 Task: Find connections with filter location Neu Wulmstorf with filter topic #jobsearching with filter profile language English with filter current company CyberSecurity Jobs with filter school Oriental Institute of Science & Technology, Thakral Nagar, Opp Patel Nagar, Raisen Road, Bhopal-462021 with filter industry Computer Networking Products with filter service category Management with filter keywords title Customer Care Associate
Action: Mouse moved to (573, 72)
Screenshot: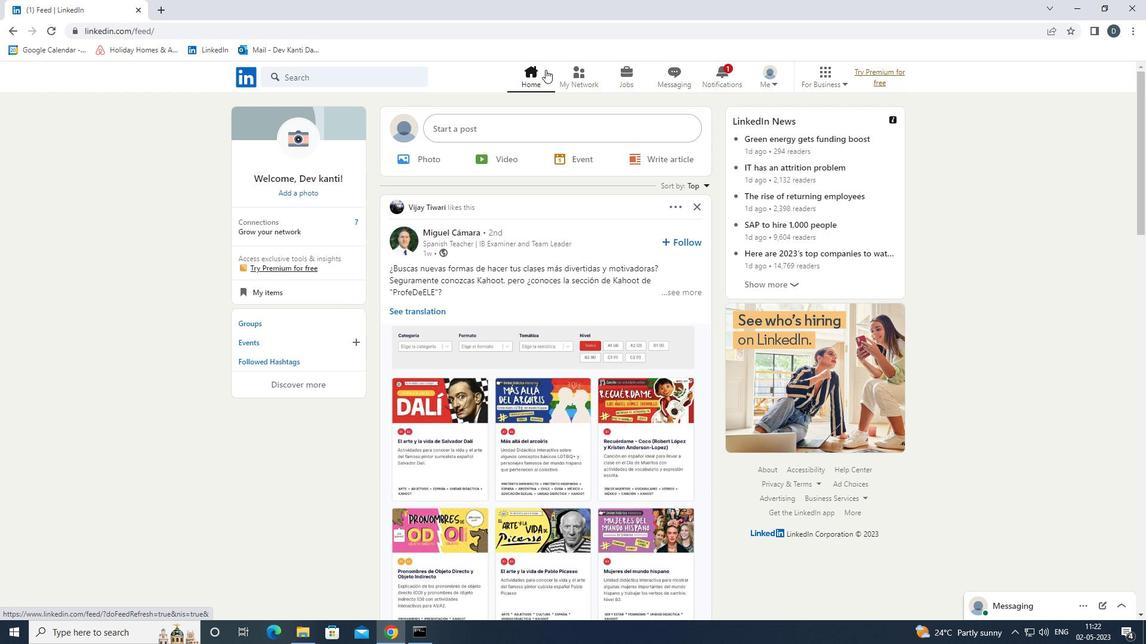 
Action: Mouse pressed left at (573, 72)
Screenshot: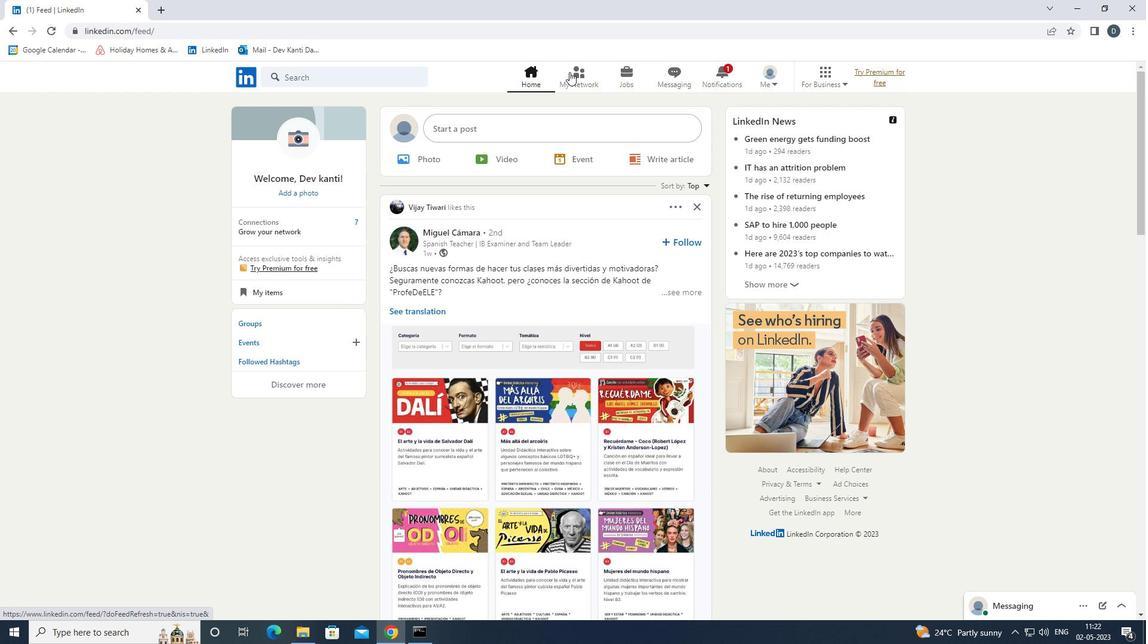 
Action: Mouse moved to (395, 143)
Screenshot: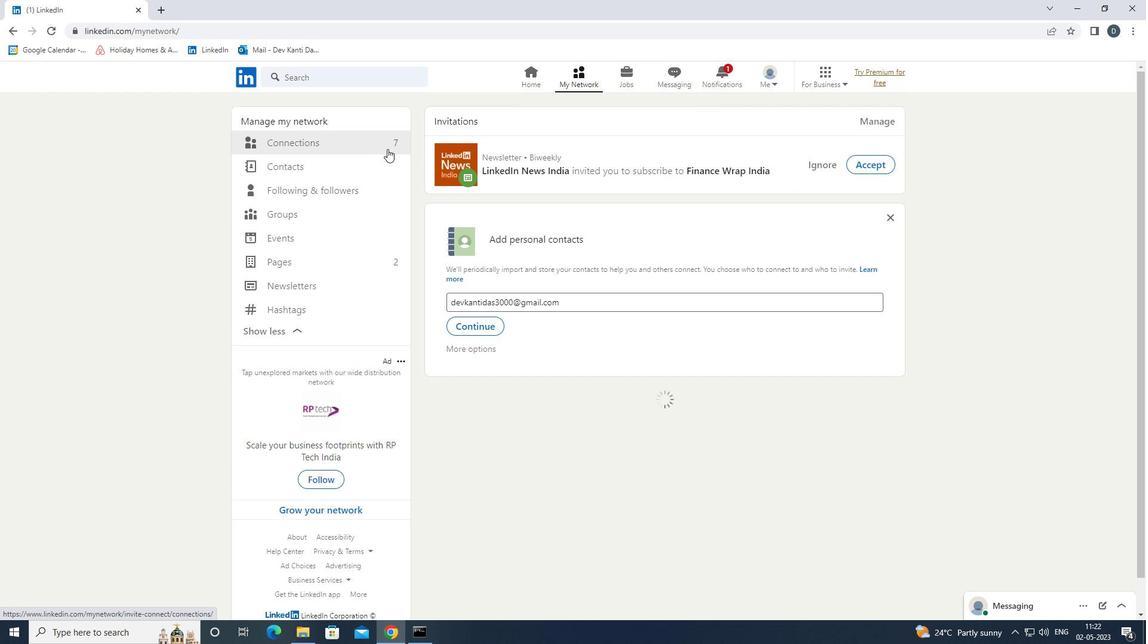 
Action: Mouse pressed left at (395, 143)
Screenshot: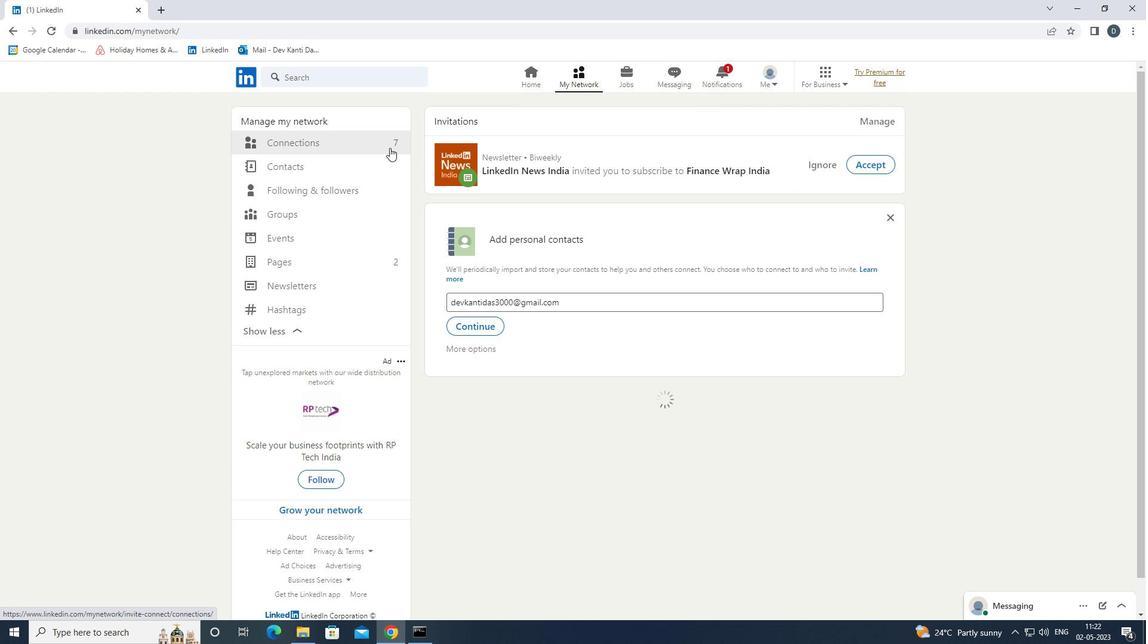
Action: Mouse moved to (668, 142)
Screenshot: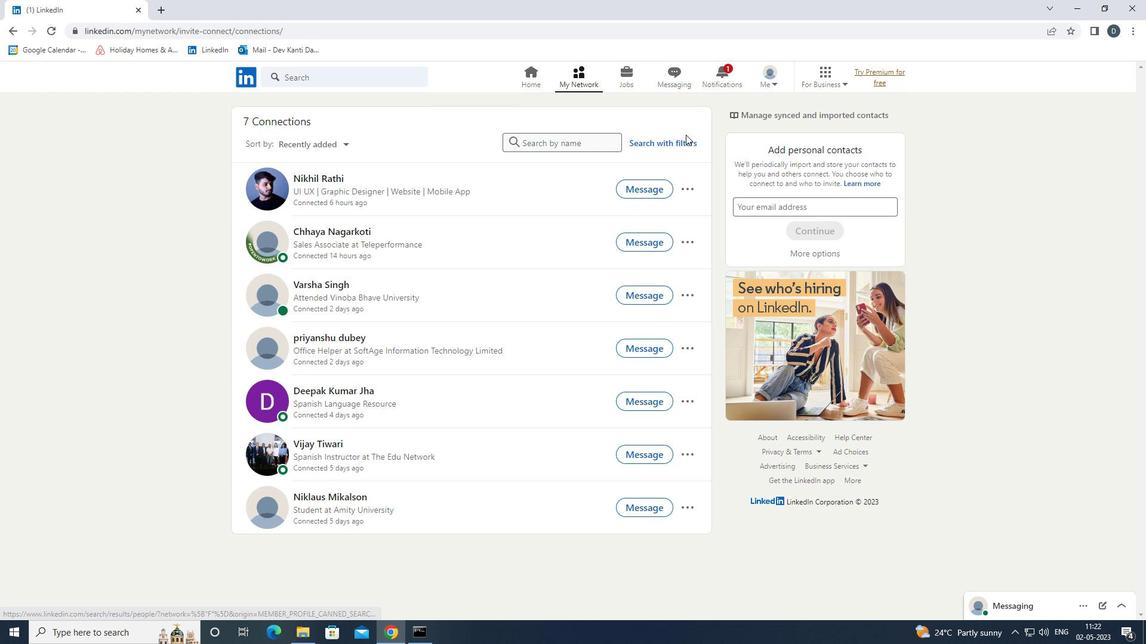 
Action: Mouse pressed left at (668, 142)
Screenshot: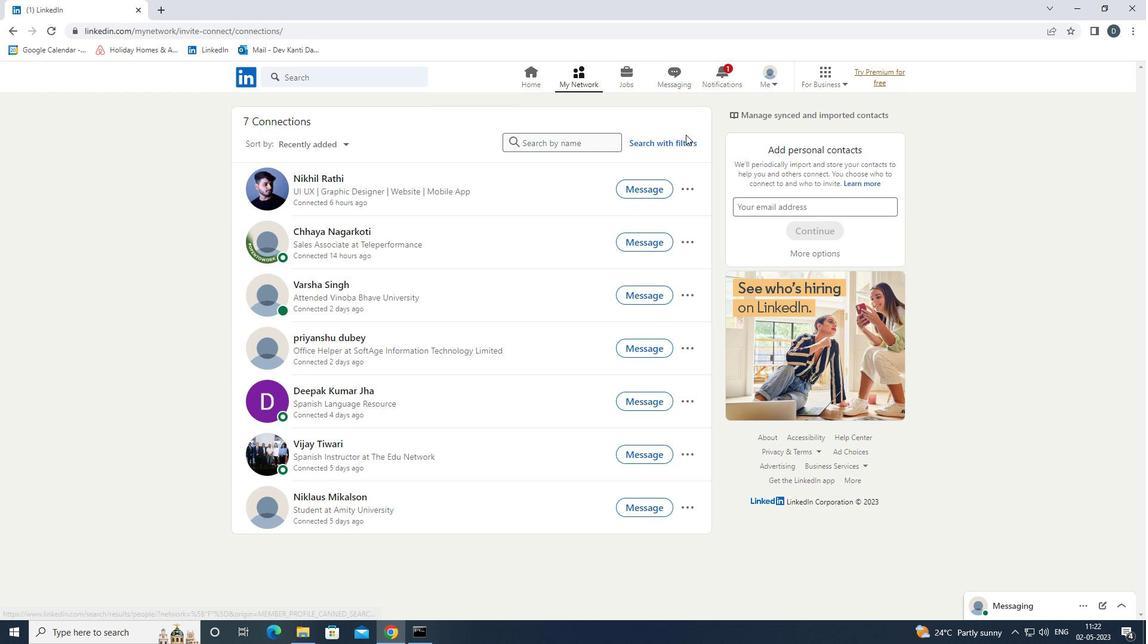 
Action: Mouse moved to (606, 105)
Screenshot: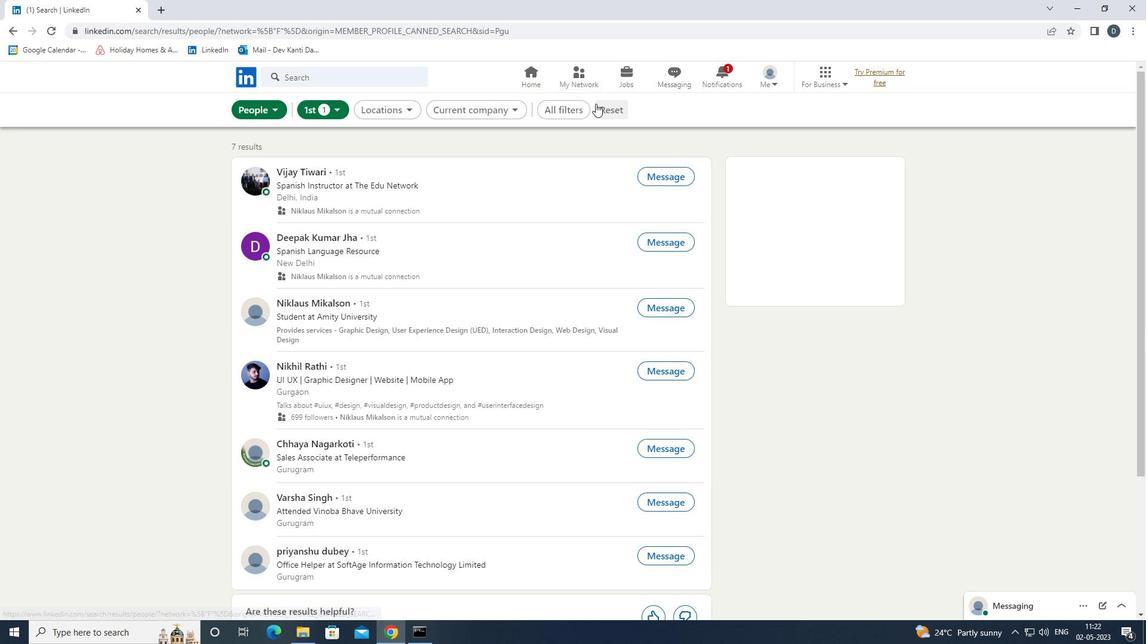 
Action: Mouse pressed left at (606, 105)
Screenshot: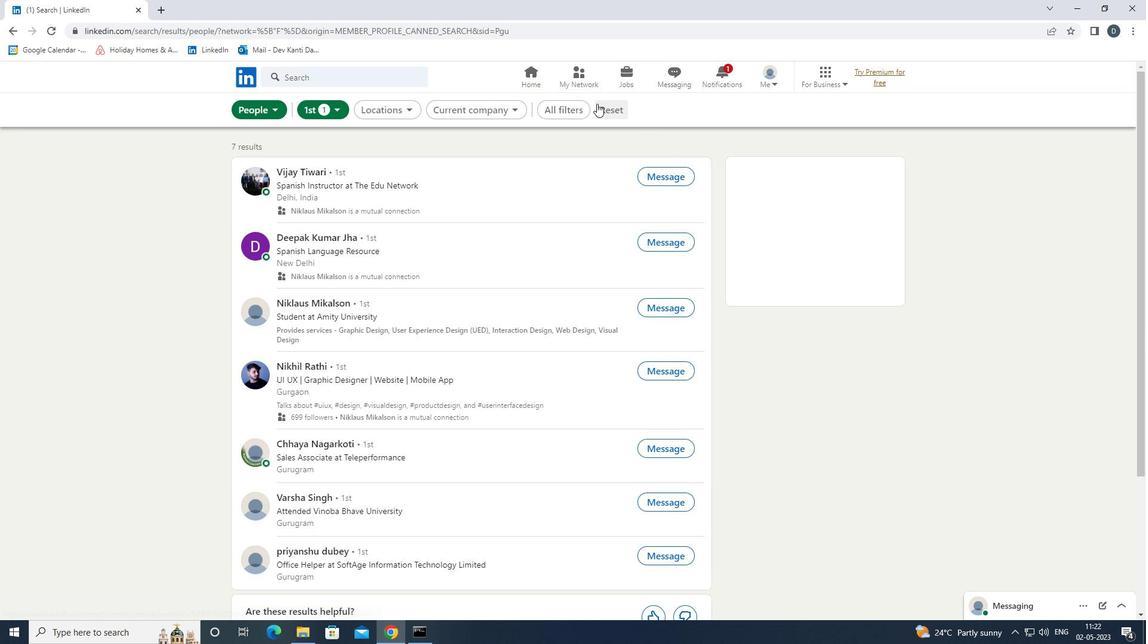 
Action: Mouse moved to (582, 108)
Screenshot: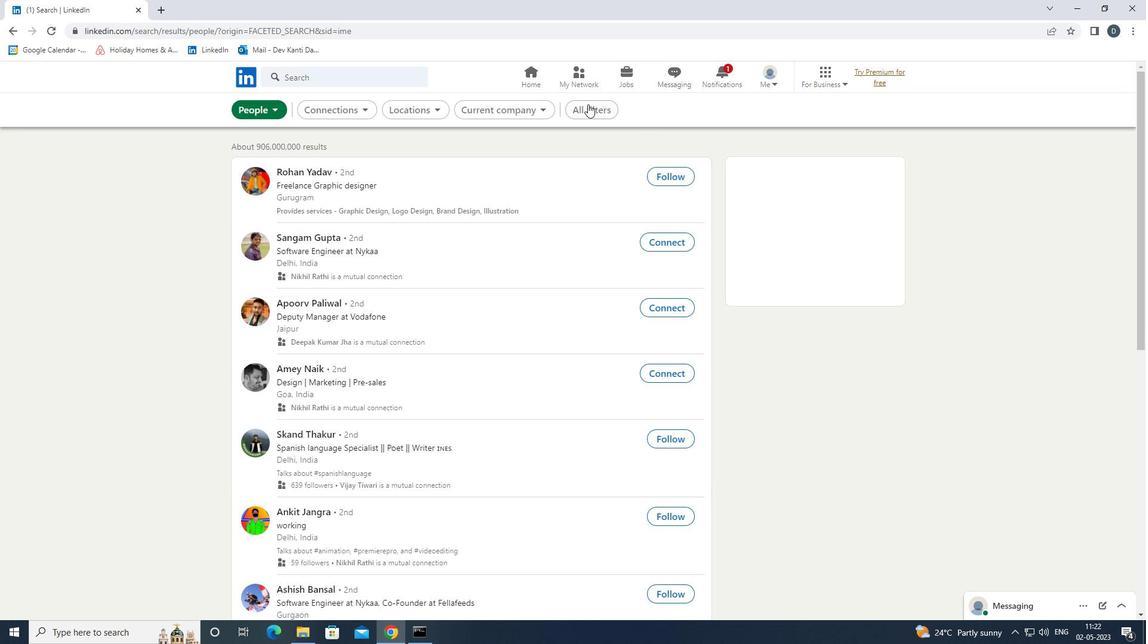 
Action: Mouse pressed left at (582, 108)
Screenshot: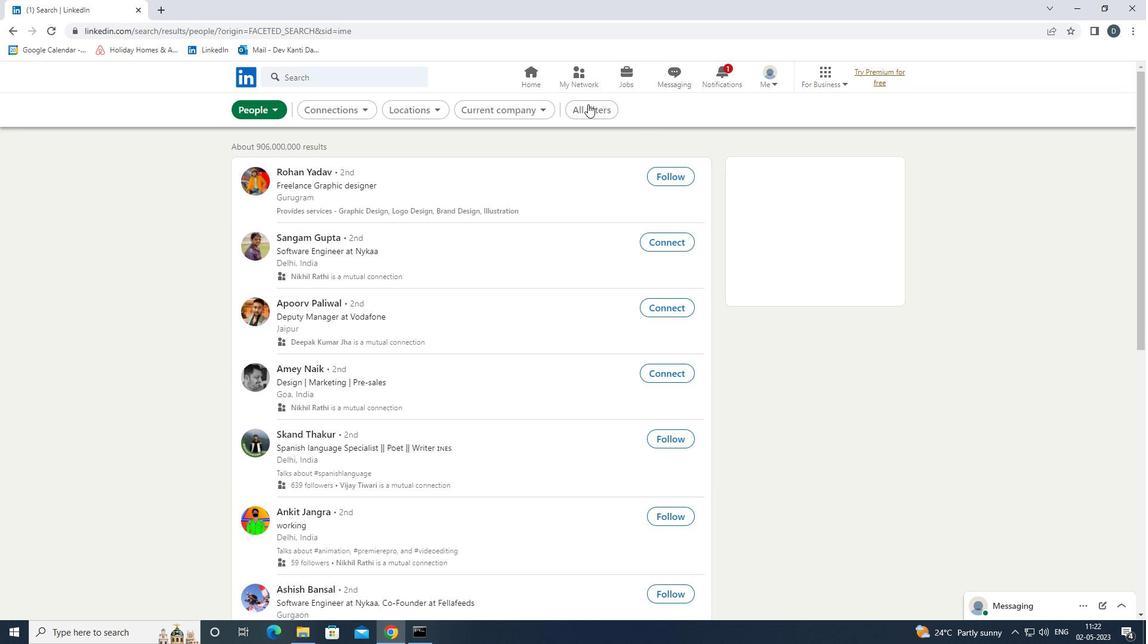 
Action: Mouse moved to (947, 317)
Screenshot: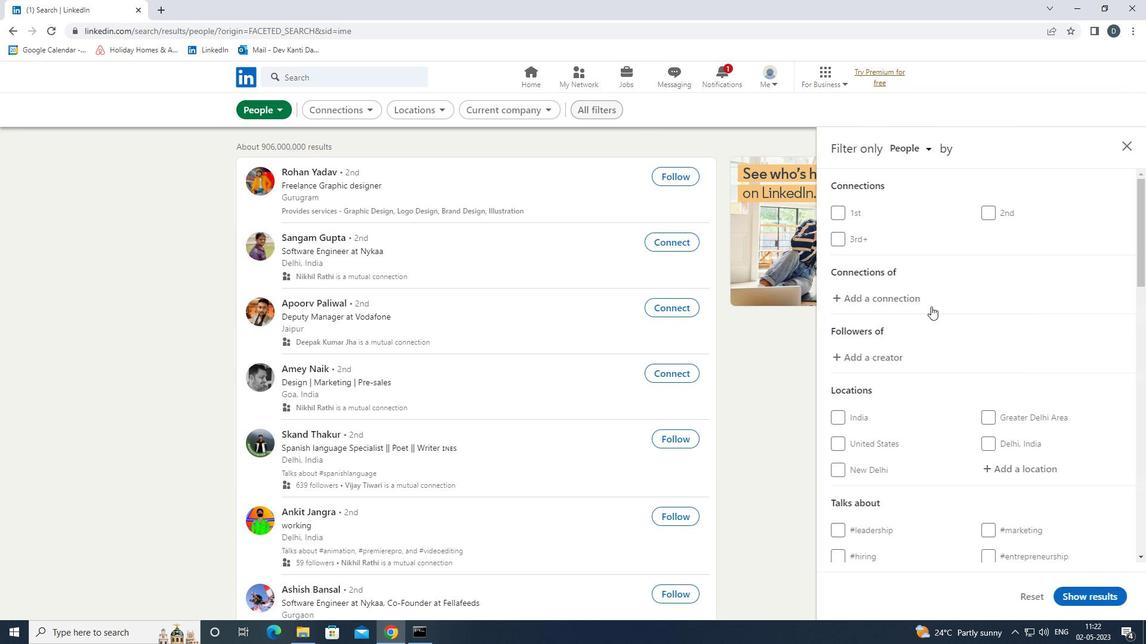 
Action: Mouse scrolled (947, 316) with delta (0, 0)
Screenshot: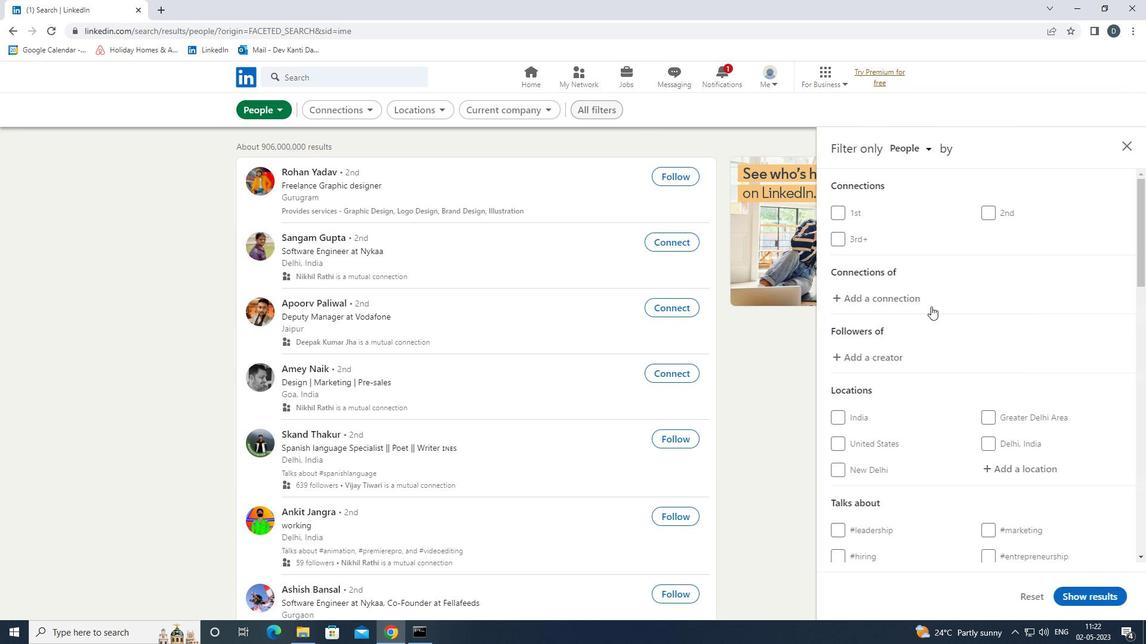 
Action: Mouse moved to (947, 317)
Screenshot: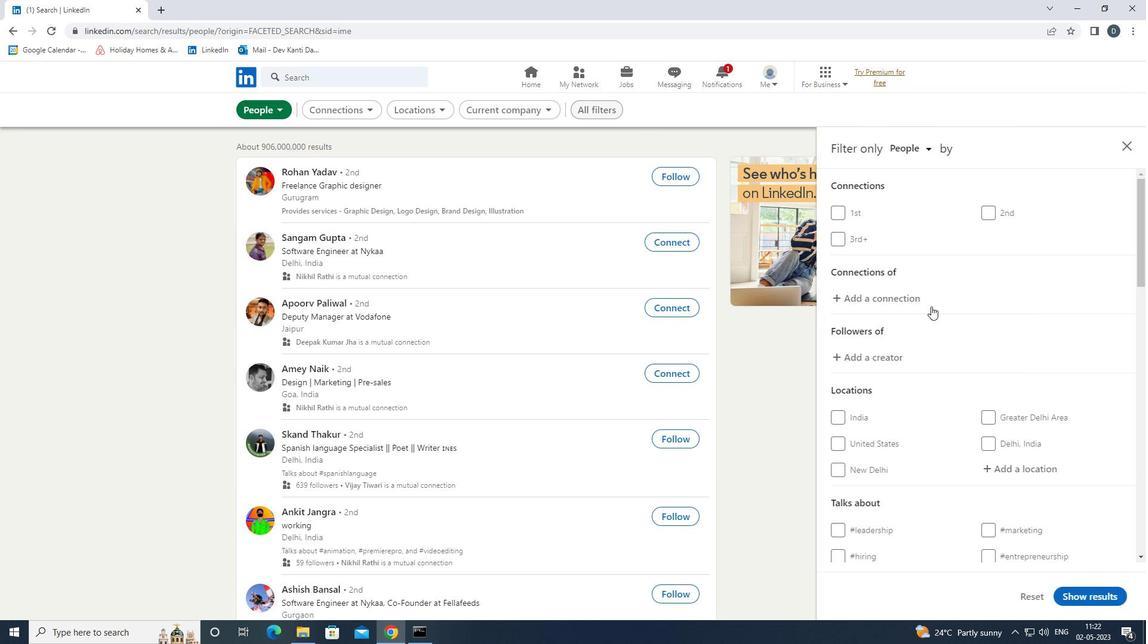 
Action: Mouse scrolled (947, 317) with delta (0, 0)
Screenshot: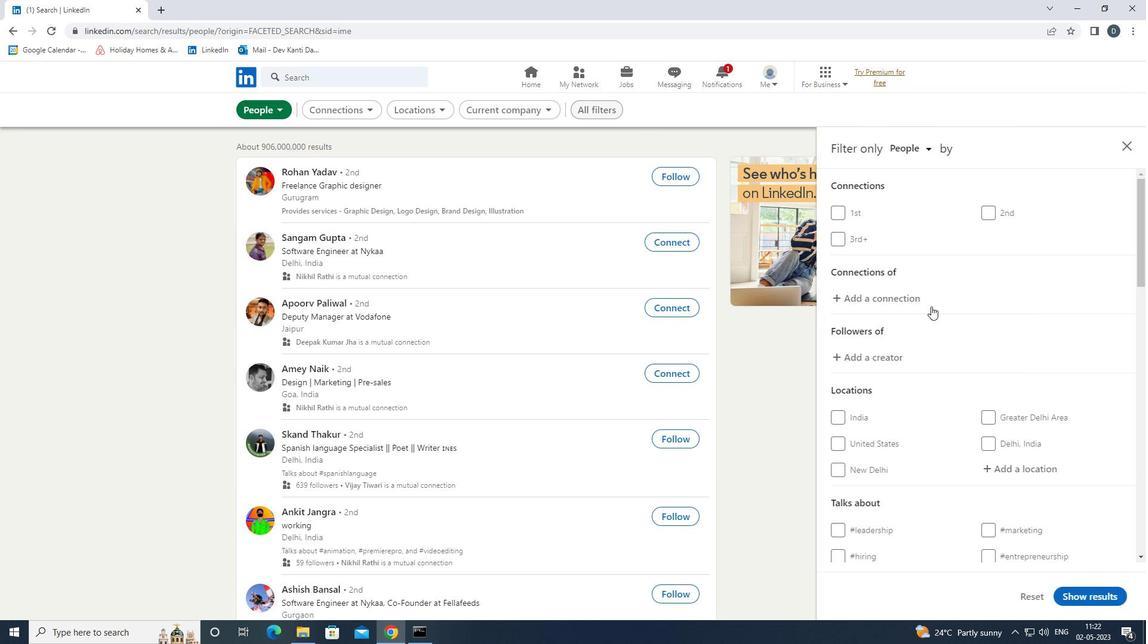 
Action: Mouse moved to (947, 318)
Screenshot: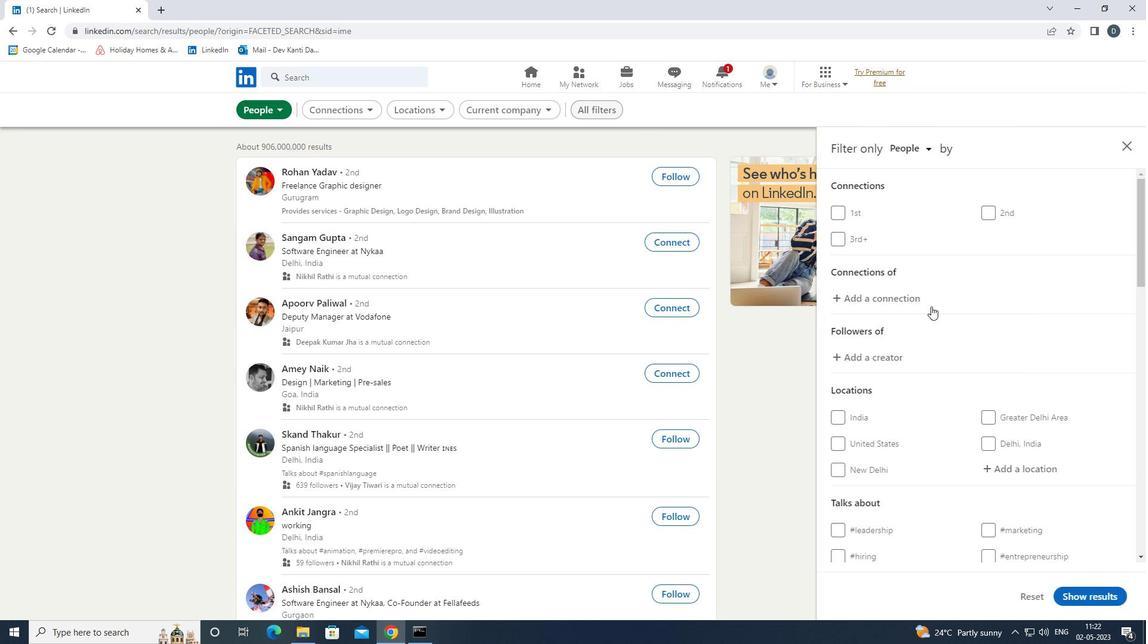 
Action: Mouse scrolled (947, 317) with delta (0, 0)
Screenshot: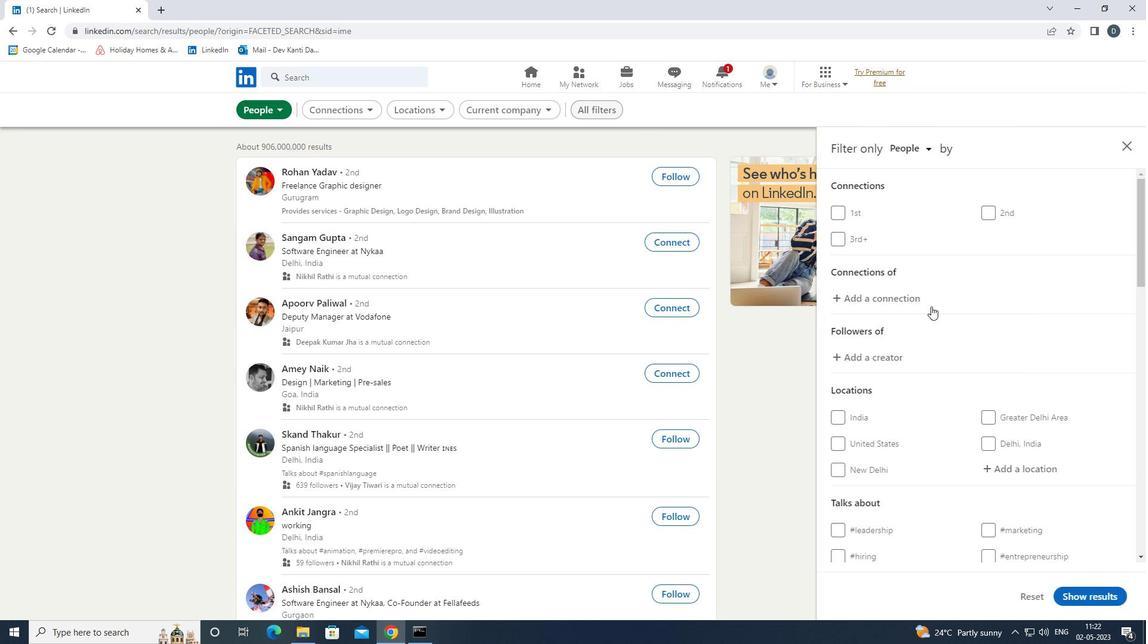
Action: Mouse moved to (1026, 280)
Screenshot: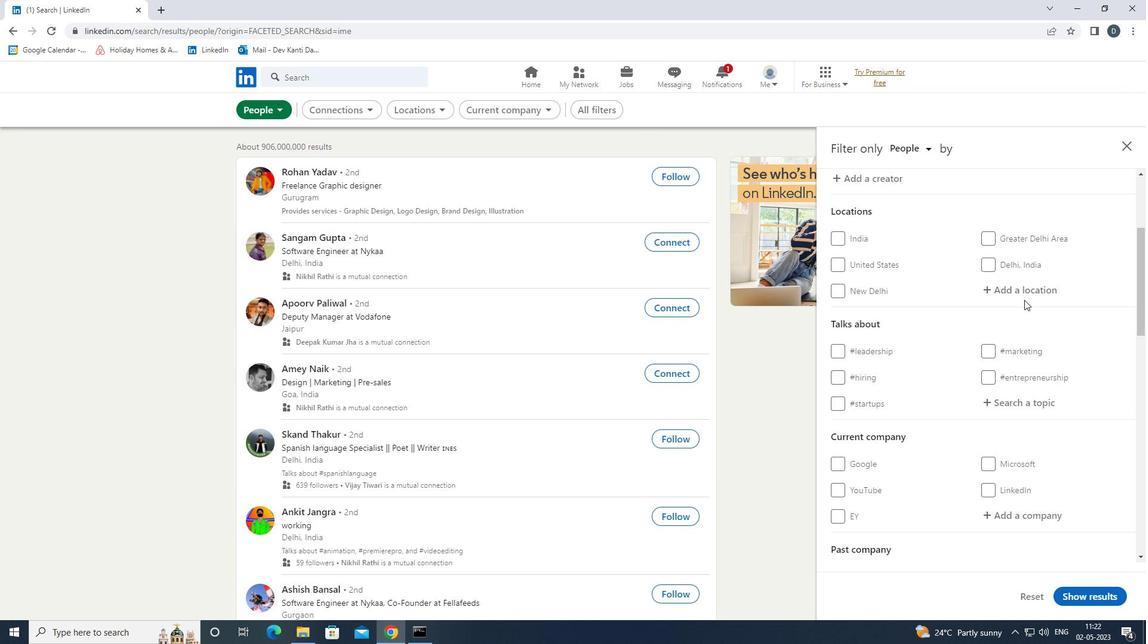 
Action: Mouse pressed left at (1026, 280)
Screenshot: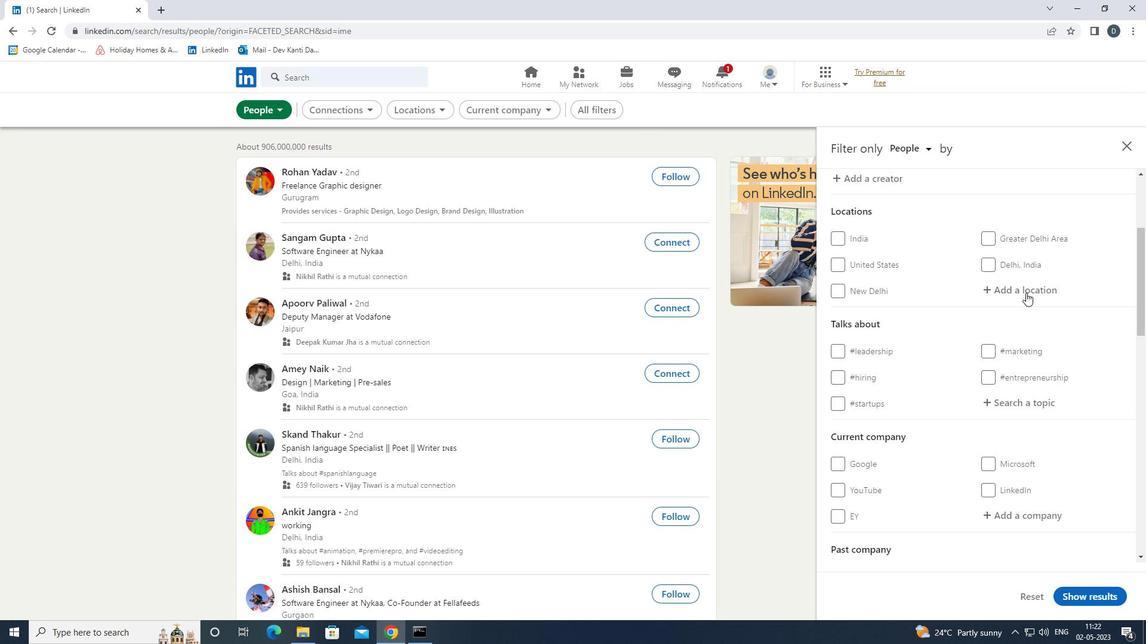 
Action: Mouse moved to (1023, 290)
Screenshot: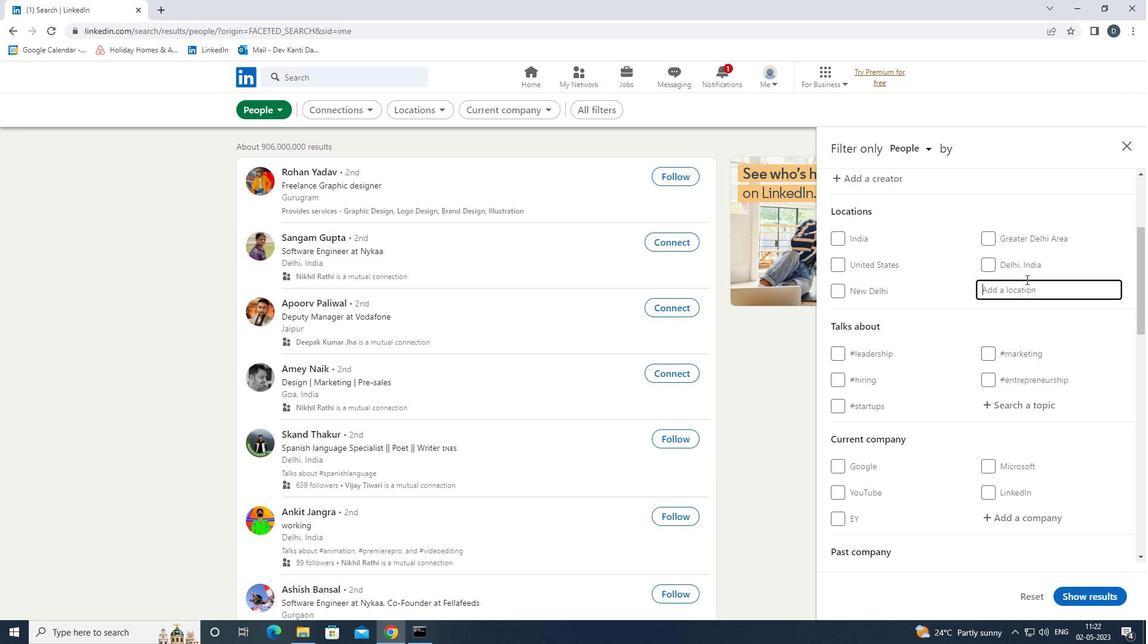 
Action: Key pressed <Key.shift>NEU<Key.space><Key.shift>WUL<Key.down><Key.enter>
Screenshot: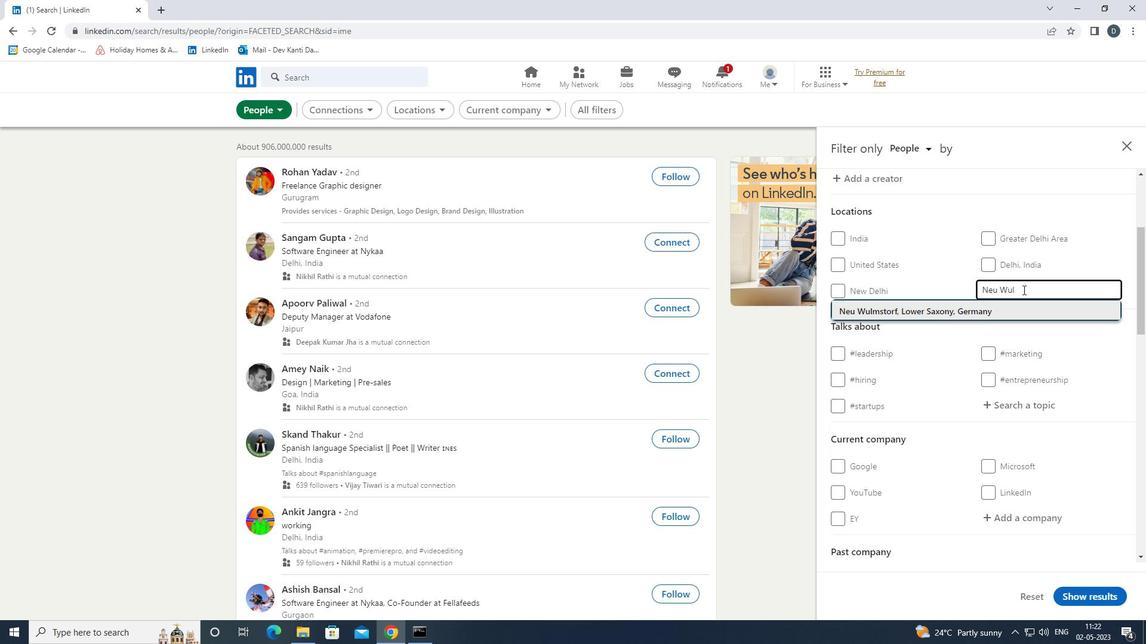 
Action: Mouse moved to (1020, 292)
Screenshot: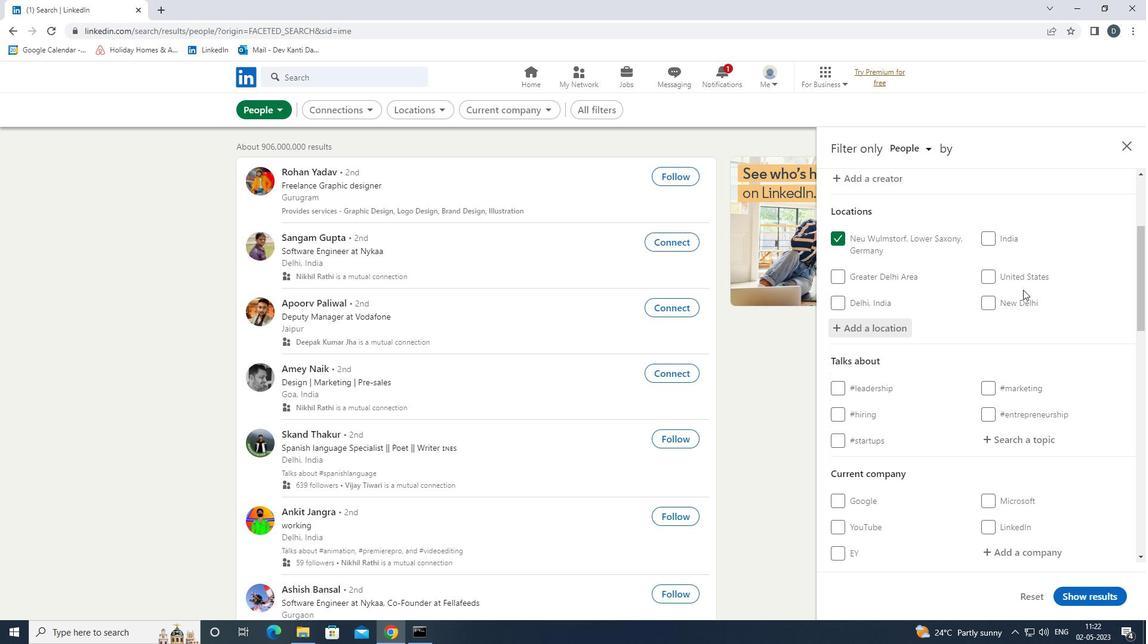 
Action: Mouse scrolled (1020, 291) with delta (0, 0)
Screenshot: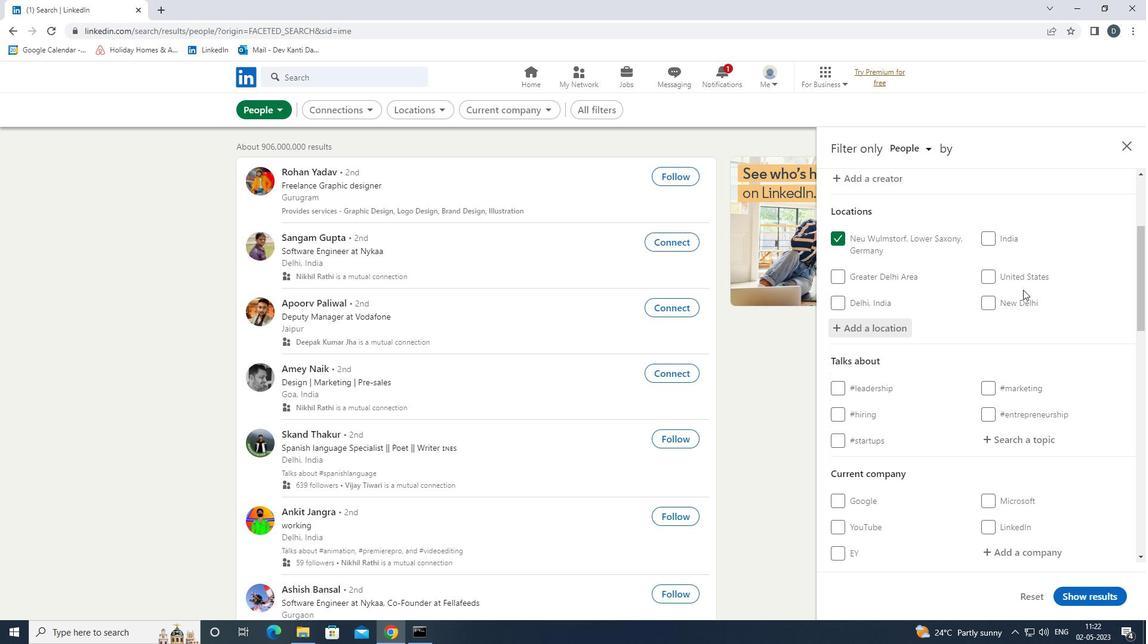 
Action: Mouse moved to (1020, 295)
Screenshot: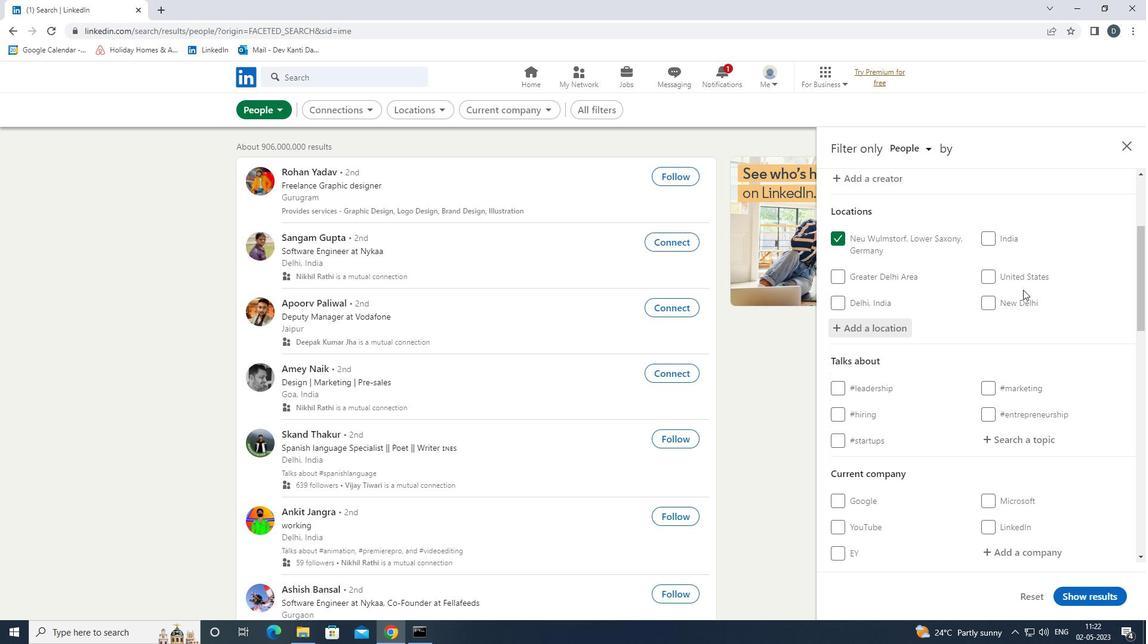 
Action: Mouse scrolled (1020, 294) with delta (0, 0)
Screenshot: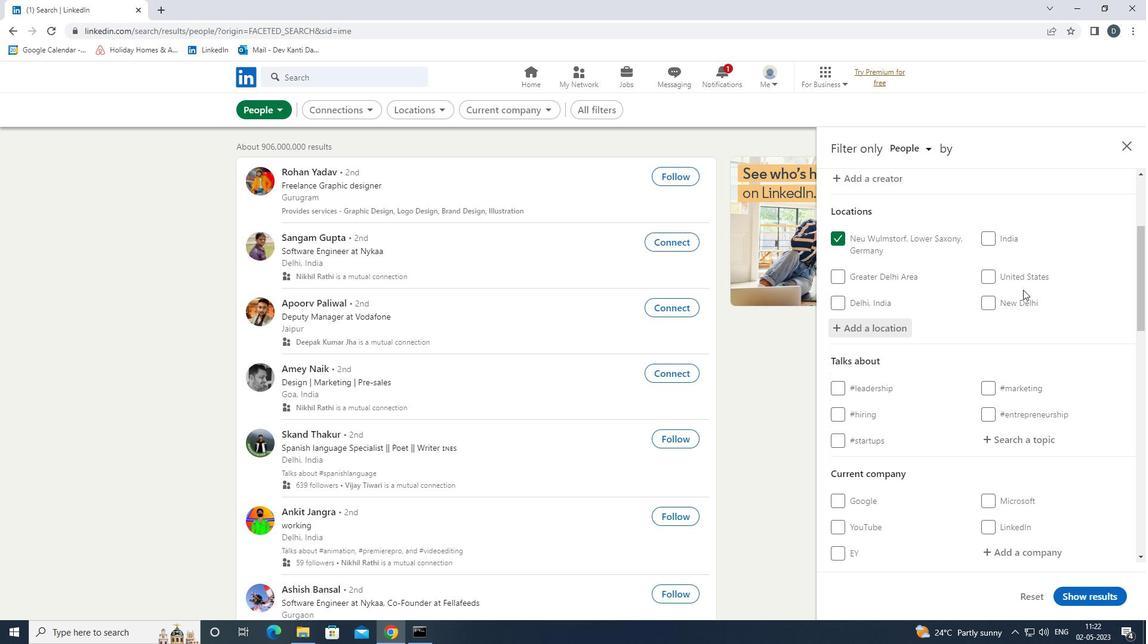 
Action: Mouse moved to (1020, 295)
Screenshot: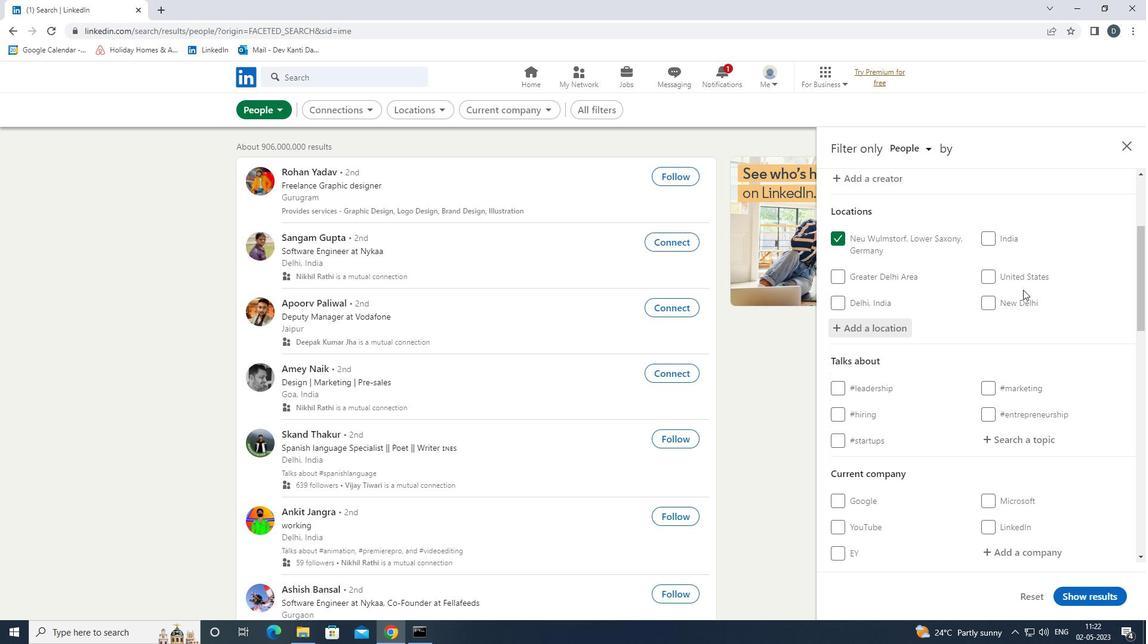 
Action: Mouse scrolled (1020, 295) with delta (0, 0)
Screenshot: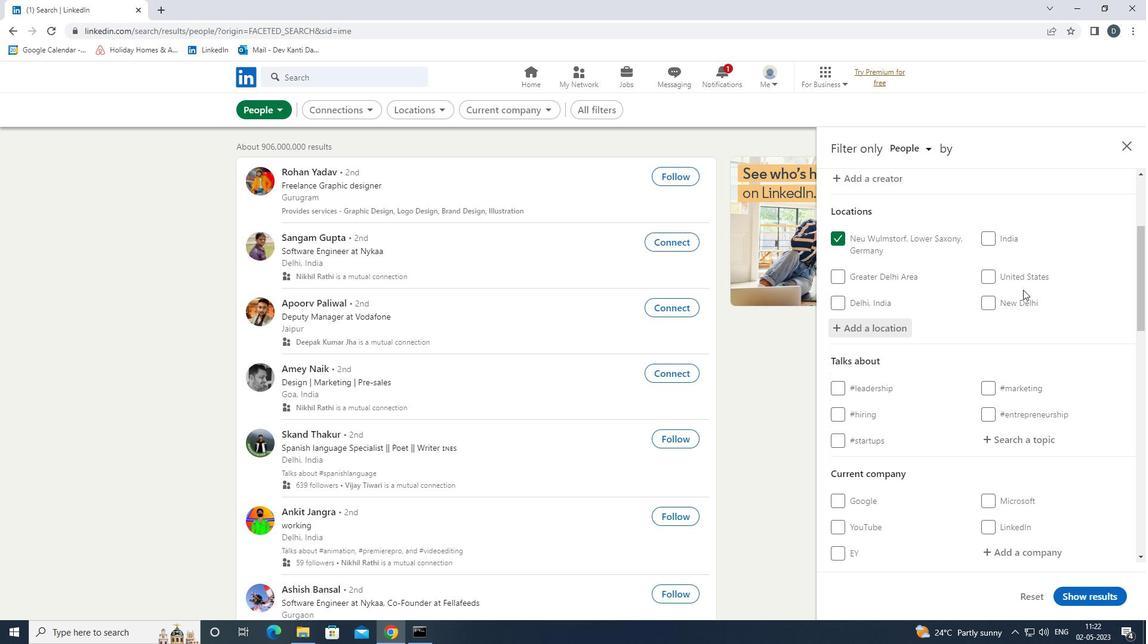 
Action: Mouse moved to (1027, 260)
Screenshot: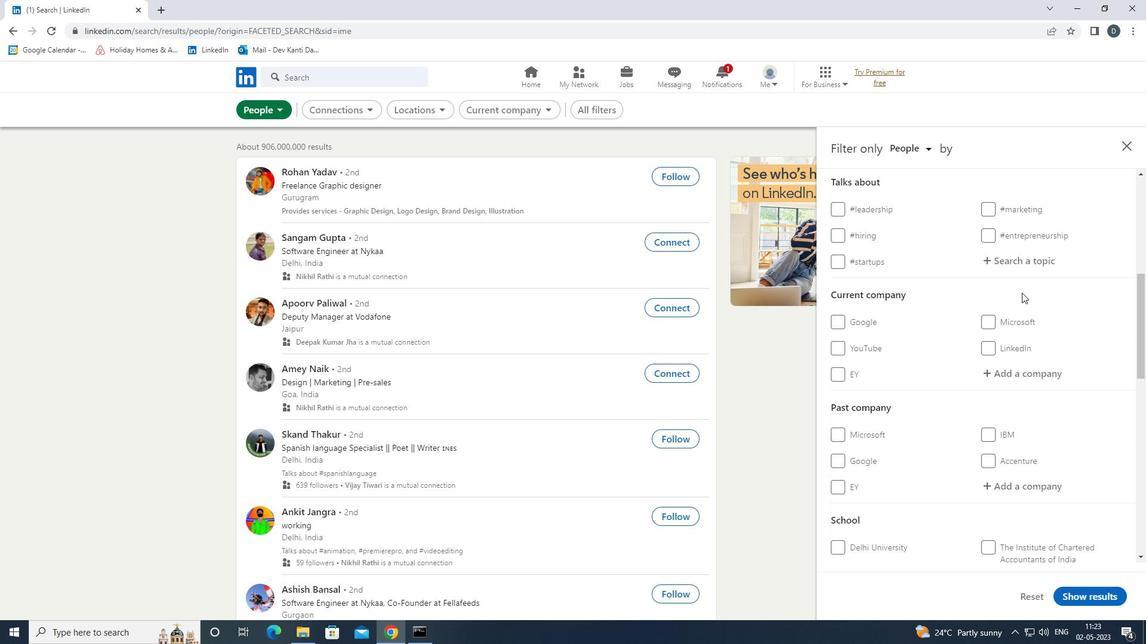 
Action: Mouse pressed left at (1027, 260)
Screenshot: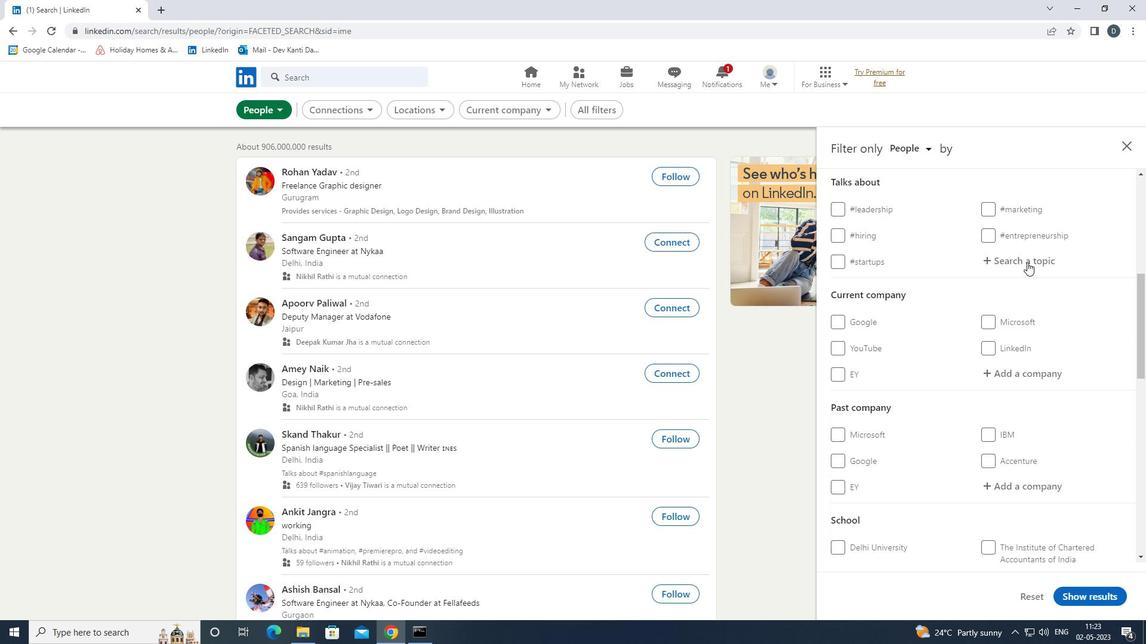 
Action: Key pressed JOBSER<Key.backspace>ARCHING<Key.down><Key.enter>
Screenshot: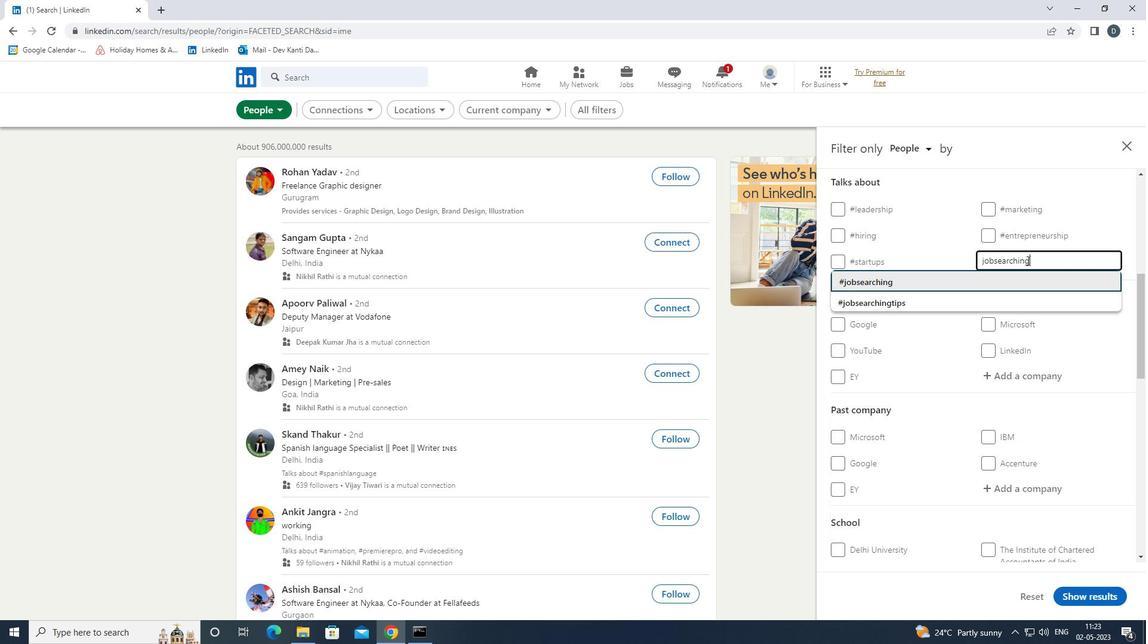 
Action: Mouse moved to (1049, 287)
Screenshot: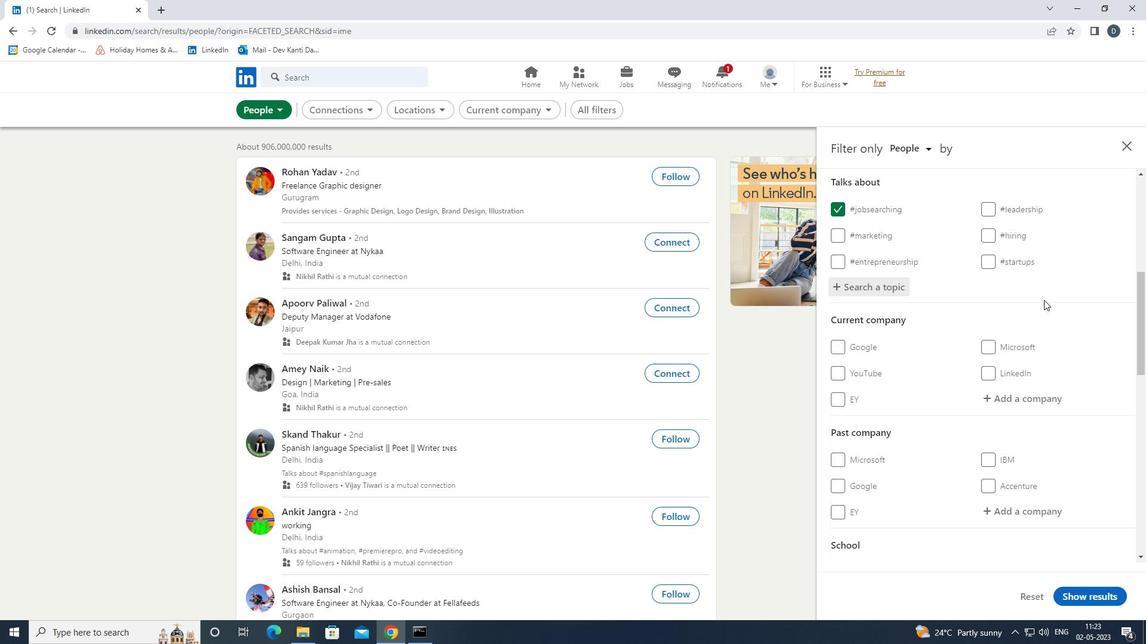 
Action: Mouse scrolled (1049, 286) with delta (0, 0)
Screenshot: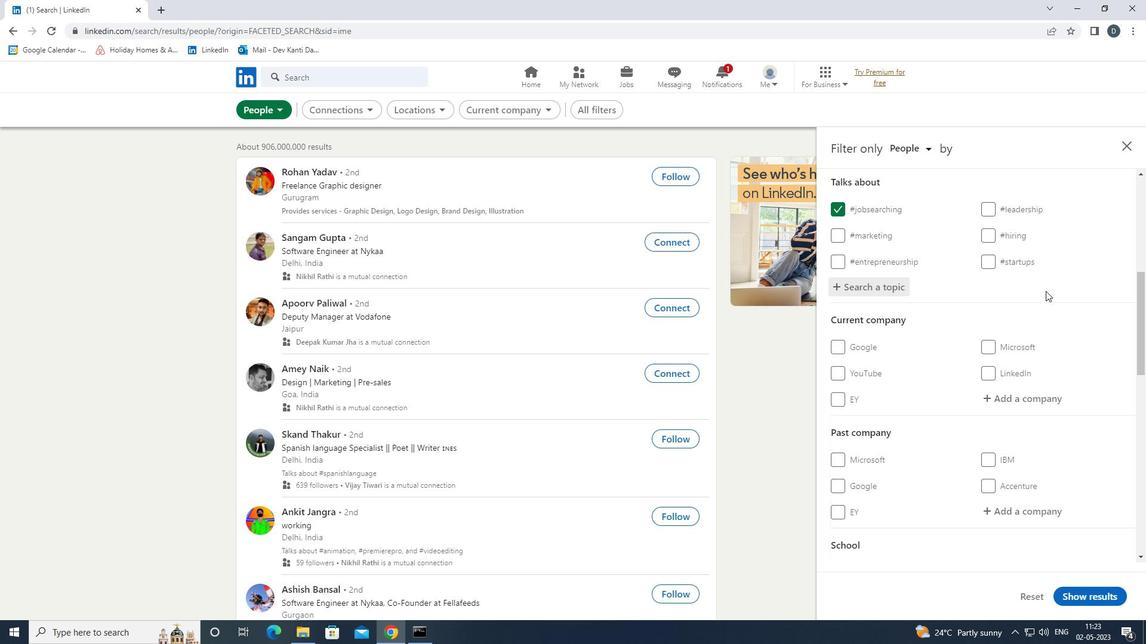 
Action: Mouse scrolled (1049, 286) with delta (0, 0)
Screenshot: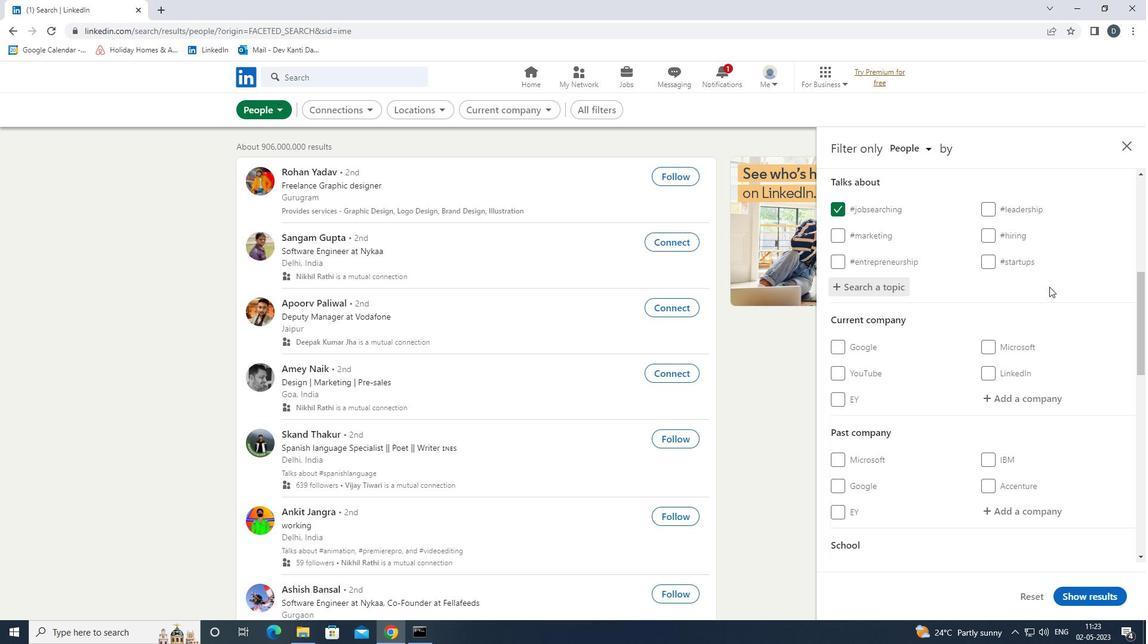 
Action: Mouse scrolled (1049, 286) with delta (0, 0)
Screenshot: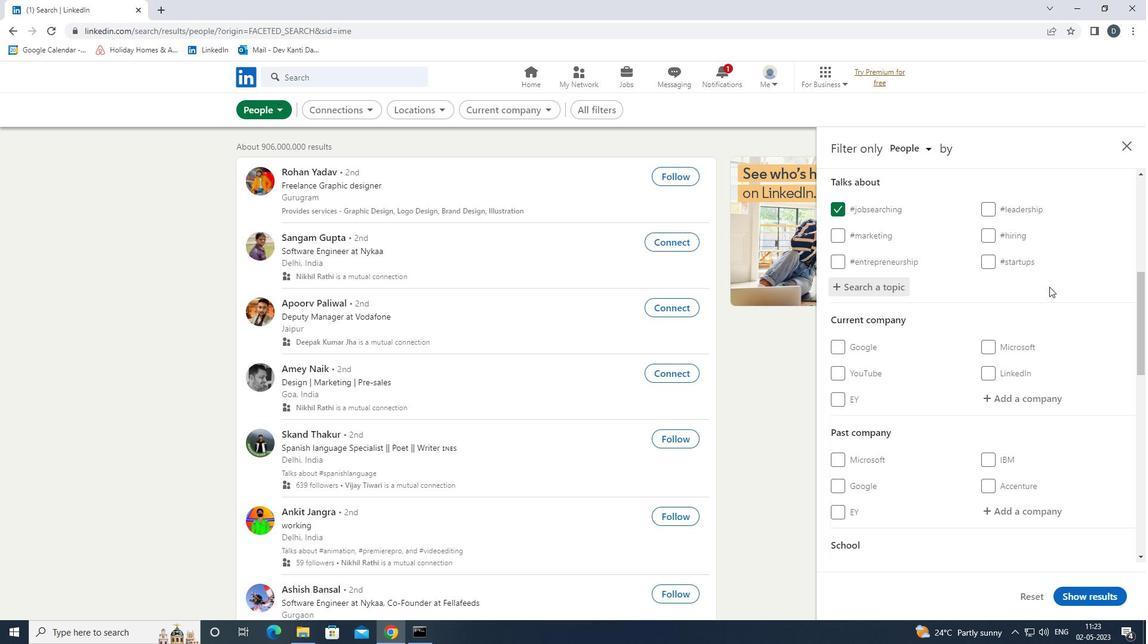 
Action: Mouse moved to (1046, 287)
Screenshot: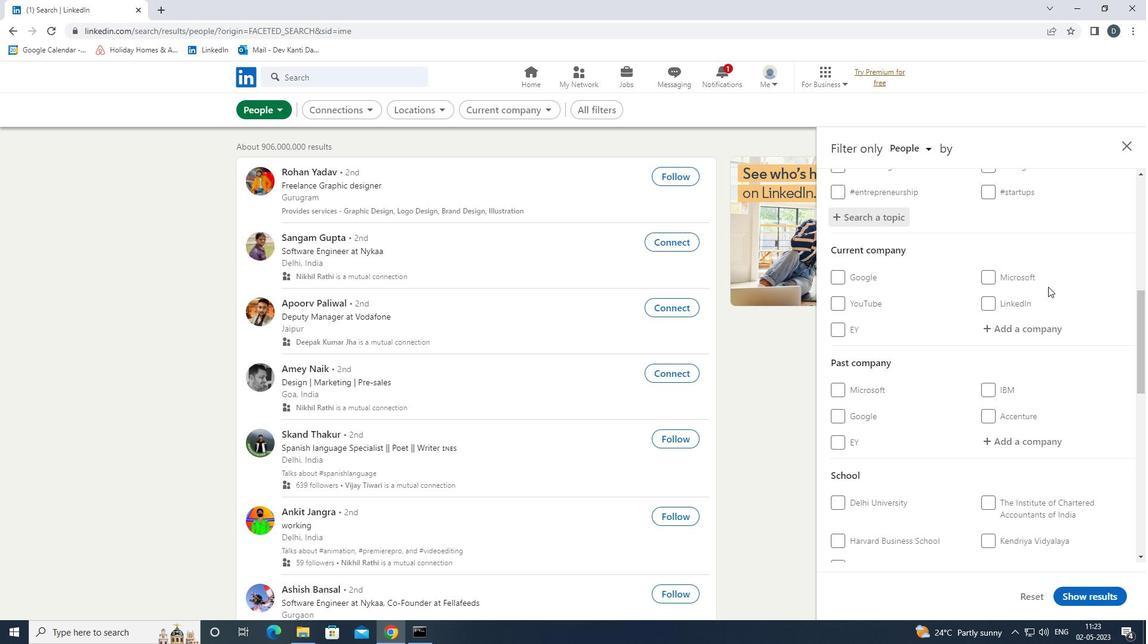 
Action: Mouse scrolled (1046, 287) with delta (0, 0)
Screenshot: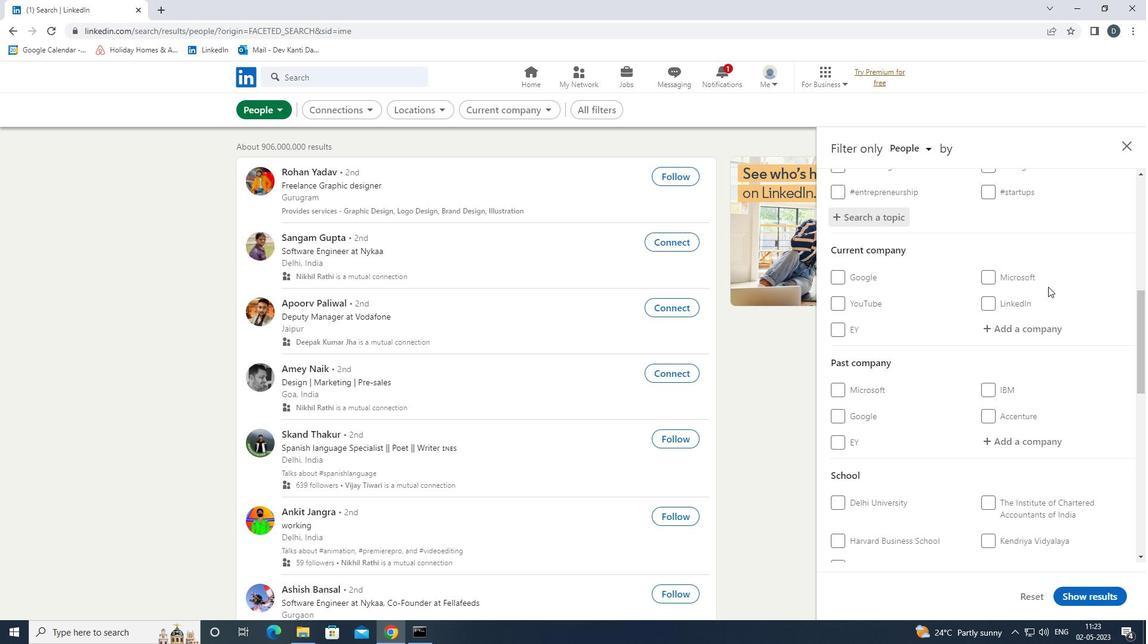 
Action: Mouse scrolled (1046, 287) with delta (0, 0)
Screenshot: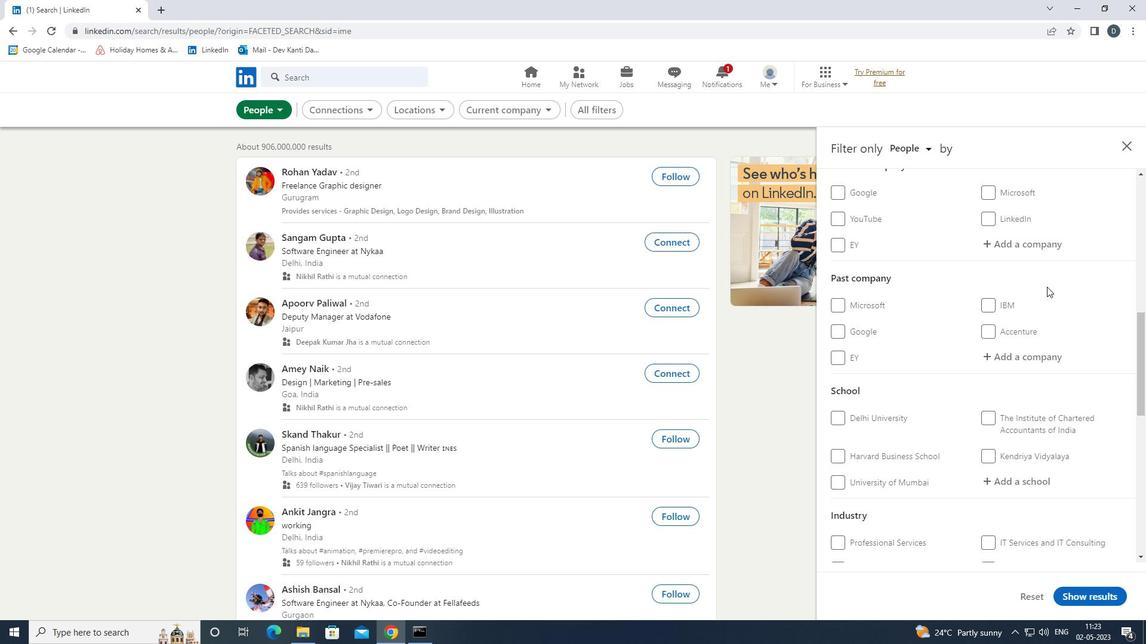 
Action: Mouse moved to (1037, 293)
Screenshot: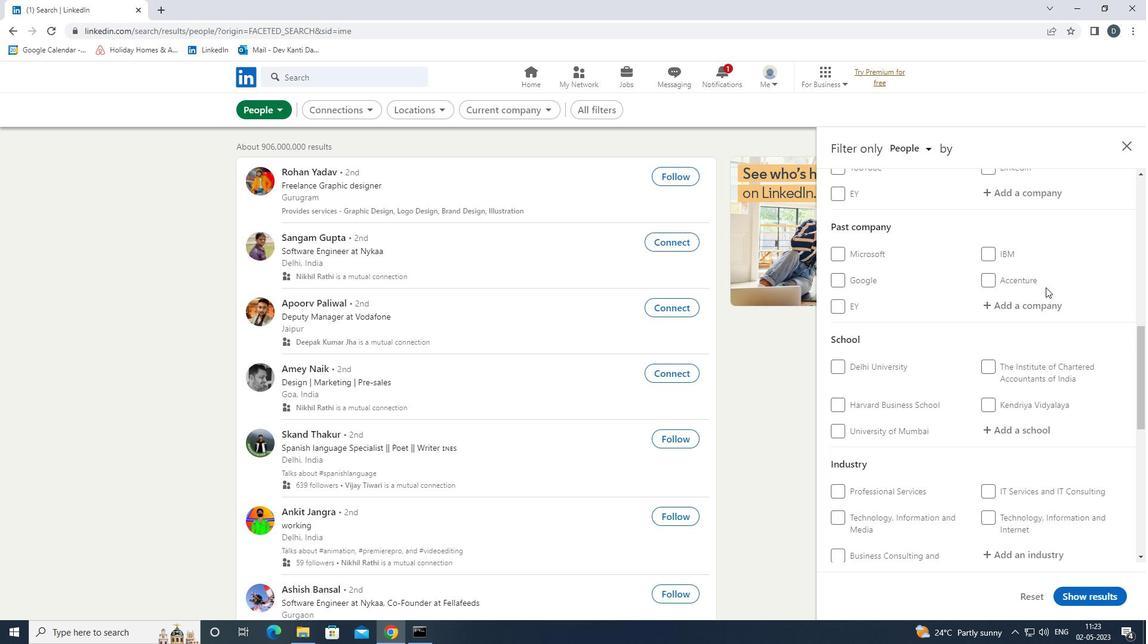 
Action: Mouse scrolled (1037, 293) with delta (0, 0)
Screenshot: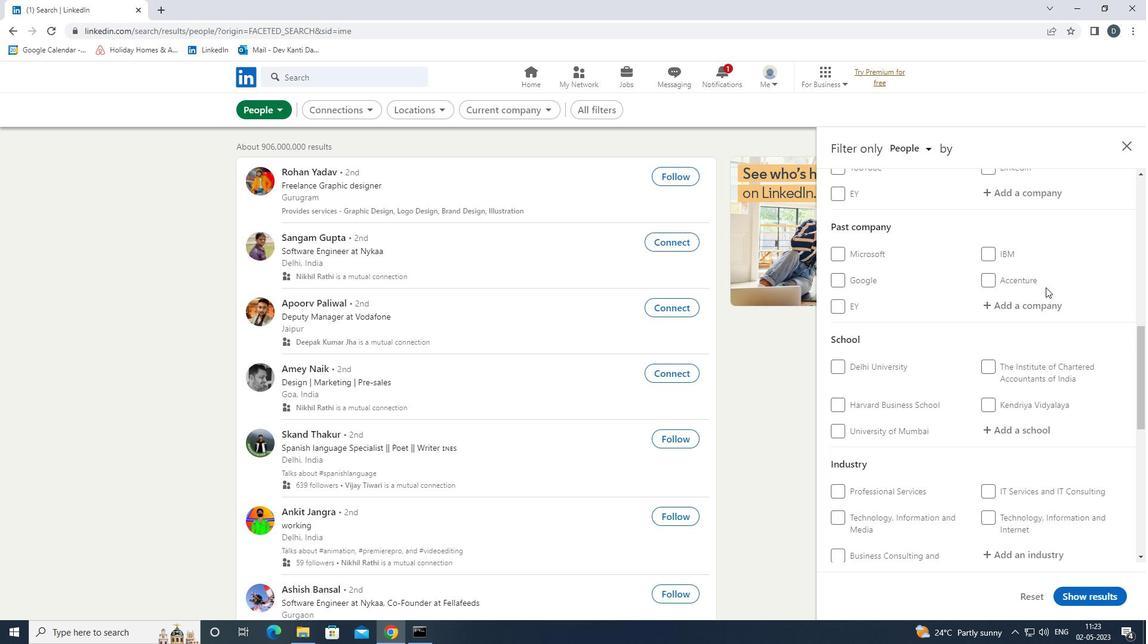 
Action: Mouse moved to (1034, 296)
Screenshot: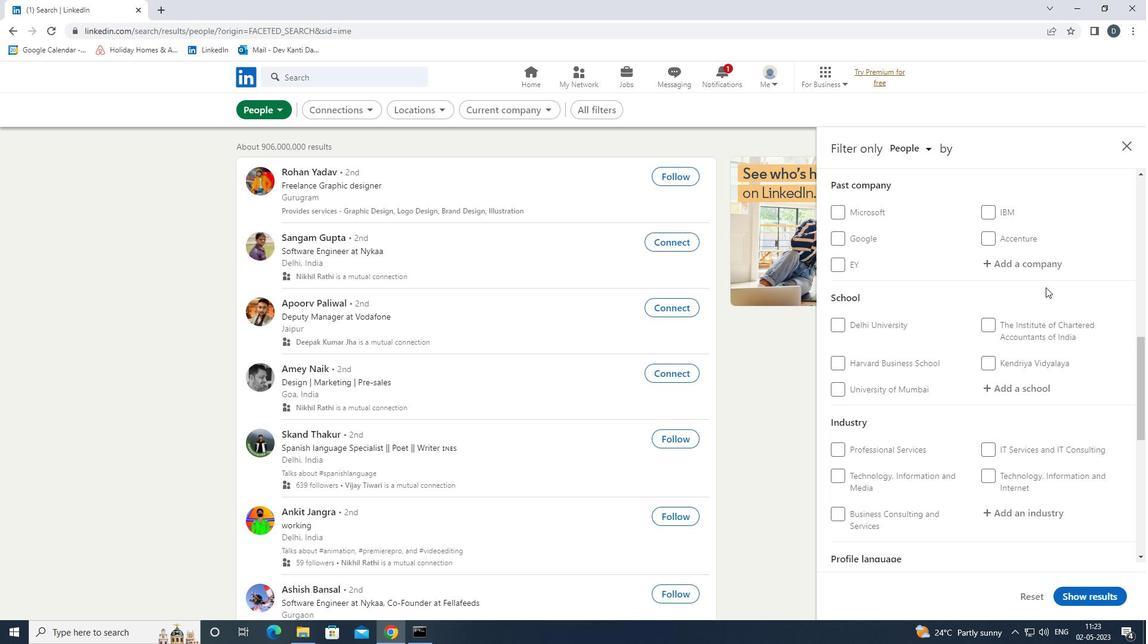 
Action: Mouse scrolled (1034, 295) with delta (0, 0)
Screenshot: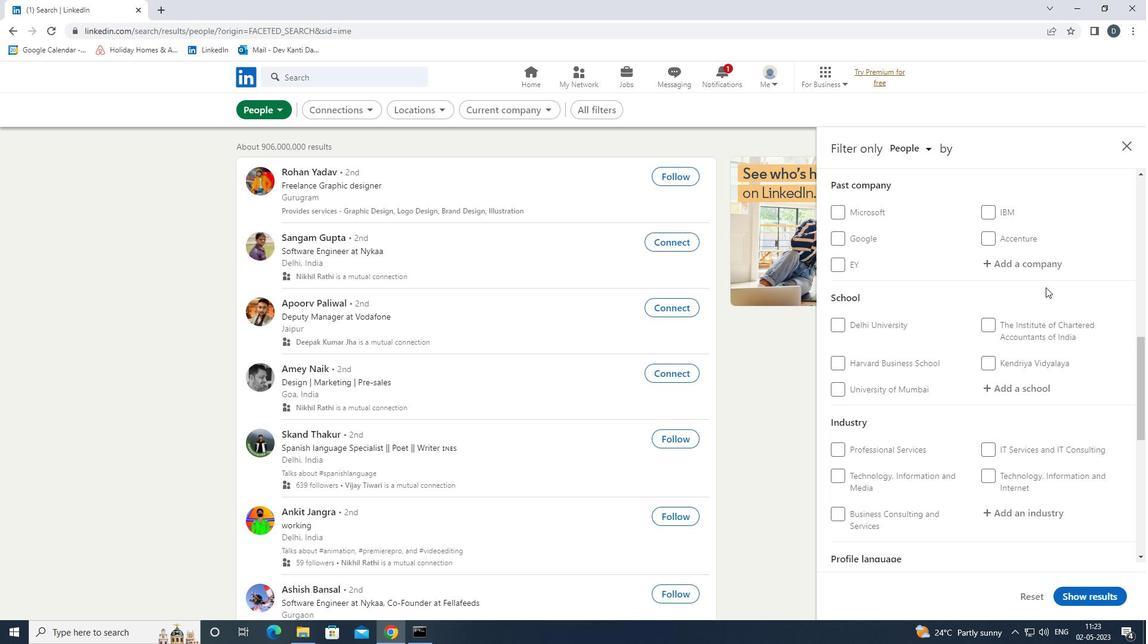 
Action: Mouse moved to (1034, 297)
Screenshot: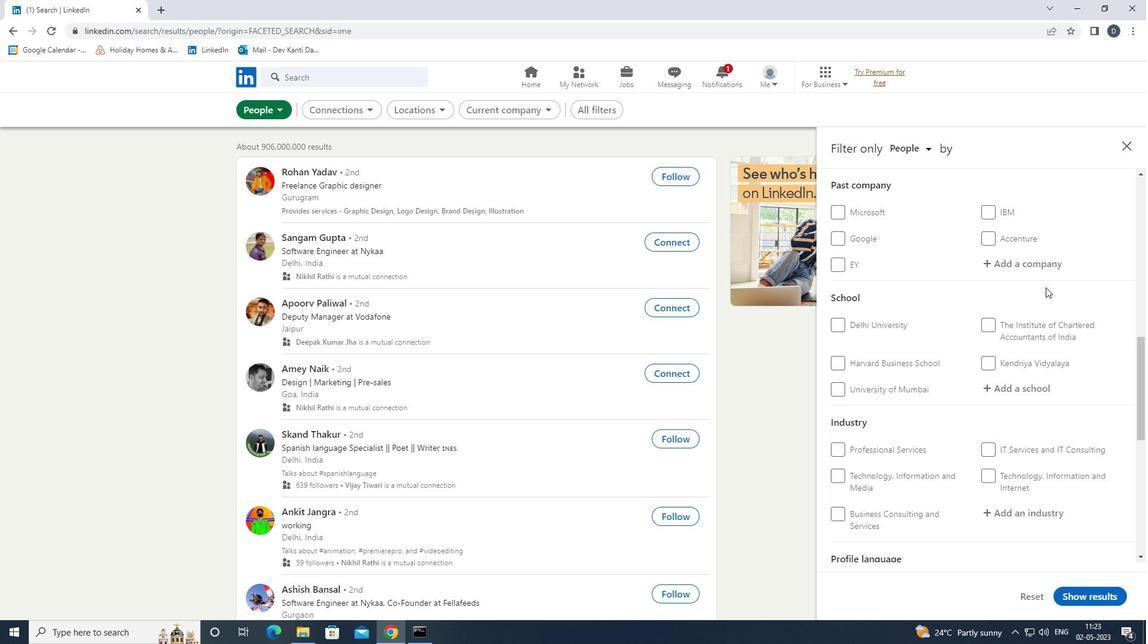
Action: Mouse scrolled (1034, 296) with delta (0, 0)
Screenshot: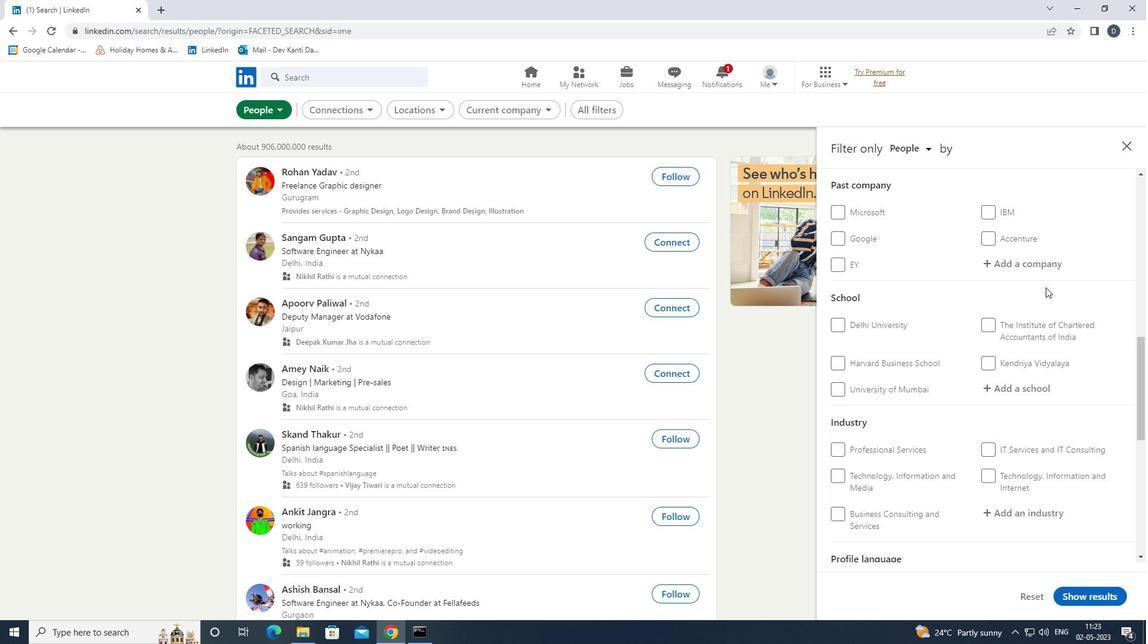 
Action: Mouse moved to (865, 360)
Screenshot: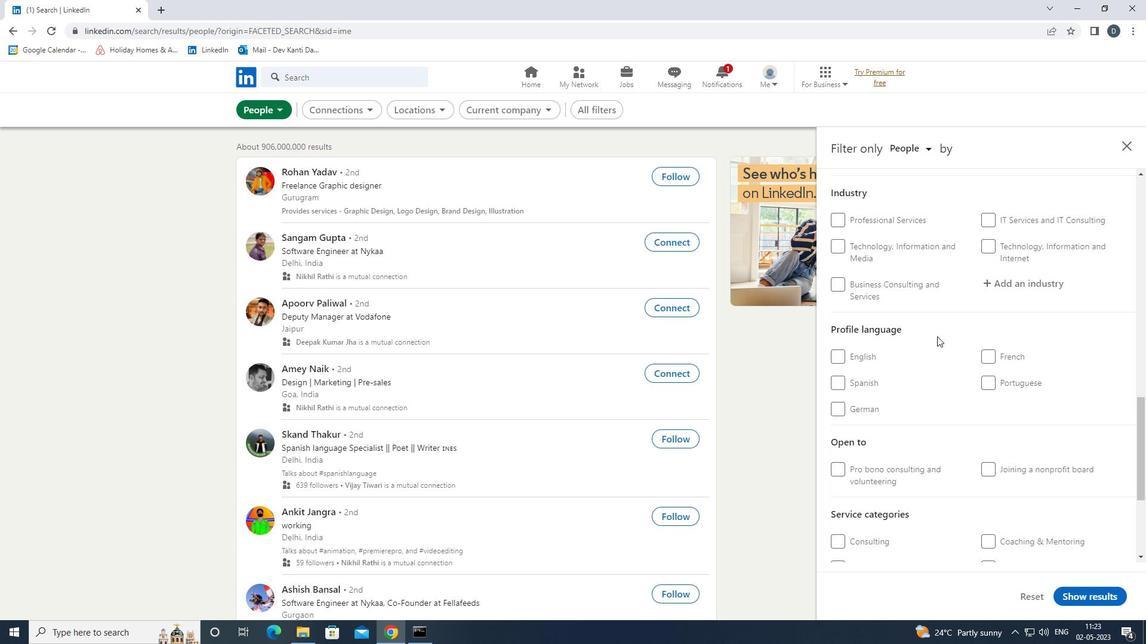 
Action: Mouse pressed left at (865, 360)
Screenshot: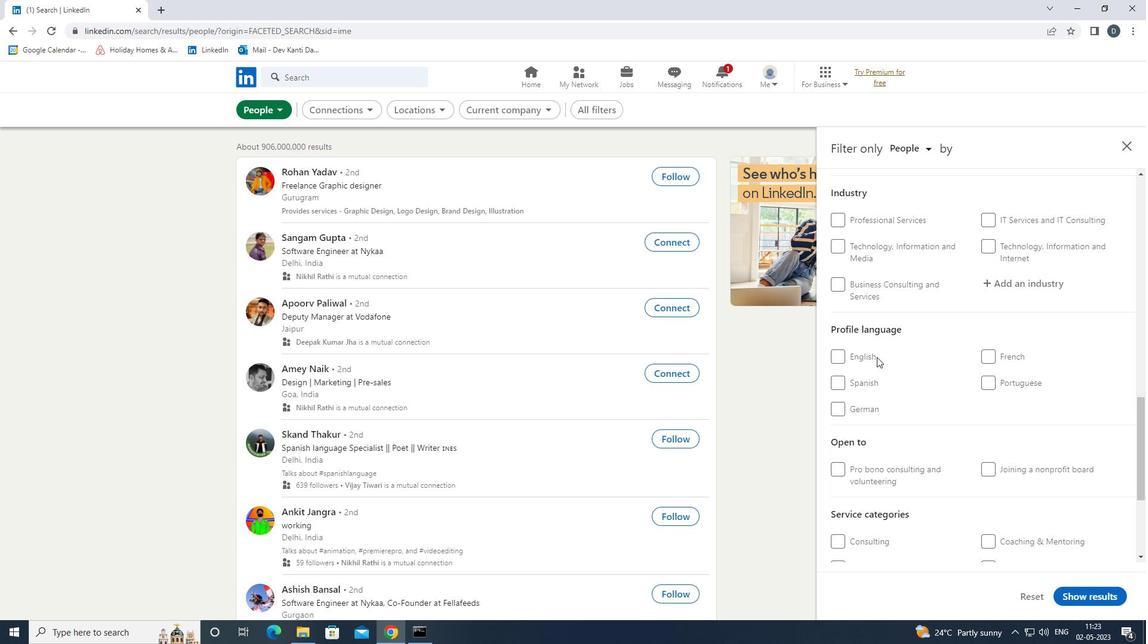 
Action: Mouse moved to (982, 381)
Screenshot: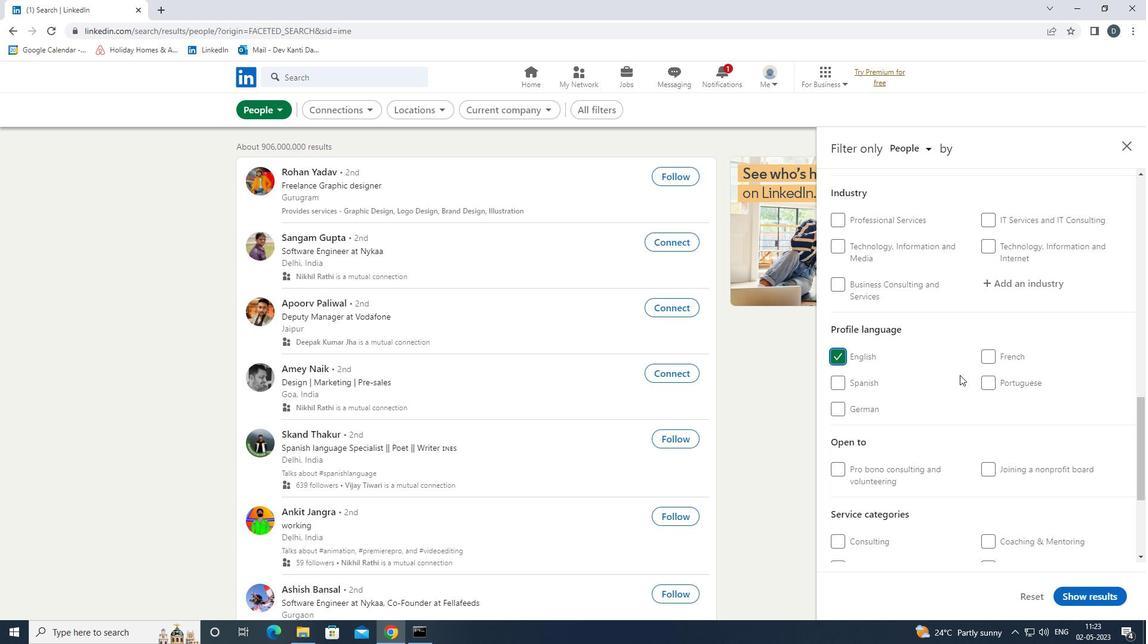 
Action: Mouse scrolled (982, 381) with delta (0, 0)
Screenshot: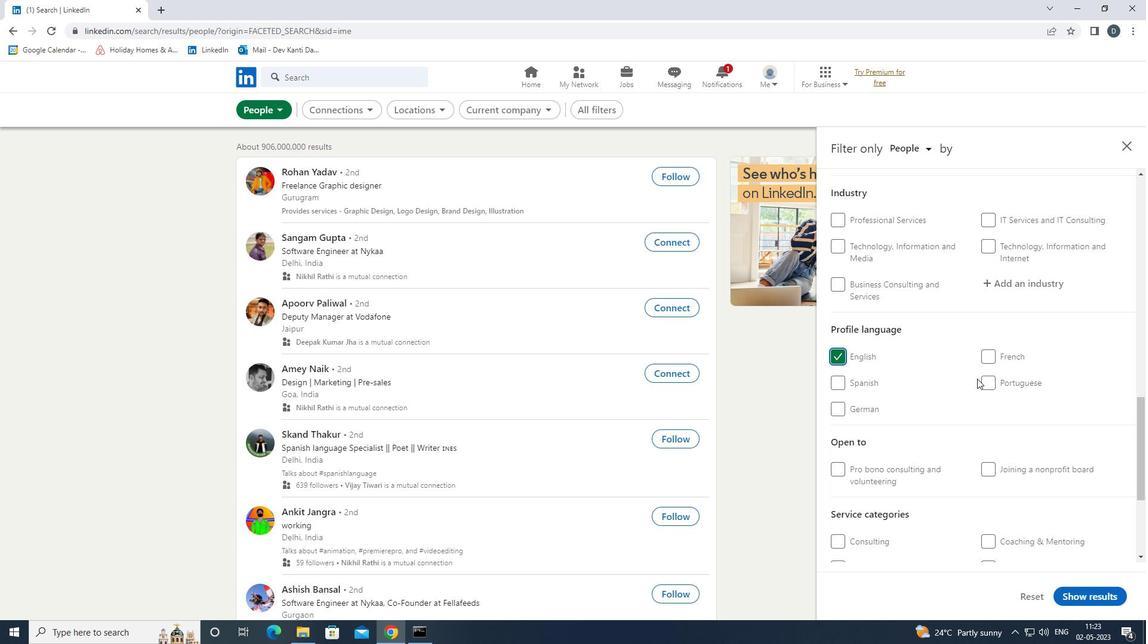 
Action: Mouse scrolled (982, 381) with delta (0, 0)
Screenshot: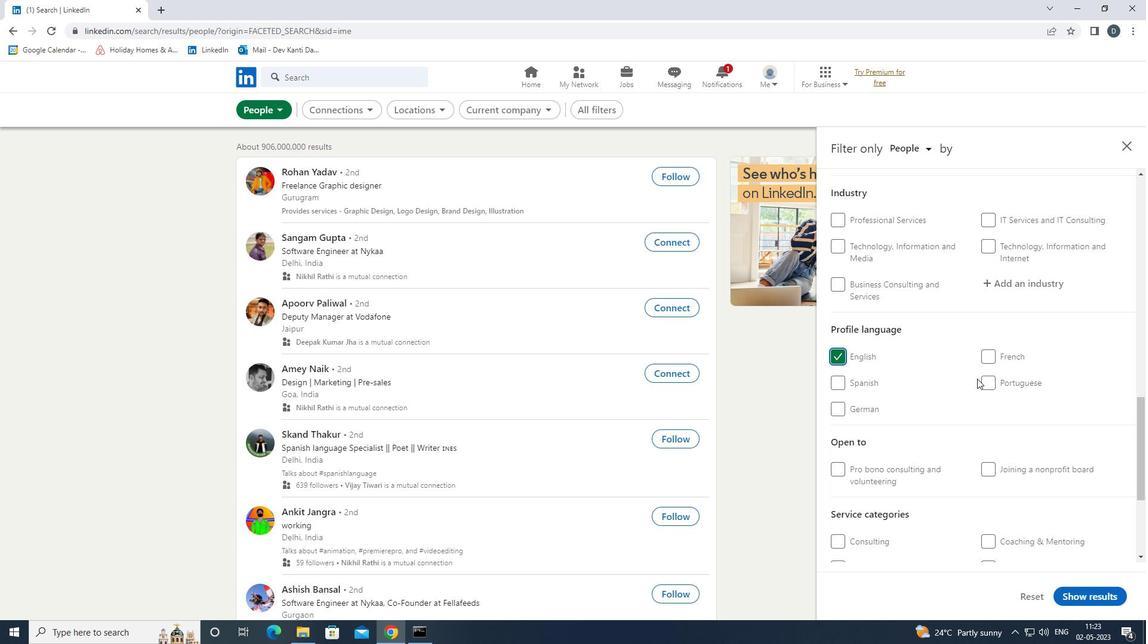 
Action: Mouse scrolled (982, 381) with delta (0, 0)
Screenshot: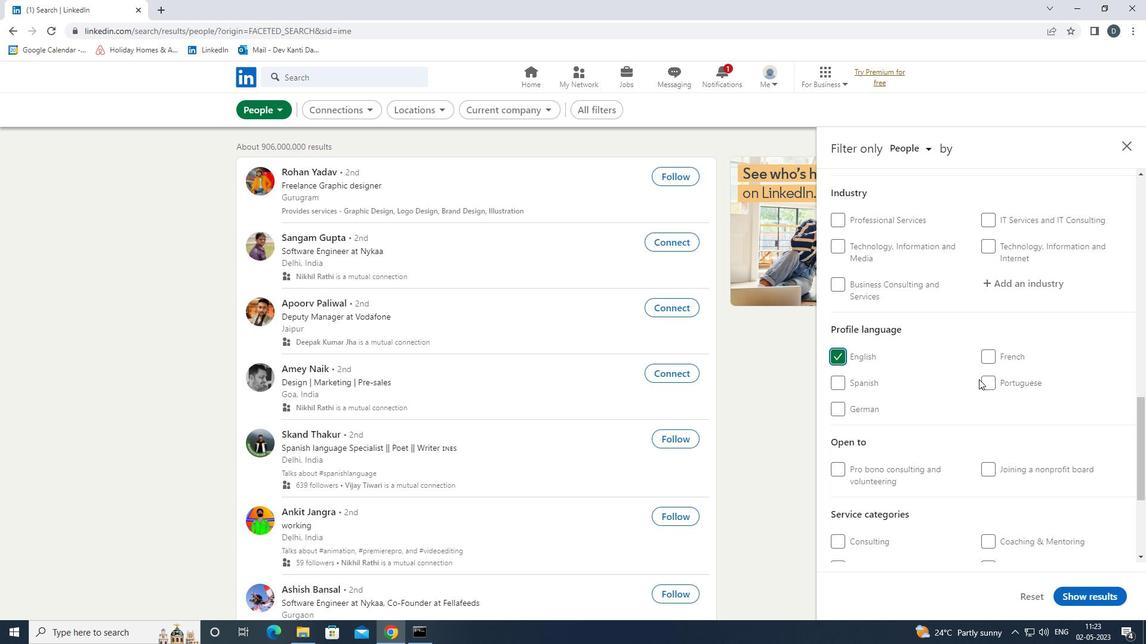
Action: Mouse scrolled (982, 381) with delta (0, 0)
Screenshot: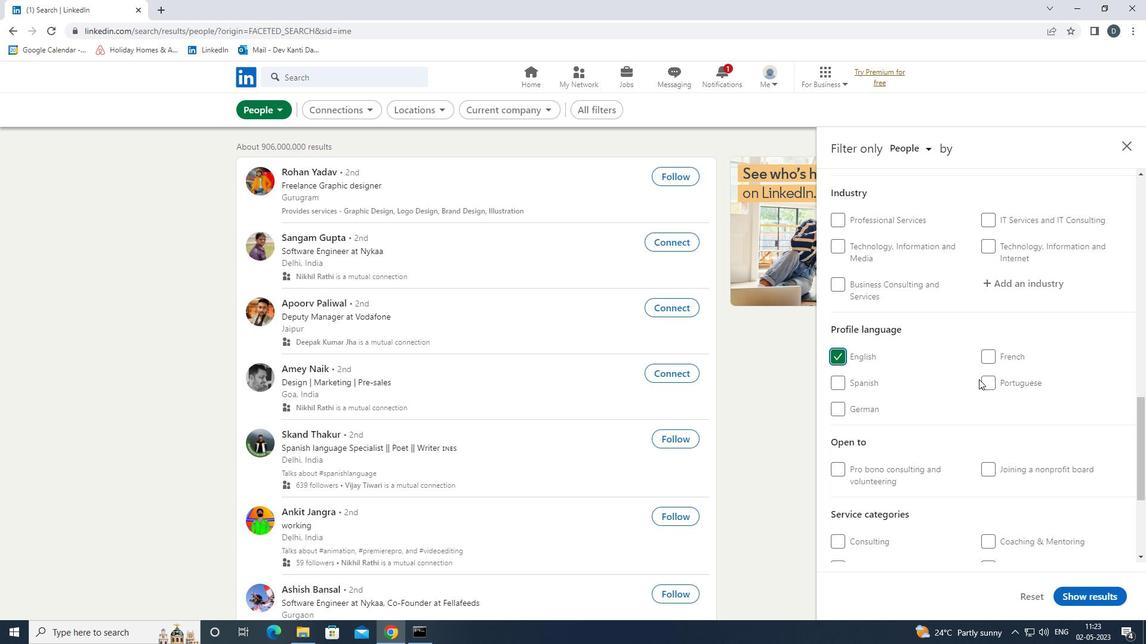 
Action: Mouse scrolled (982, 381) with delta (0, 0)
Screenshot: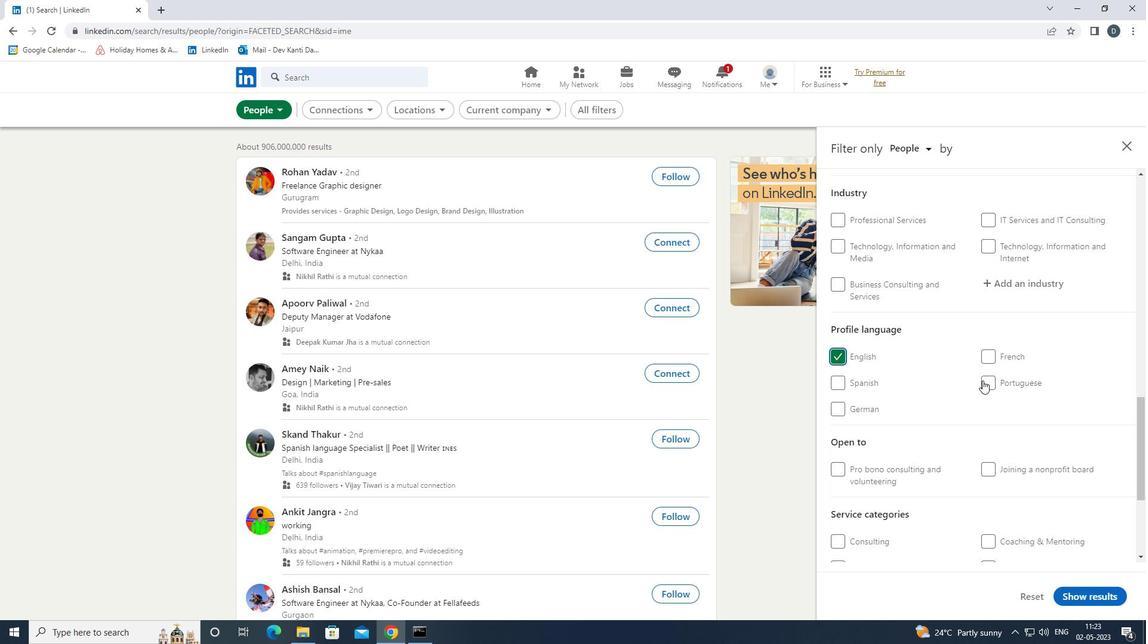 
Action: Mouse moved to (985, 381)
Screenshot: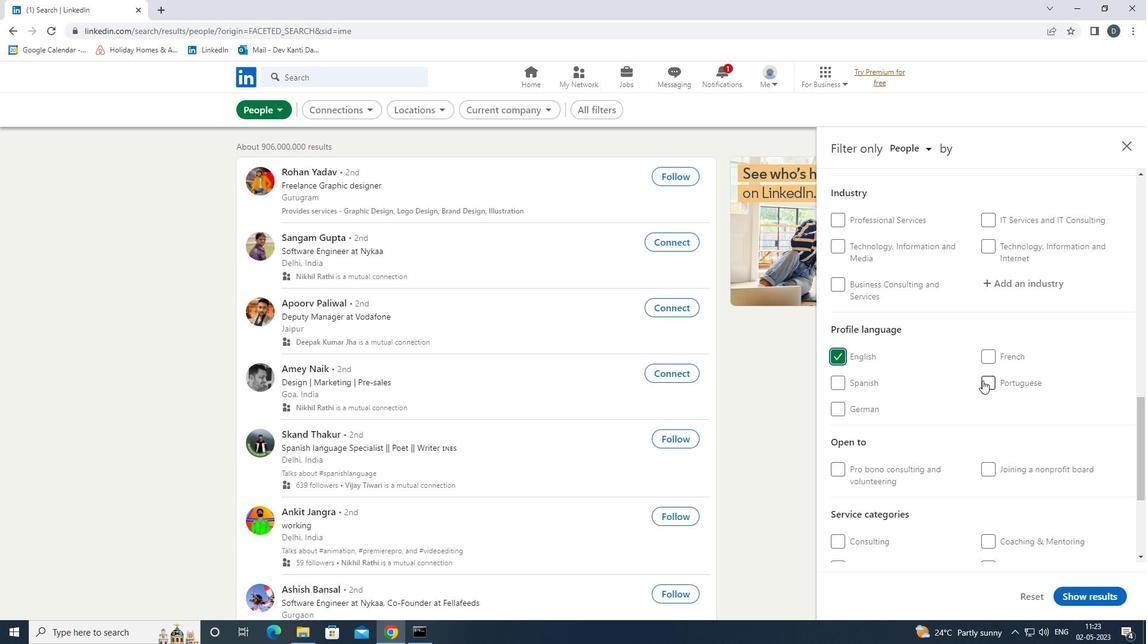 
Action: Mouse scrolled (985, 381) with delta (0, 0)
Screenshot: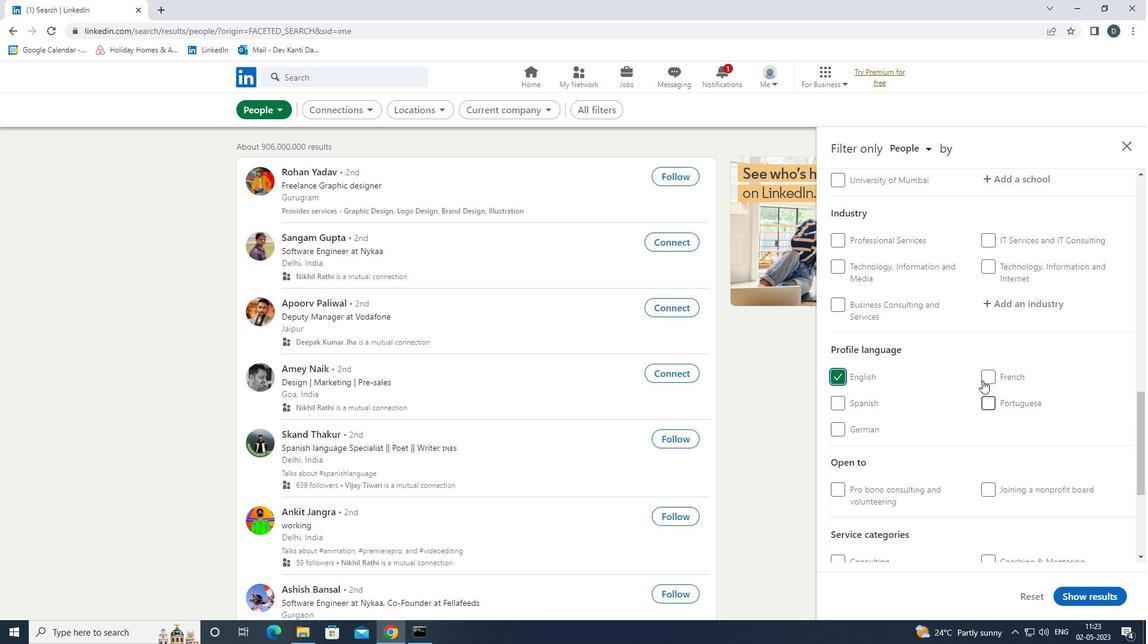 
Action: Mouse scrolled (985, 381) with delta (0, 0)
Screenshot: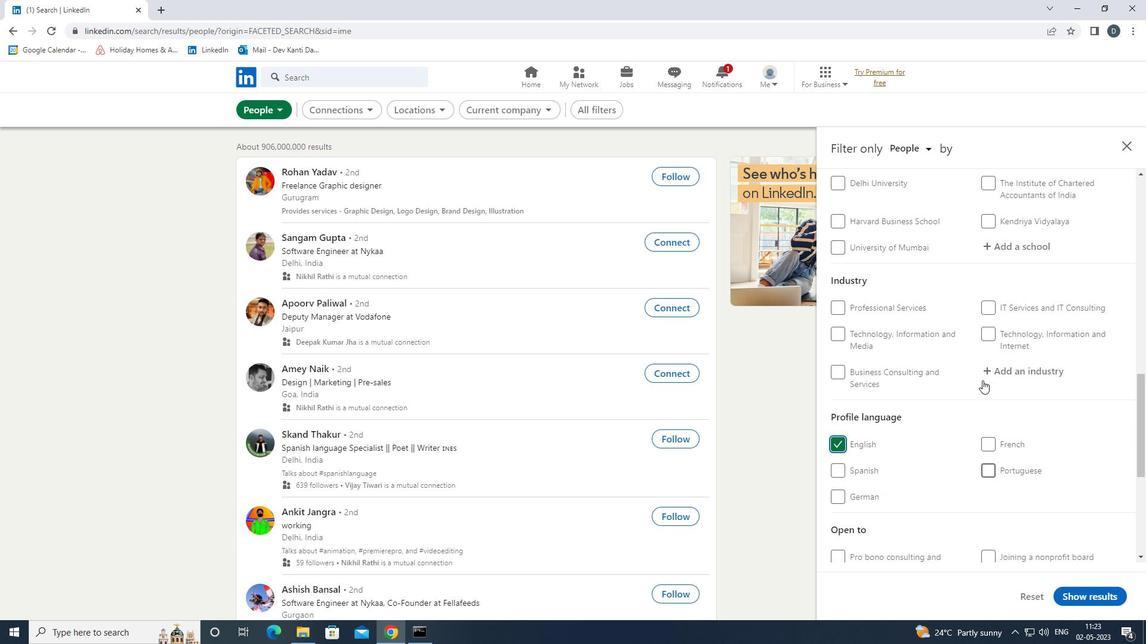 
Action: Mouse scrolled (985, 381) with delta (0, 0)
Screenshot: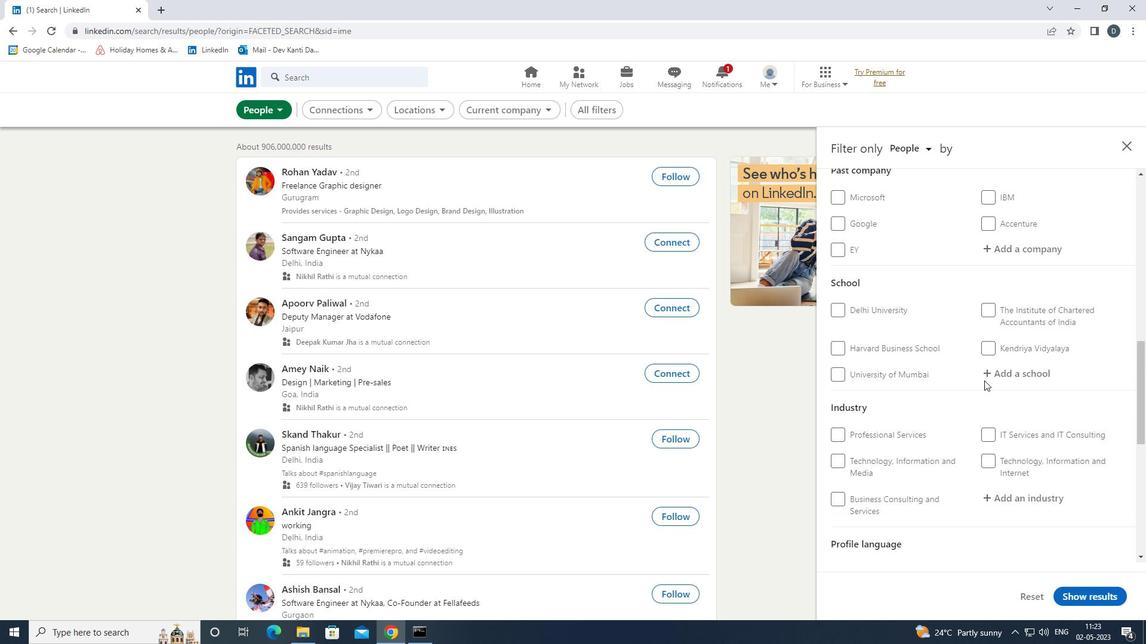 
Action: Mouse moved to (1008, 395)
Screenshot: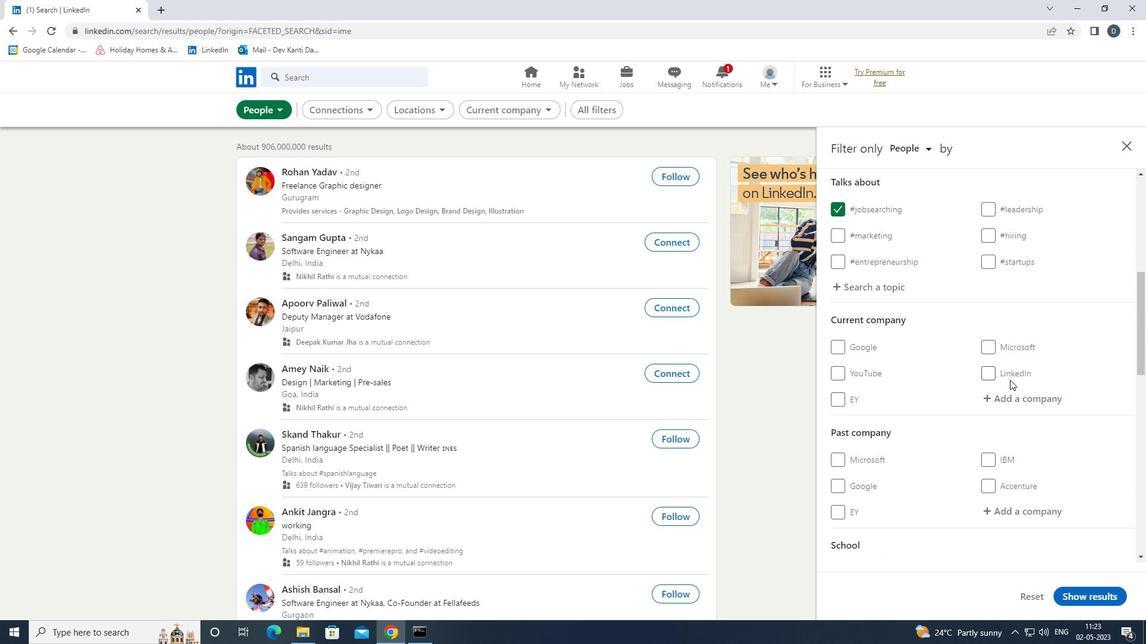 
Action: Mouse pressed left at (1008, 395)
Screenshot: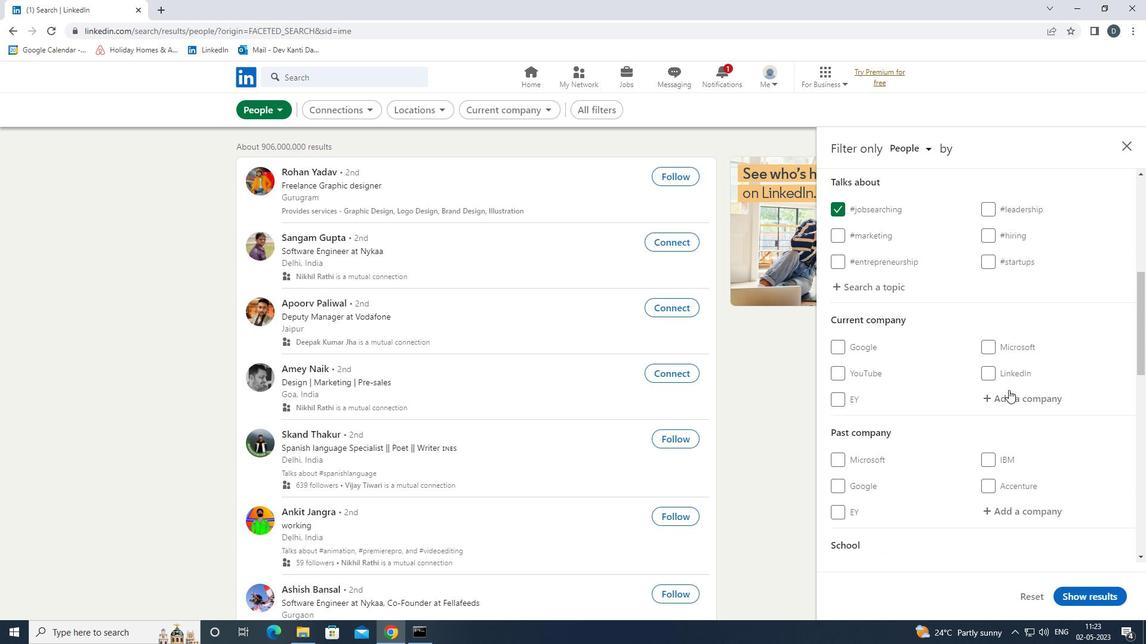 
Action: Key pressed <Key.shift>CYBER<Key.space><Key.shift><Key.shift>SECURITY<Key.space><Key.shift>JOBS<Key.down><Key.down><Key.enter>
Screenshot: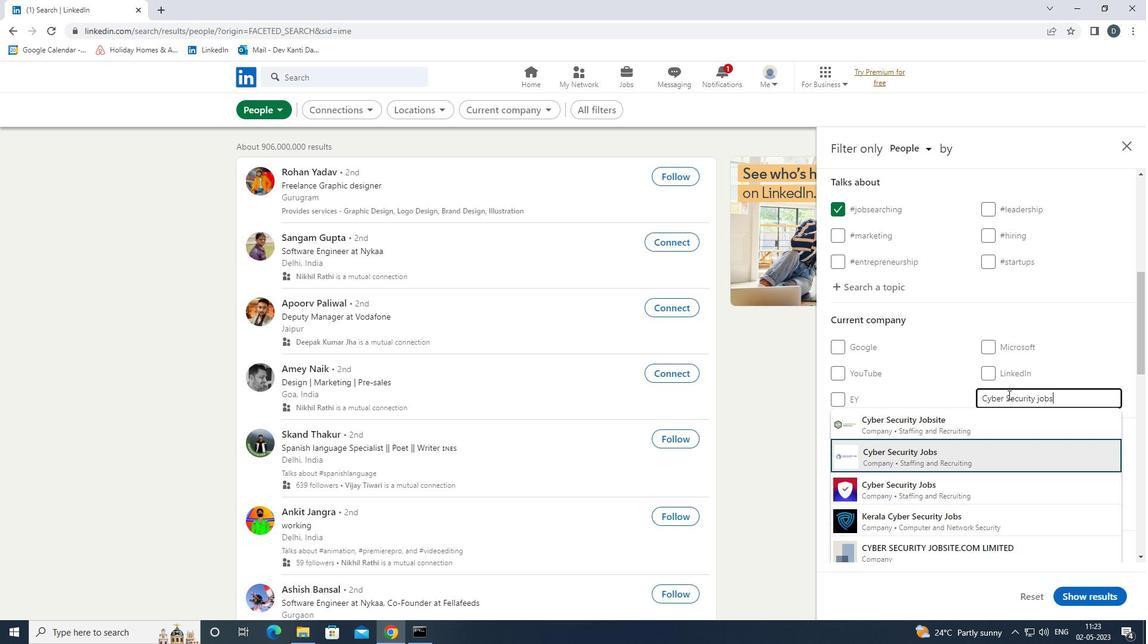 
Action: Mouse moved to (1003, 405)
Screenshot: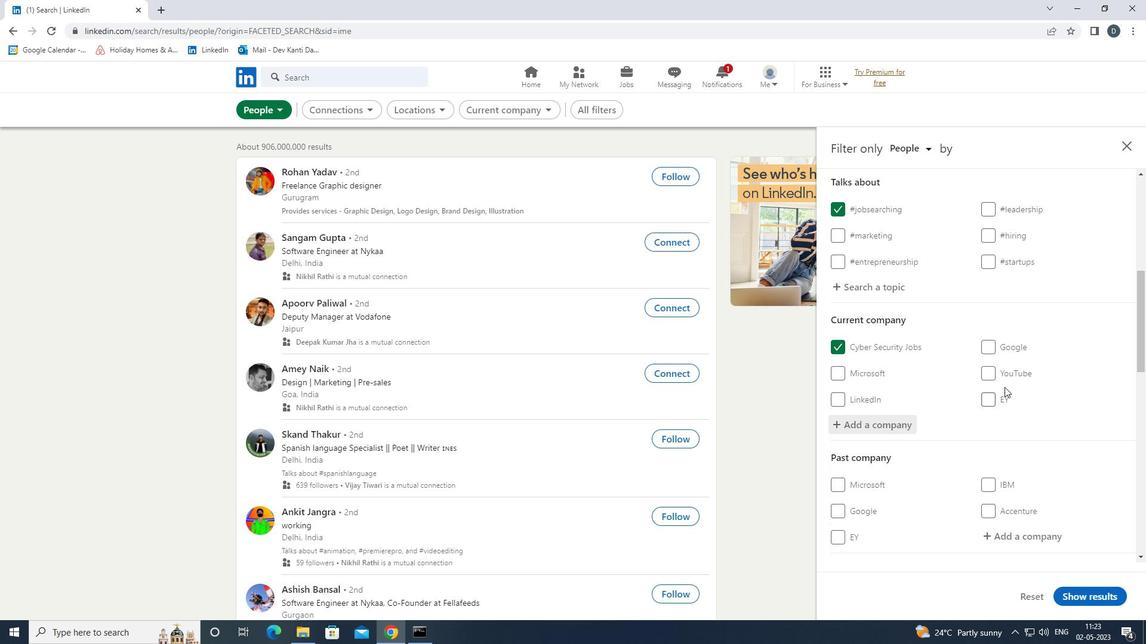 
Action: Mouse scrolled (1003, 404) with delta (0, 0)
Screenshot: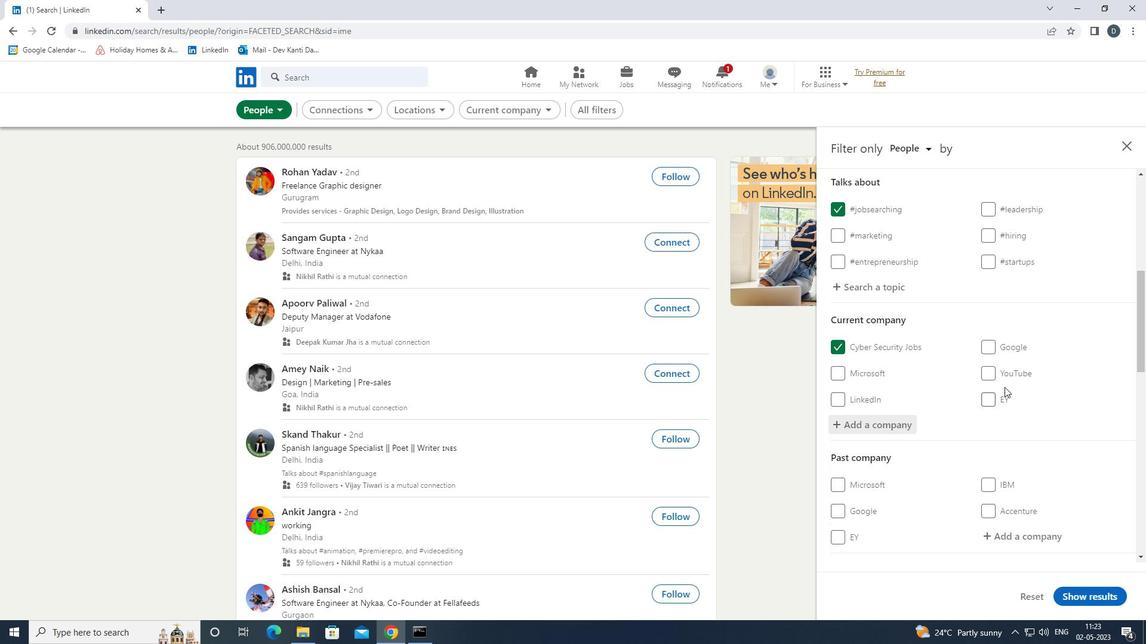 
Action: Mouse moved to (1003, 407)
Screenshot: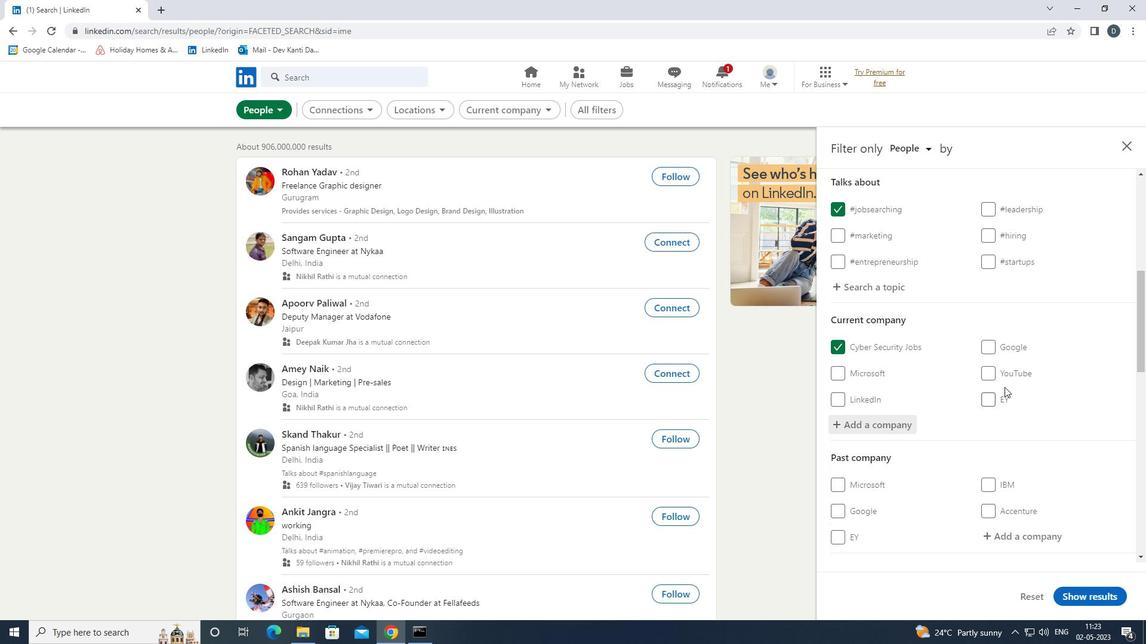 
Action: Mouse scrolled (1003, 406) with delta (0, 0)
Screenshot: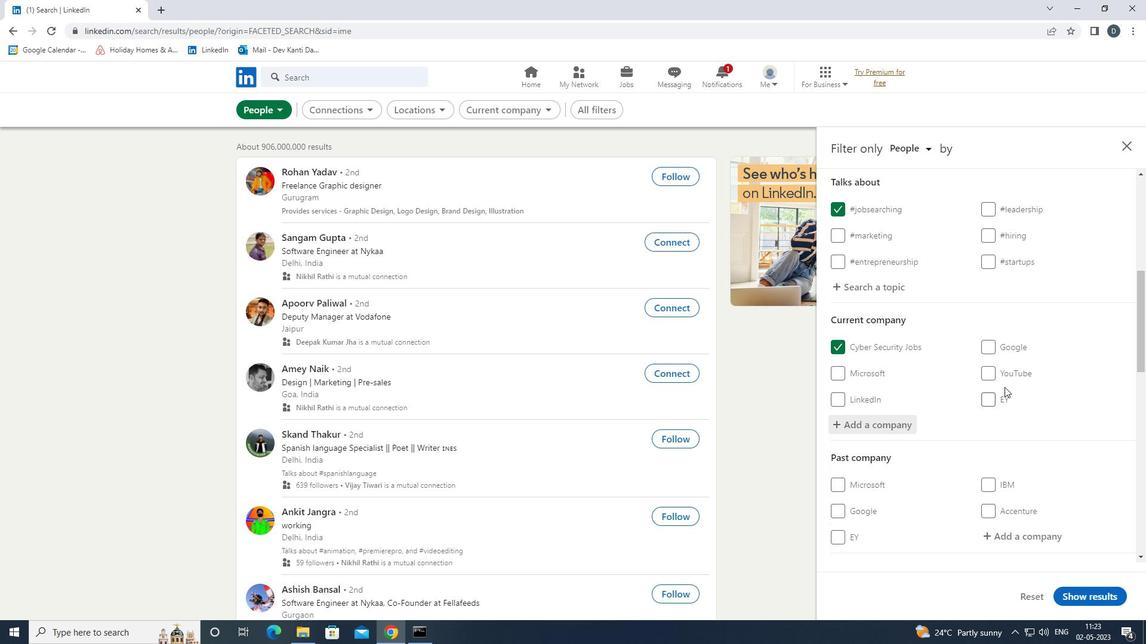 
Action: Mouse moved to (1004, 409)
Screenshot: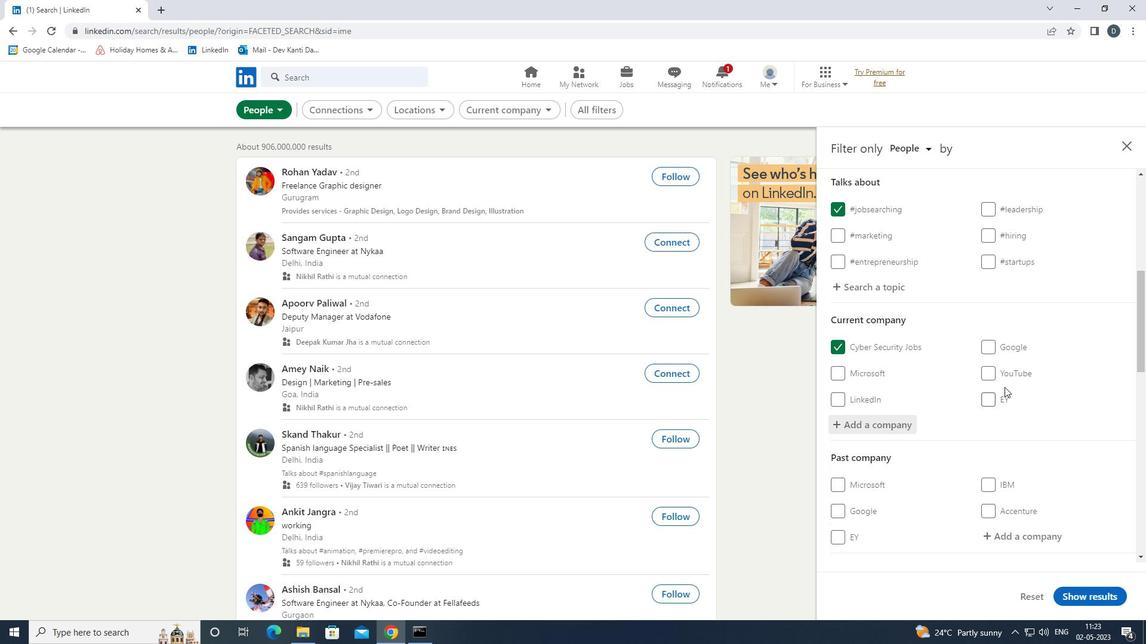 
Action: Mouse scrolled (1004, 408) with delta (0, 0)
Screenshot: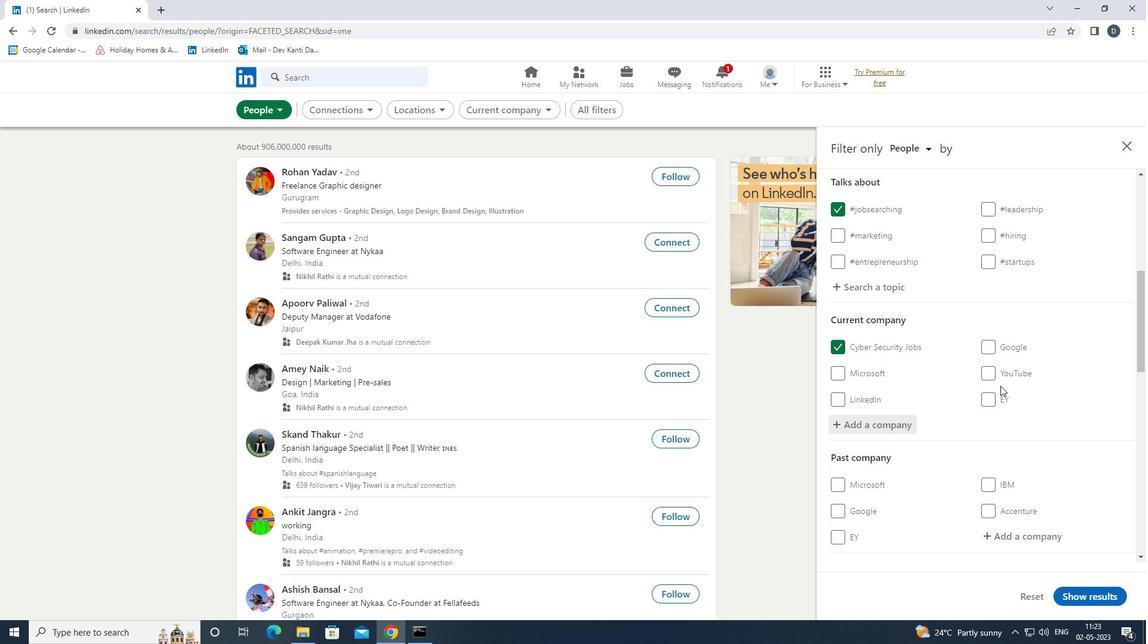 
Action: Mouse moved to (1004, 406)
Screenshot: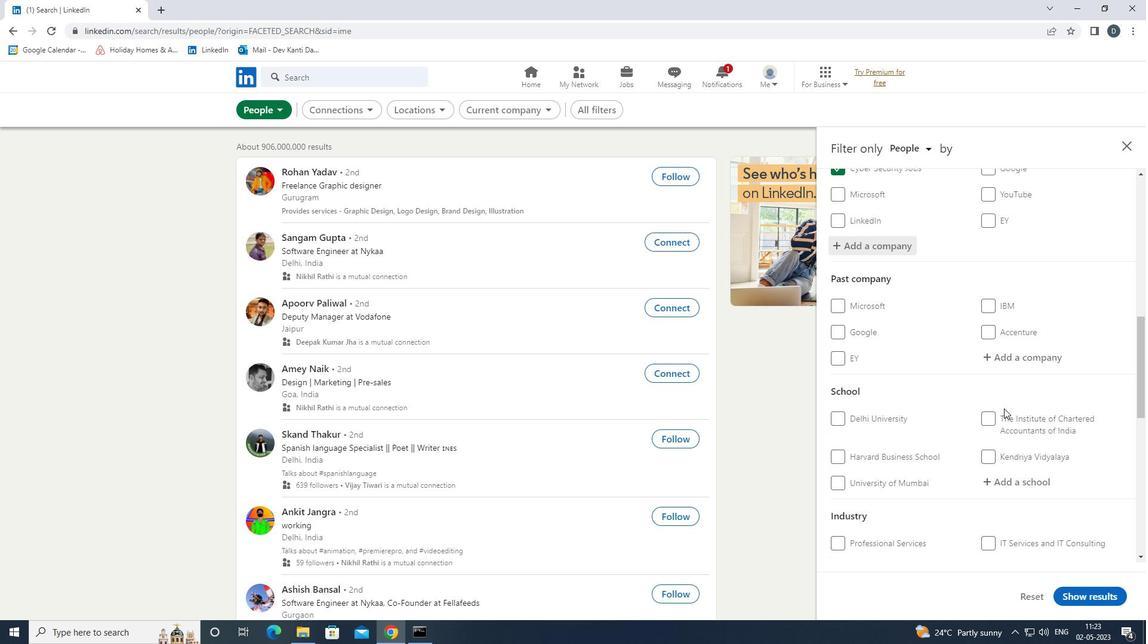 
Action: Mouse scrolled (1004, 406) with delta (0, 0)
Screenshot: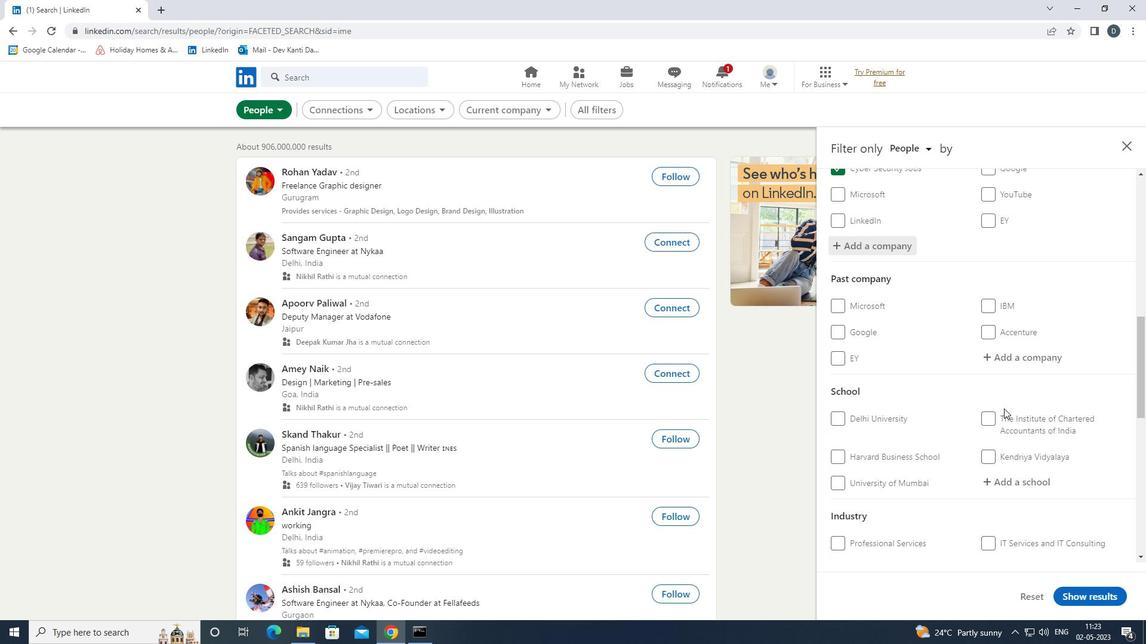 
Action: Mouse moved to (1016, 426)
Screenshot: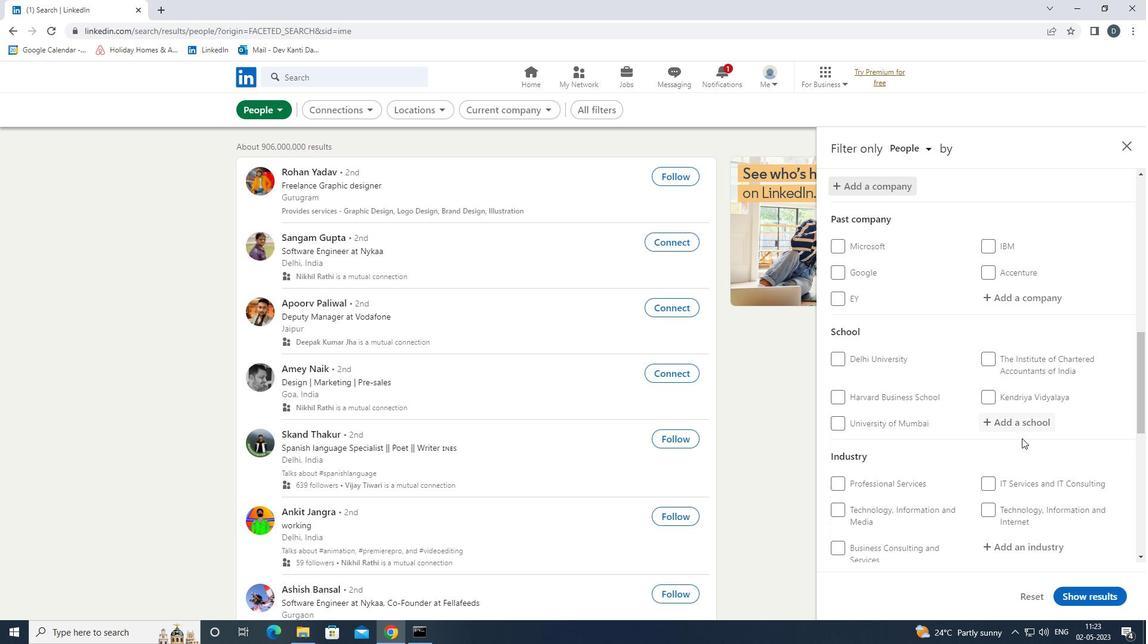 
Action: Mouse pressed left at (1016, 426)
Screenshot: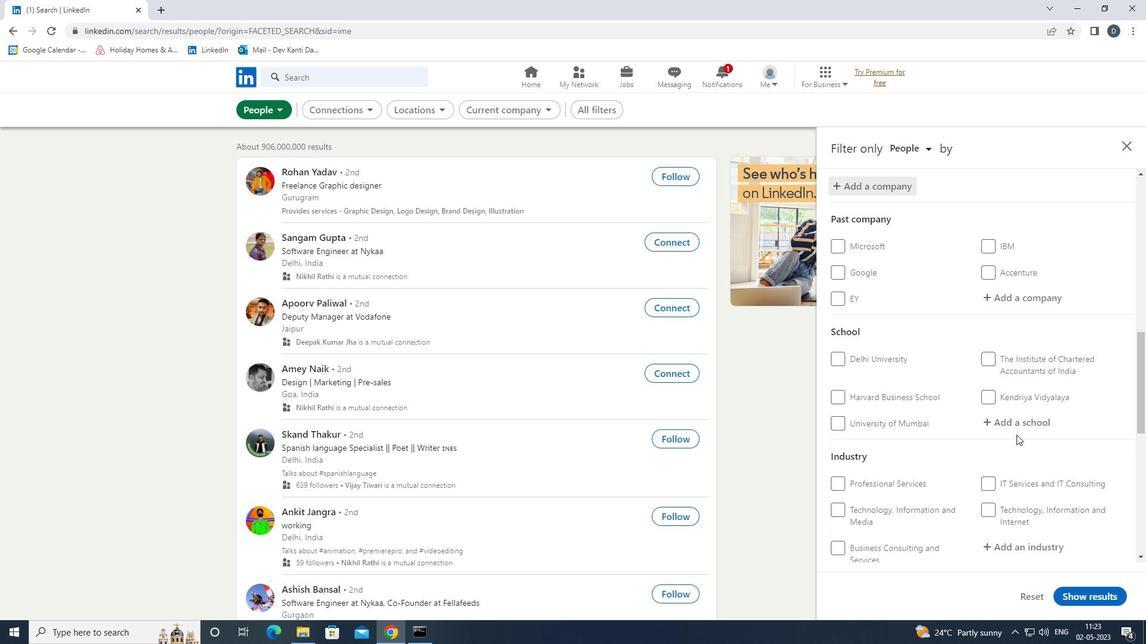 
Action: Key pressed <Key.shift>ORIENTAL<Key.space><Key.down><Key.up><Key.down><Key.shift>INSTITUTE<Key.space>OF<Key.space><Key.down>
Screenshot: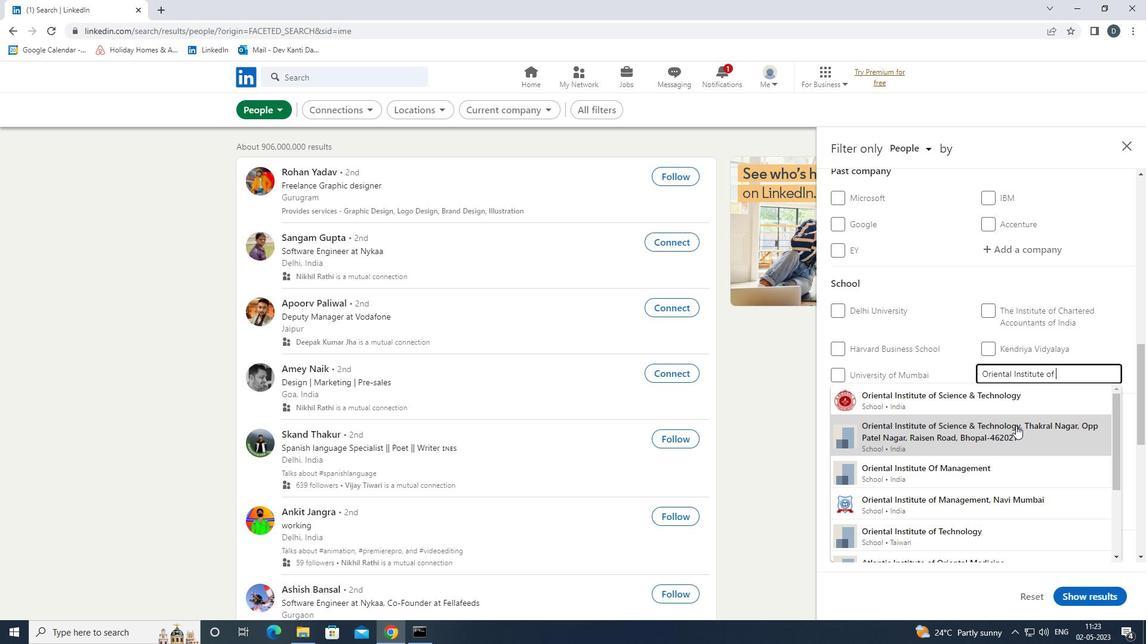 
Action: Mouse pressed left at (1016, 426)
Screenshot: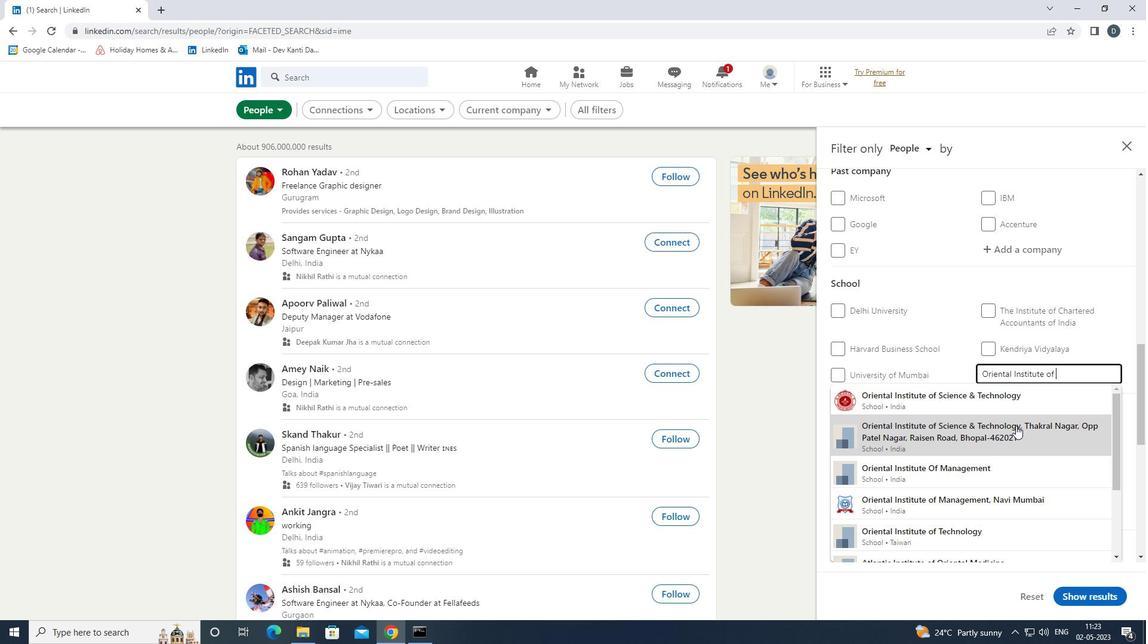 
Action: Mouse moved to (1020, 412)
Screenshot: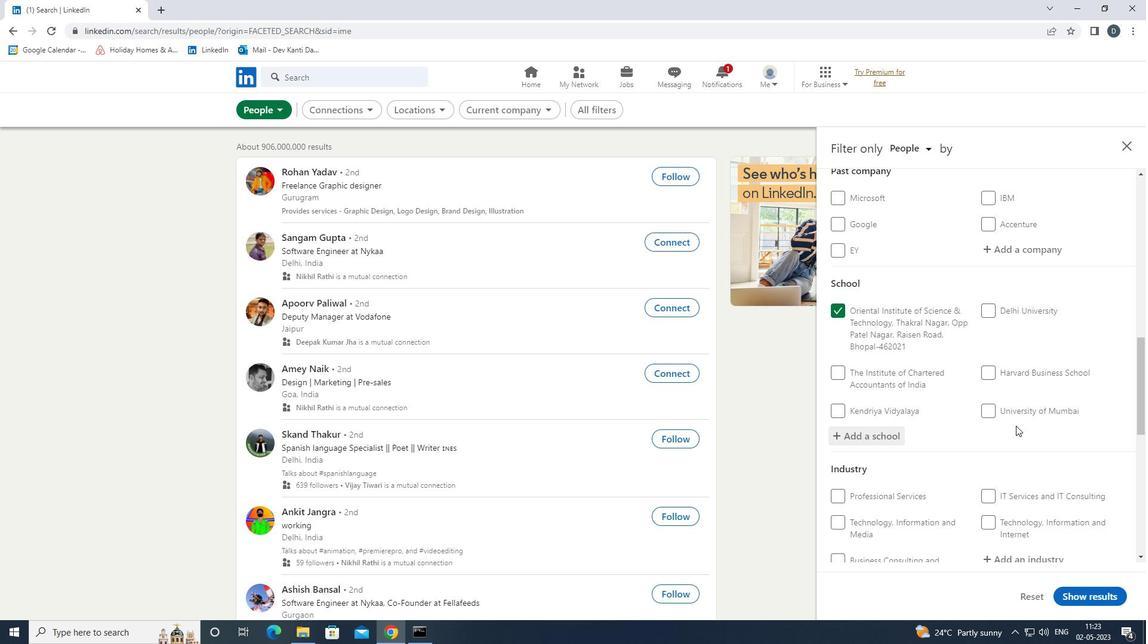 
Action: Mouse scrolled (1020, 412) with delta (0, 0)
Screenshot: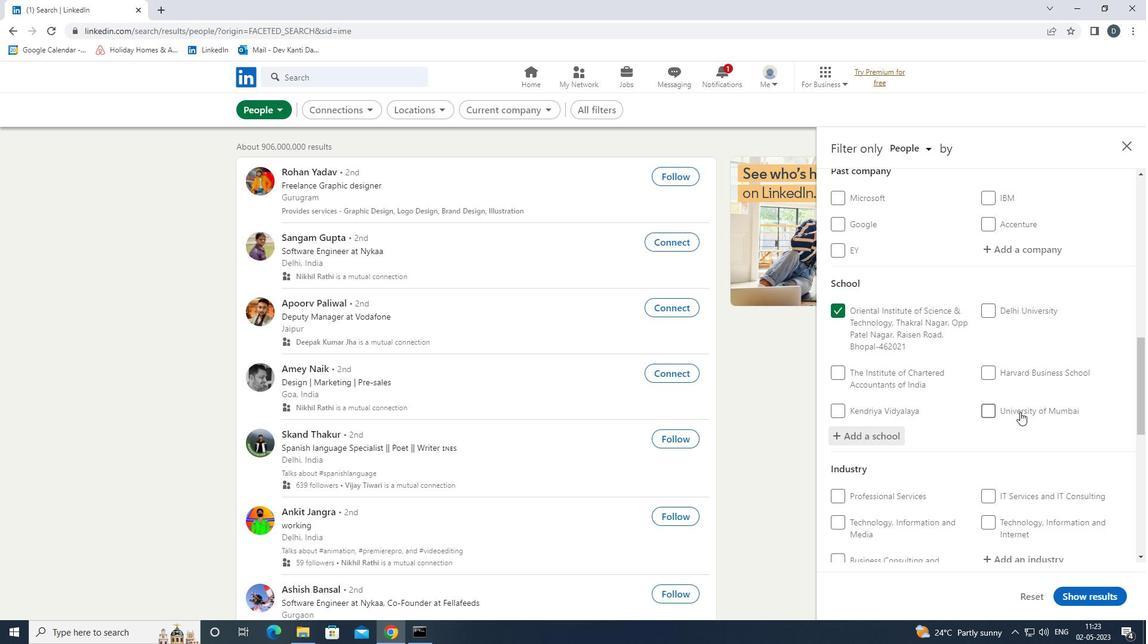 
Action: Mouse scrolled (1020, 412) with delta (0, 0)
Screenshot: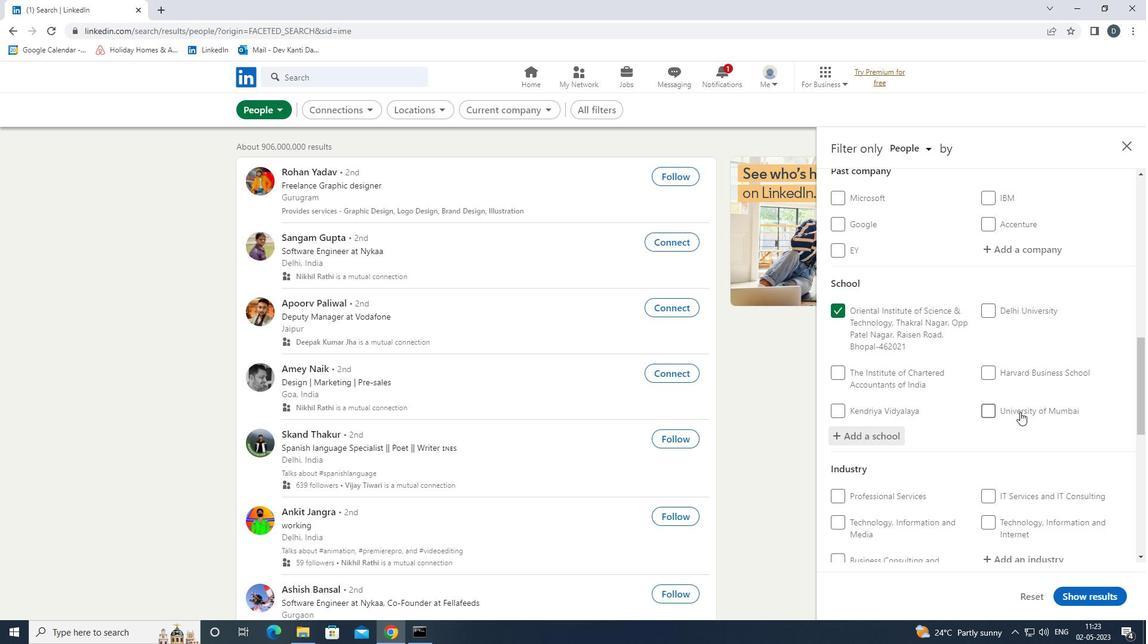 
Action: Mouse scrolled (1020, 412) with delta (0, 0)
Screenshot: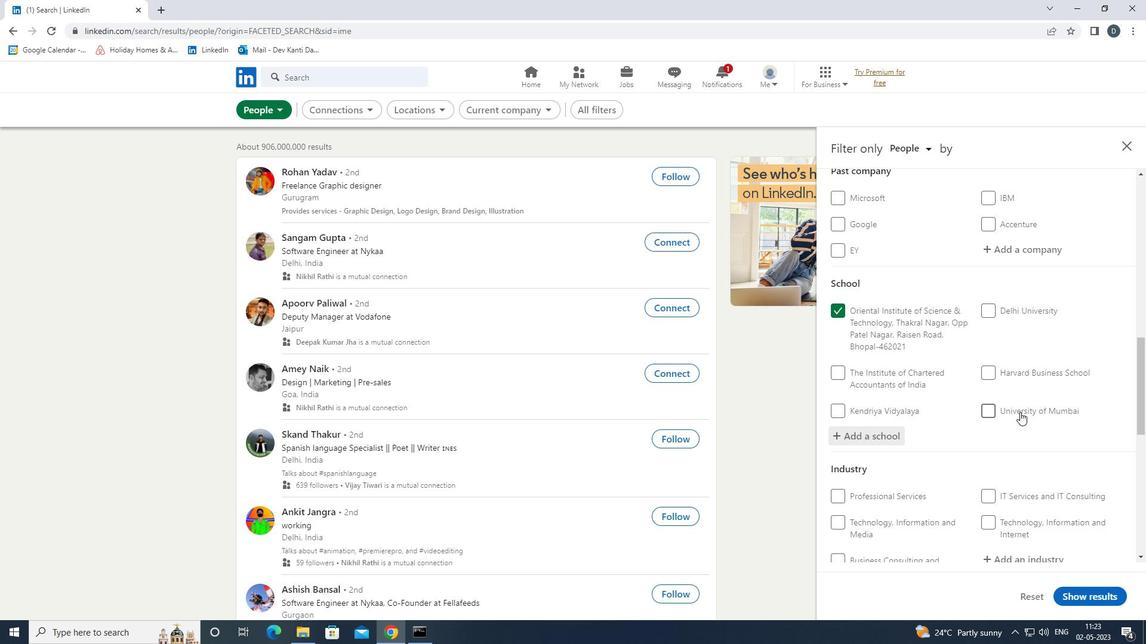
Action: Mouse moved to (1020, 412)
Screenshot: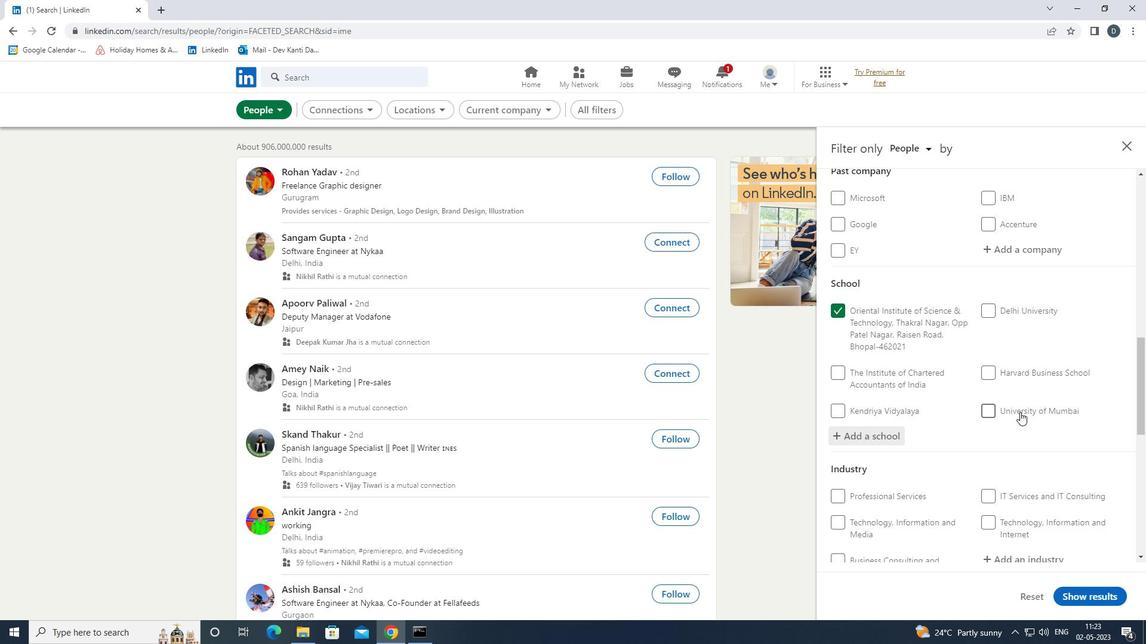 
Action: Mouse scrolled (1020, 412) with delta (0, 0)
Screenshot: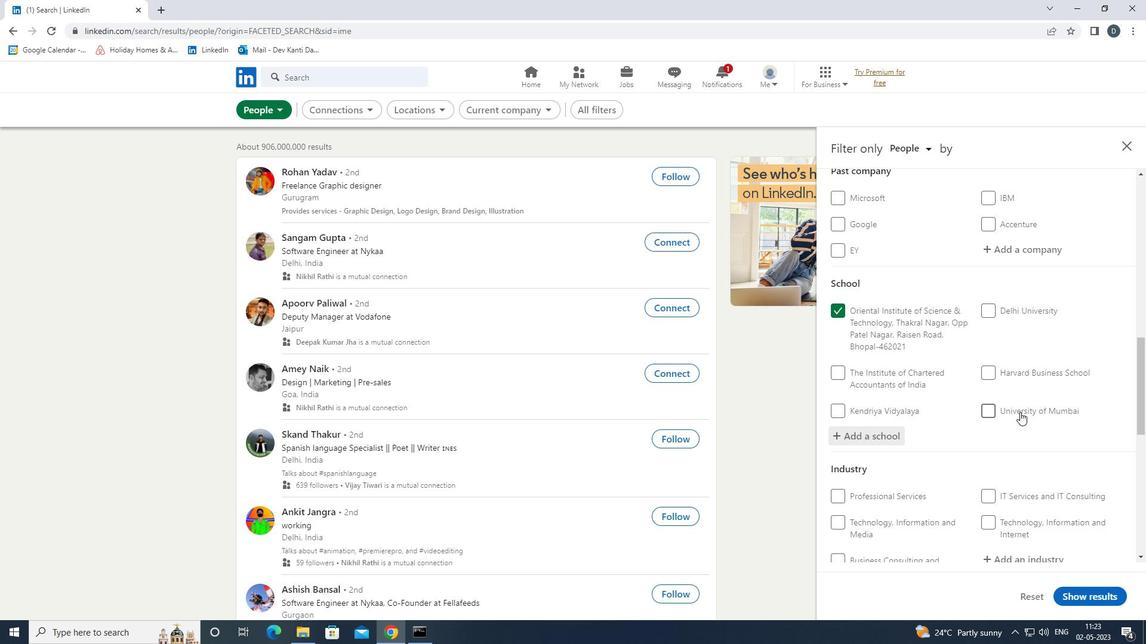 
Action: Mouse moved to (1030, 319)
Screenshot: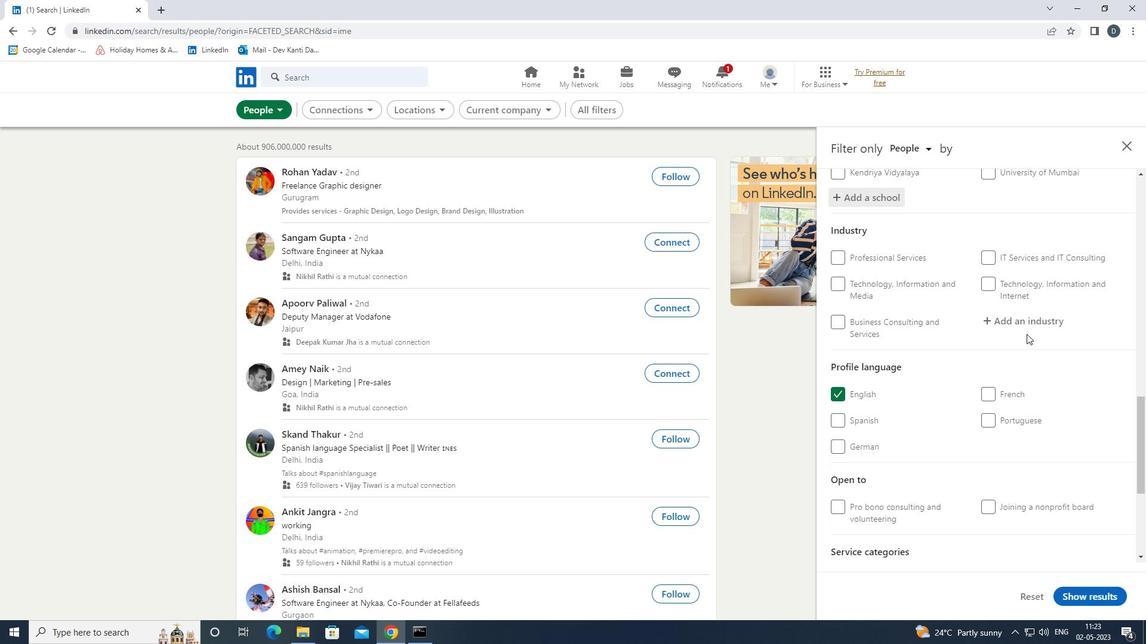 
Action: Mouse pressed left at (1030, 319)
Screenshot: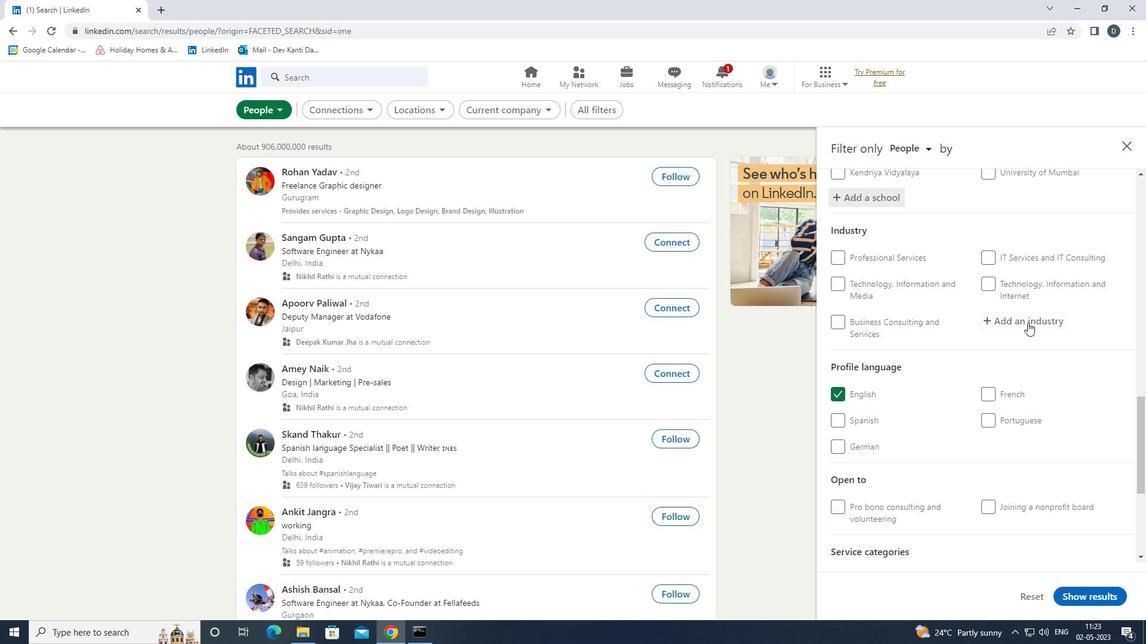 
Action: Mouse moved to (1028, 321)
Screenshot: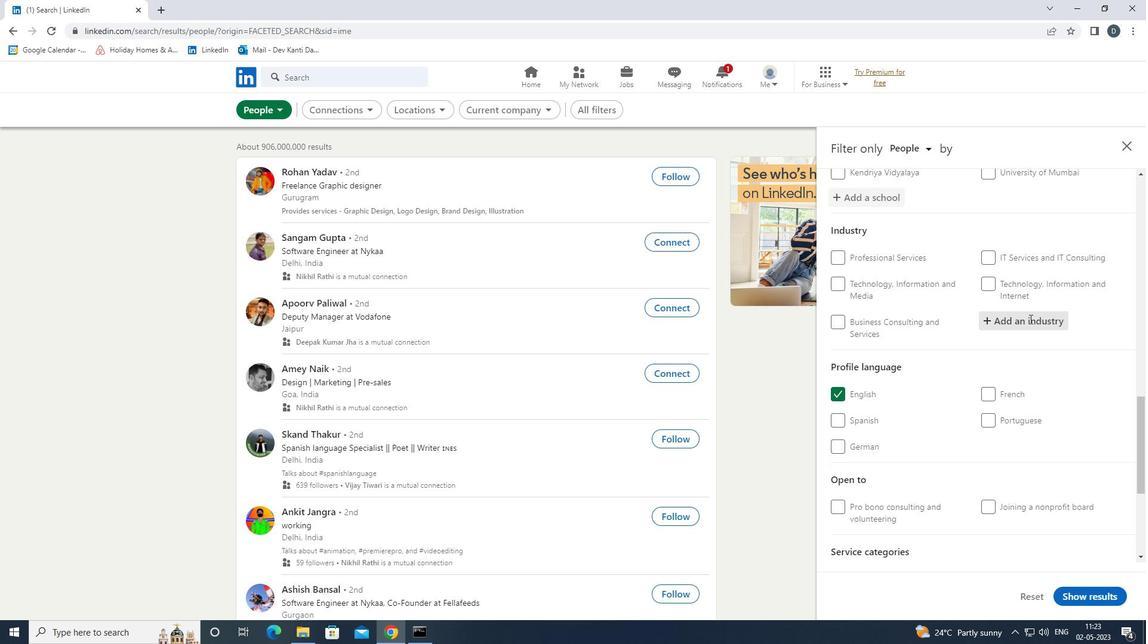 
Action: Key pressed <Key.shift>C9OMPUTER<Key.left><Key.left><Key.left><Key.left><Key.left><Key.left><Key.left><Key.left><Key.right><Key.backspace><Key.right><Key.right><Key.right><Key.right><Key.right><Key.right><Key.right><Key.right><Key.right><Key.right><Key.right><Key.space><Key.down><Key.enter>
Screenshot: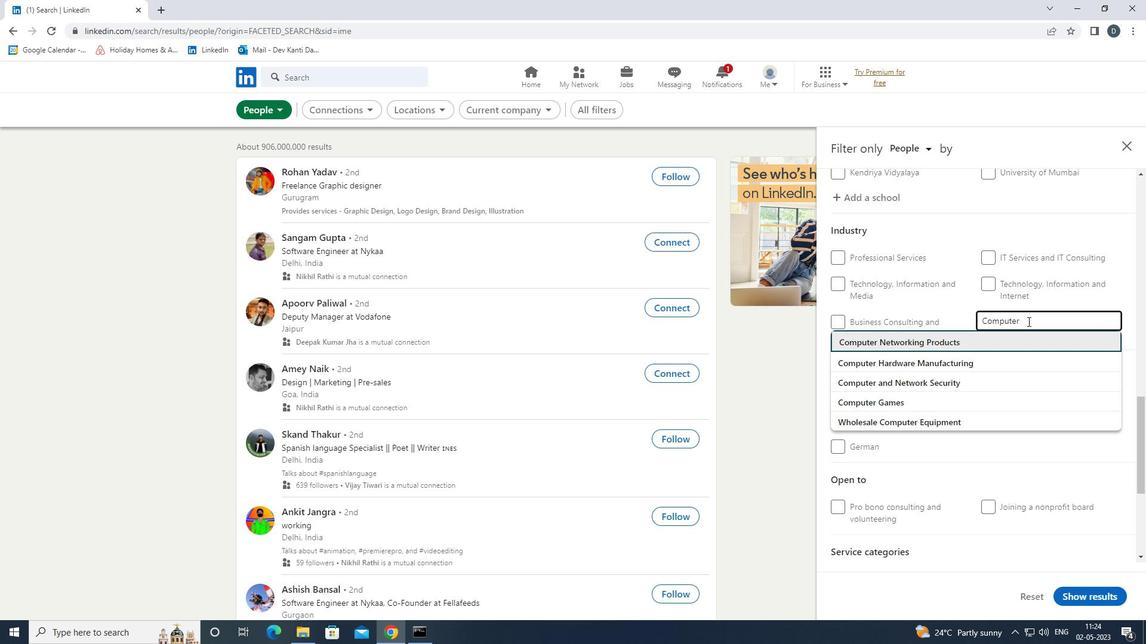 
Action: Mouse moved to (1017, 314)
Screenshot: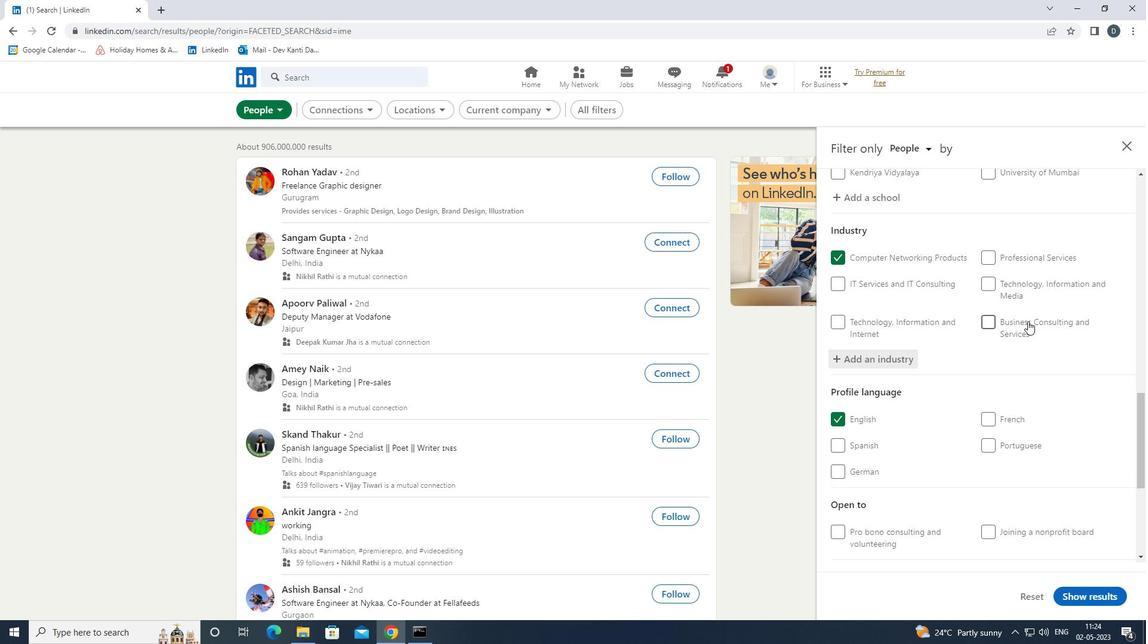 
Action: Mouse scrolled (1017, 313) with delta (0, 0)
Screenshot: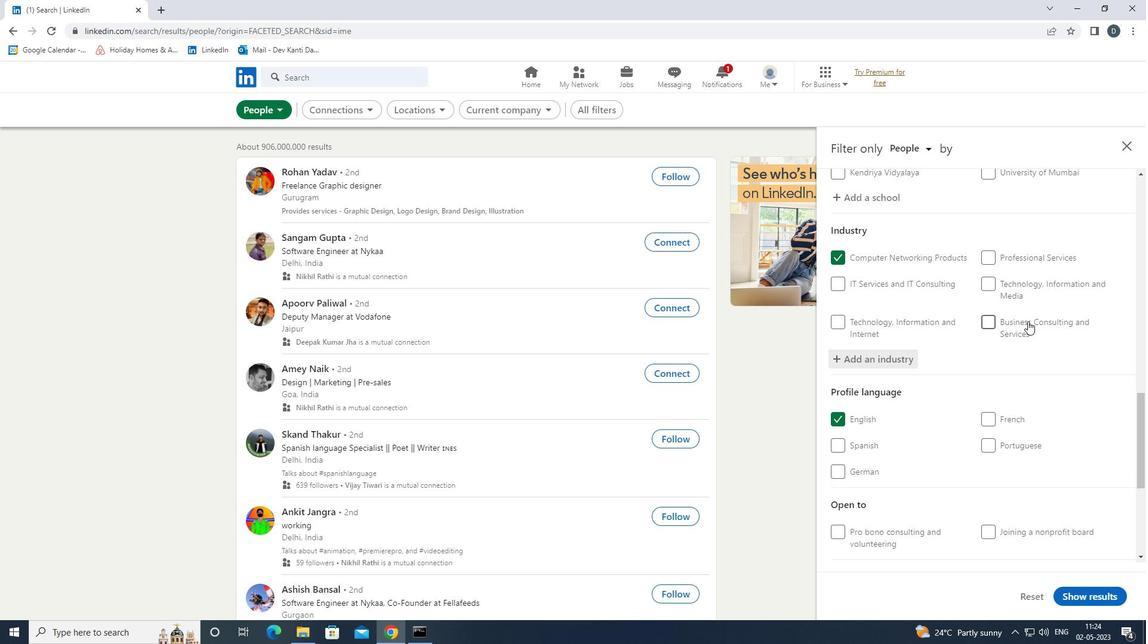 
Action: Mouse moved to (1017, 314)
Screenshot: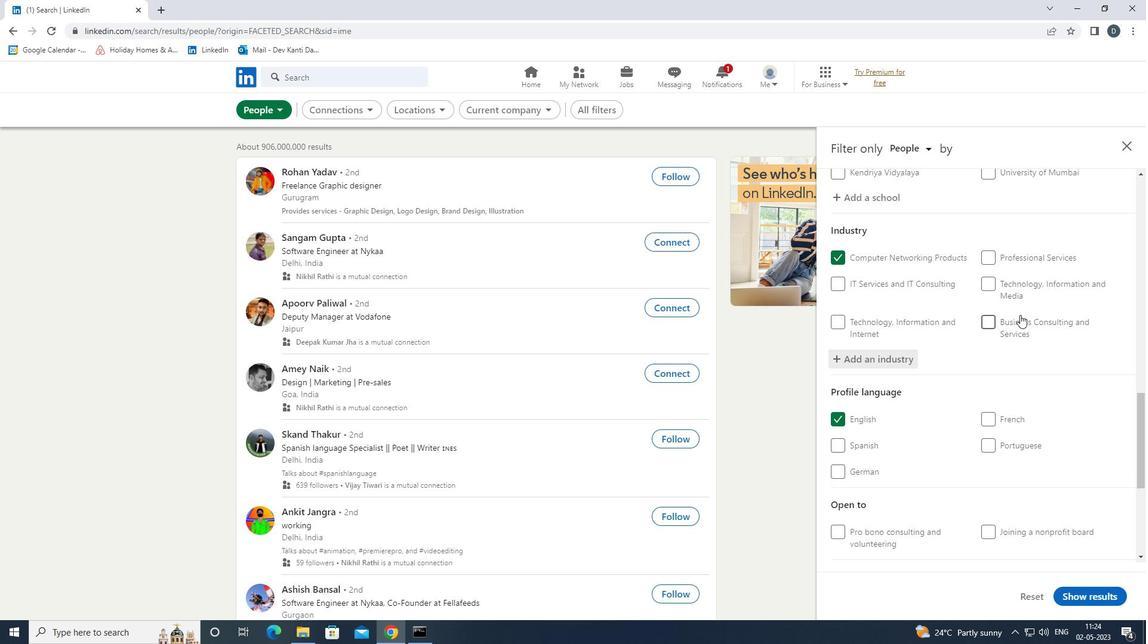 
Action: Mouse scrolled (1017, 314) with delta (0, 0)
Screenshot: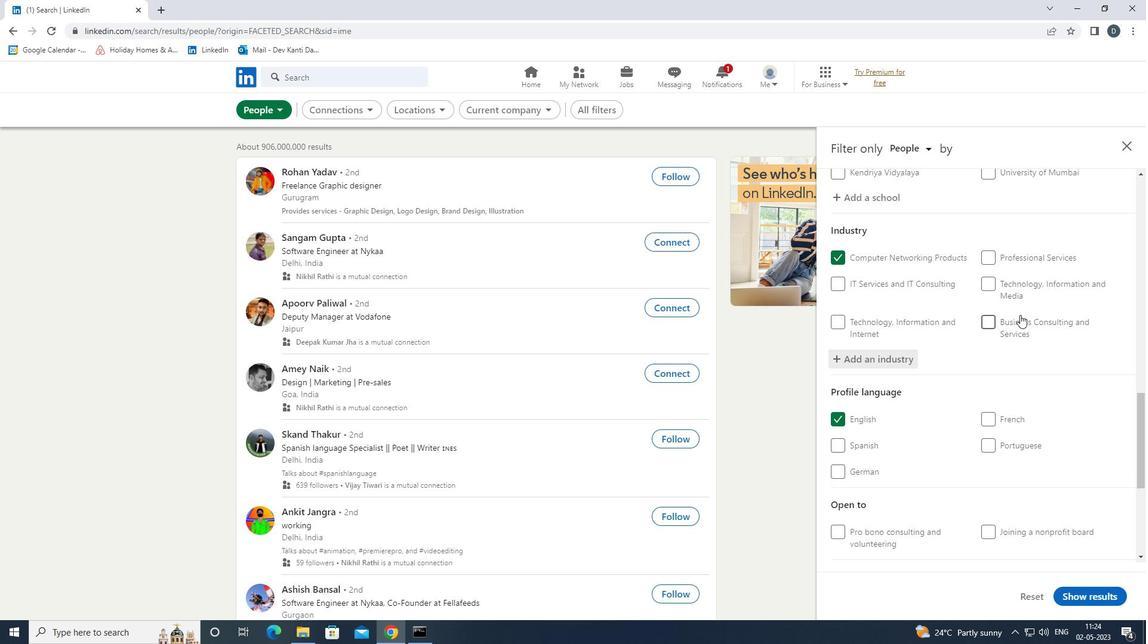 
Action: Mouse scrolled (1017, 314) with delta (0, 0)
Screenshot: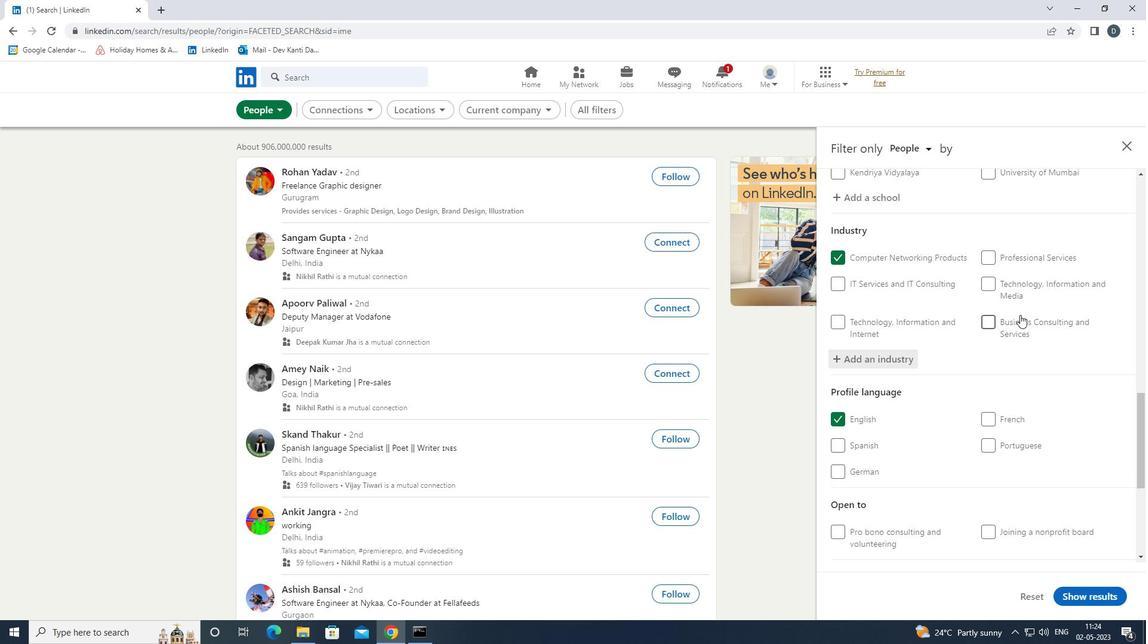 
Action: Mouse scrolled (1017, 314) with delta (0, 0)
Screenshot: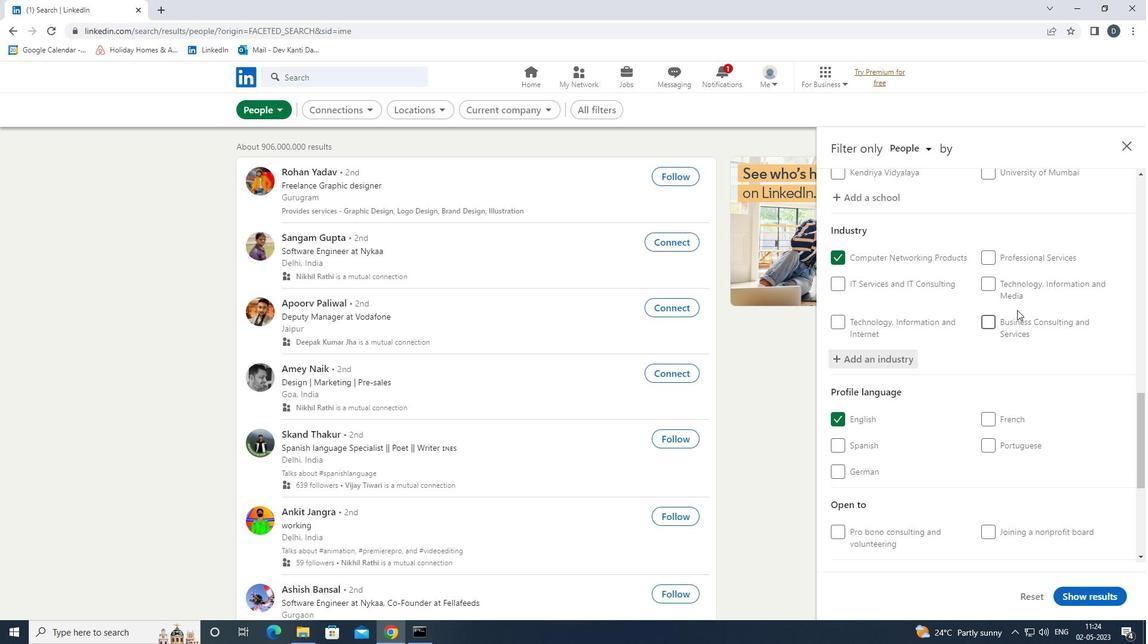 
Action: Mouse moved to (1024, 409)
Screenshot: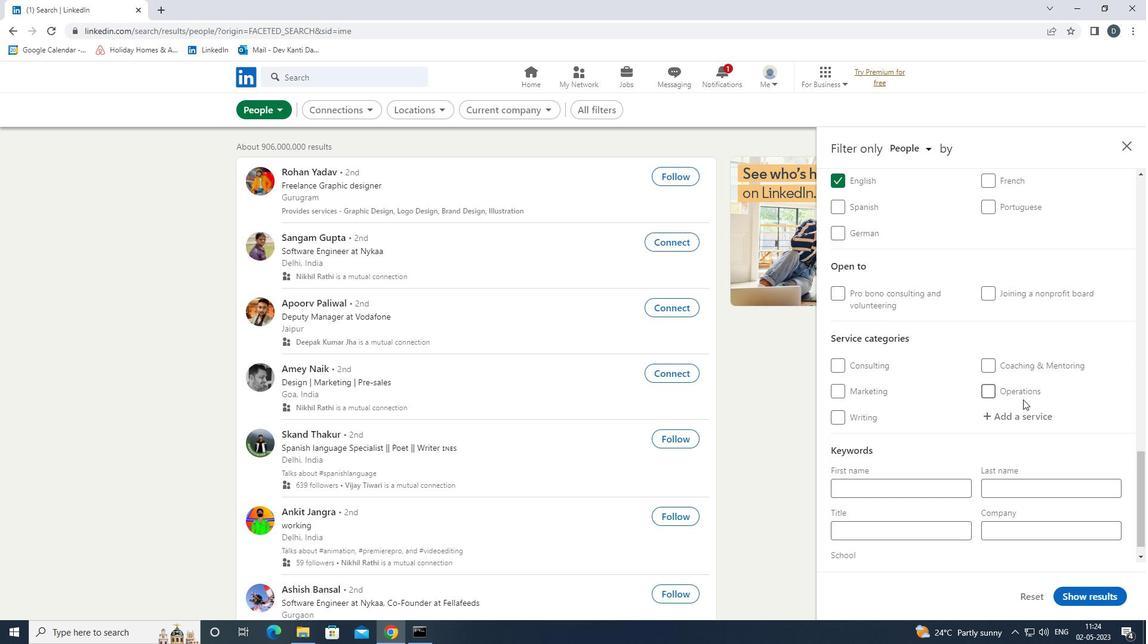 
Action: Mouse pressed left at (1024, 409)
Screenshot: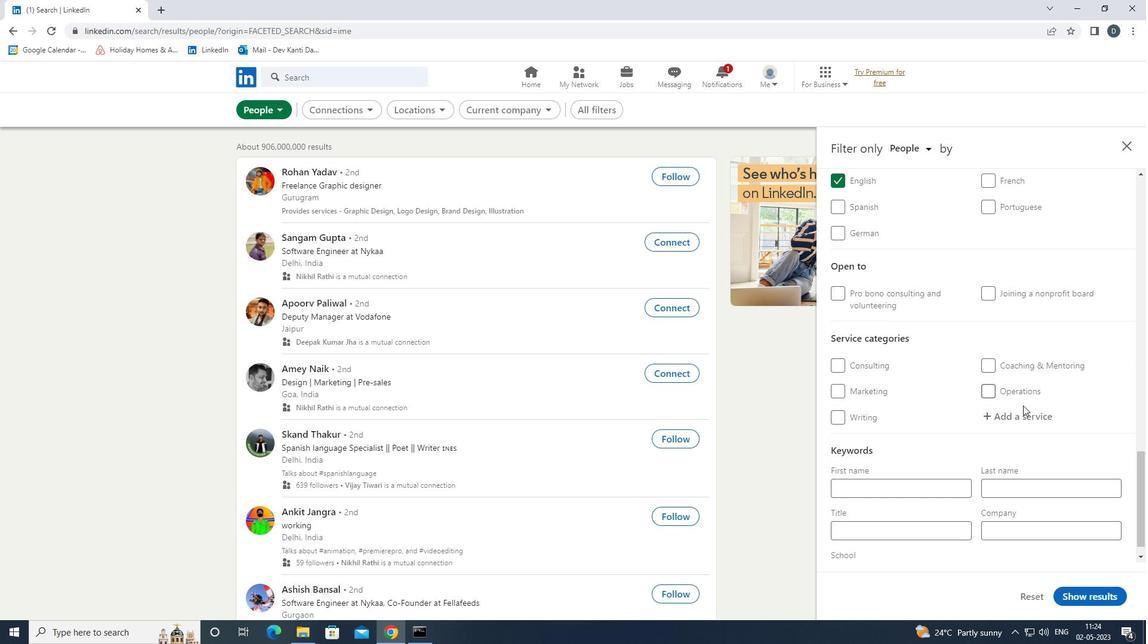 
Action: Mouse moved to (1035, 413)
Screenshot: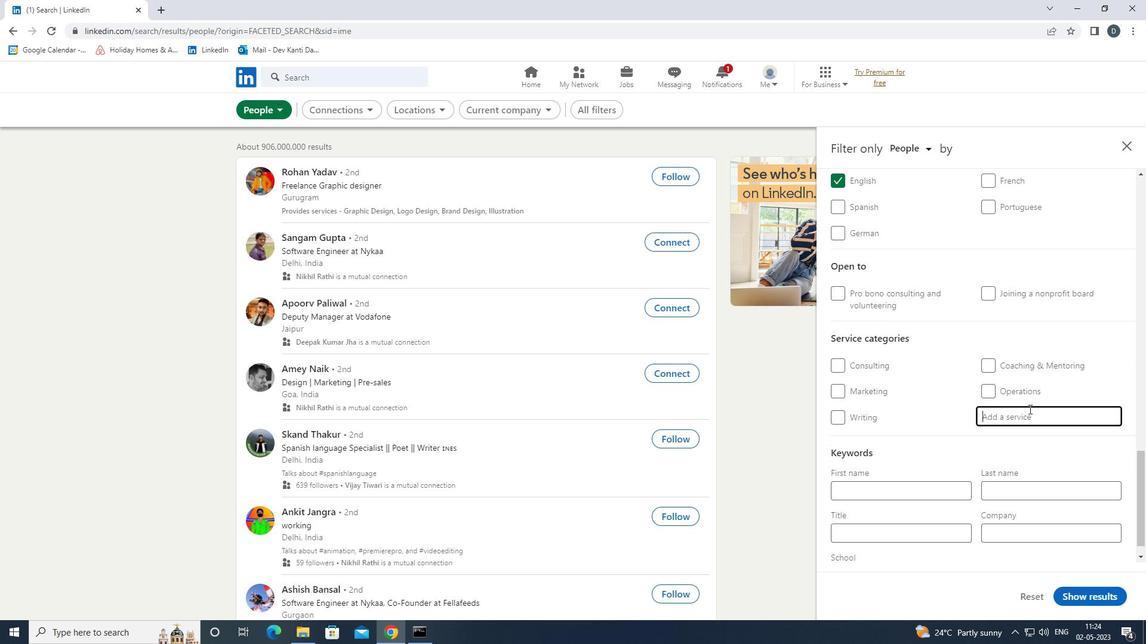 
Action: Key pressed <Key.shift><Key.shift><Key.shift><Key.shift><Key.shift><Key.shift><Key.shift><Key.shift><Key.shift><Key.shift><Key.shift><Key.shift><Key.shift><Key.shift><Key.shift><Key.shift><Key.shift><Key.shift><Key.shift><Key.shift><Key.shift><Key.shift><Key.shift><Key.shift><Key.shift><Key.shift><Key.shift><Key.shift>MANAGEMENT<Key.insert><Key.insert><Key.space><Key.backspace><Key.enter>
Screenshot: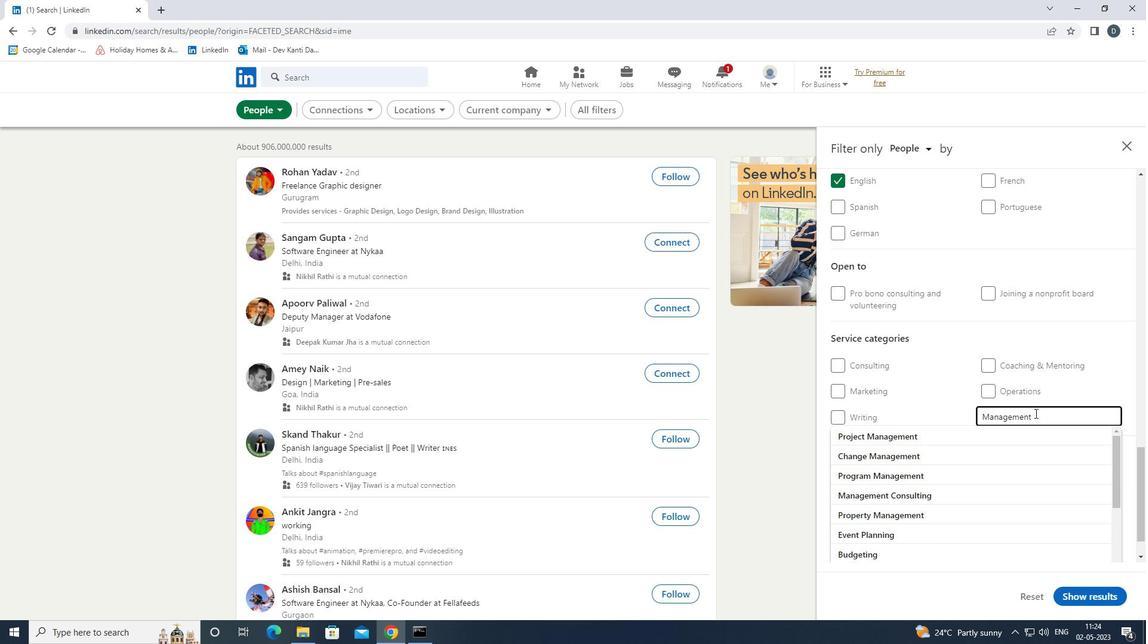 
Action: Mouse moved to (1012, 398)
Screenshot: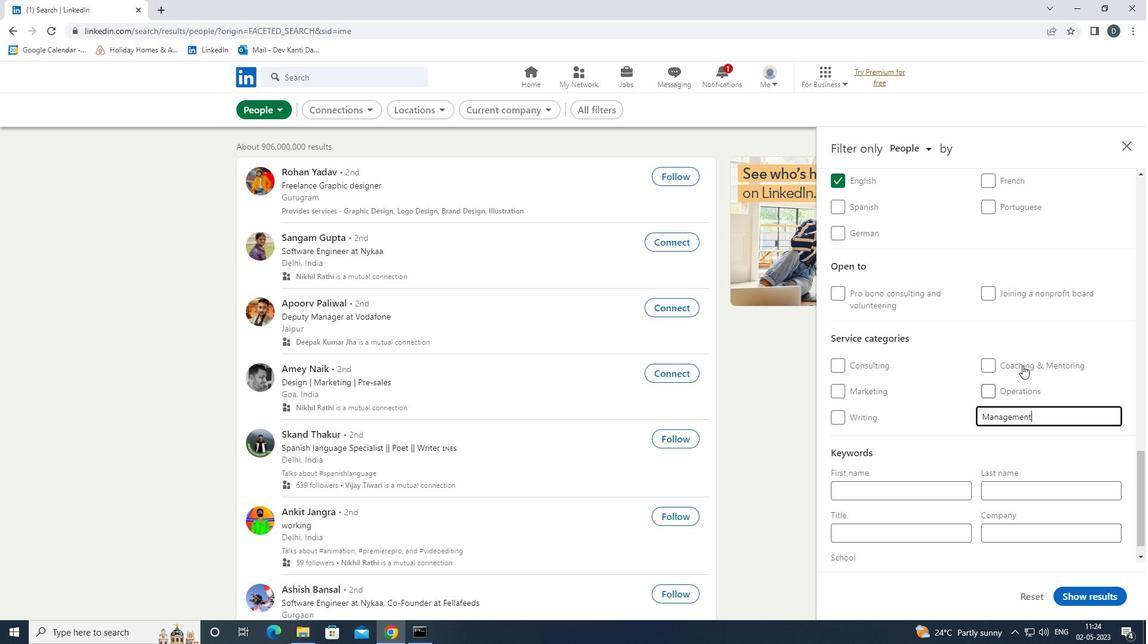 
Action: Mouse scrolled (1012, 397) with delta (0, 0)
Screenshot: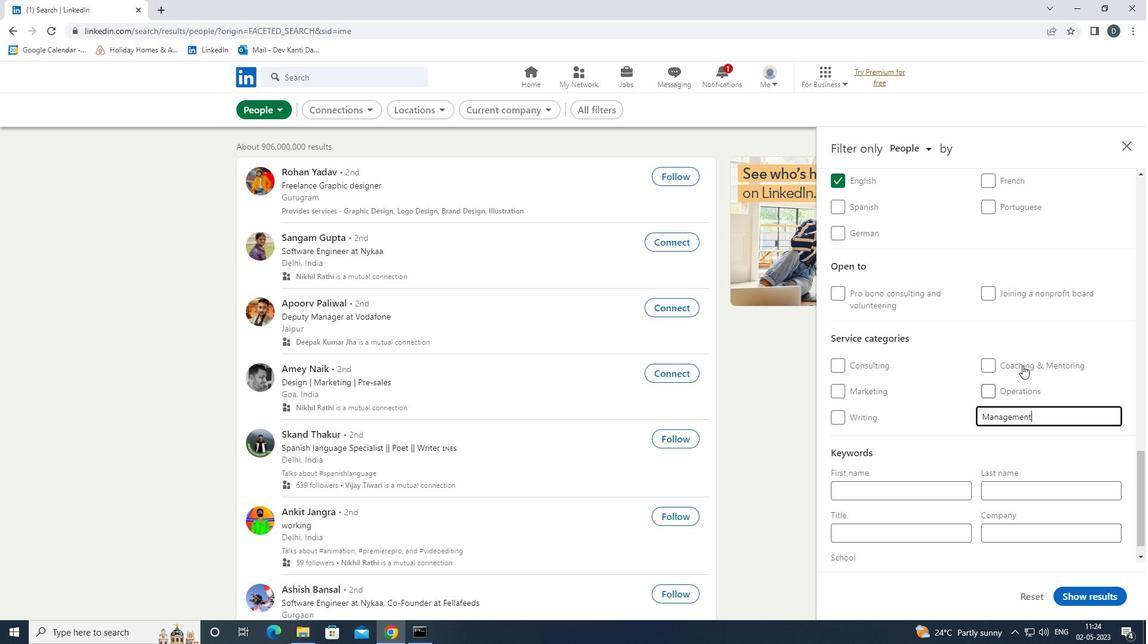 
Action: Mouse moved to (1011, 402)
Screenshot: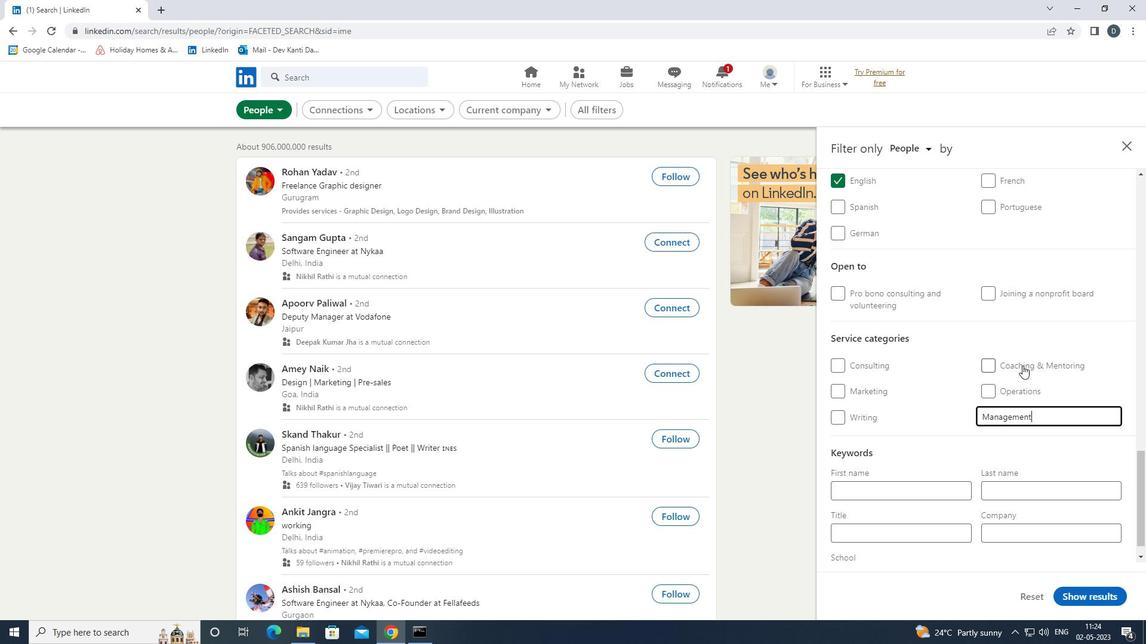 
Action: Mouse scrolled (1011, 401) with delta (0, 0)
Screenshot: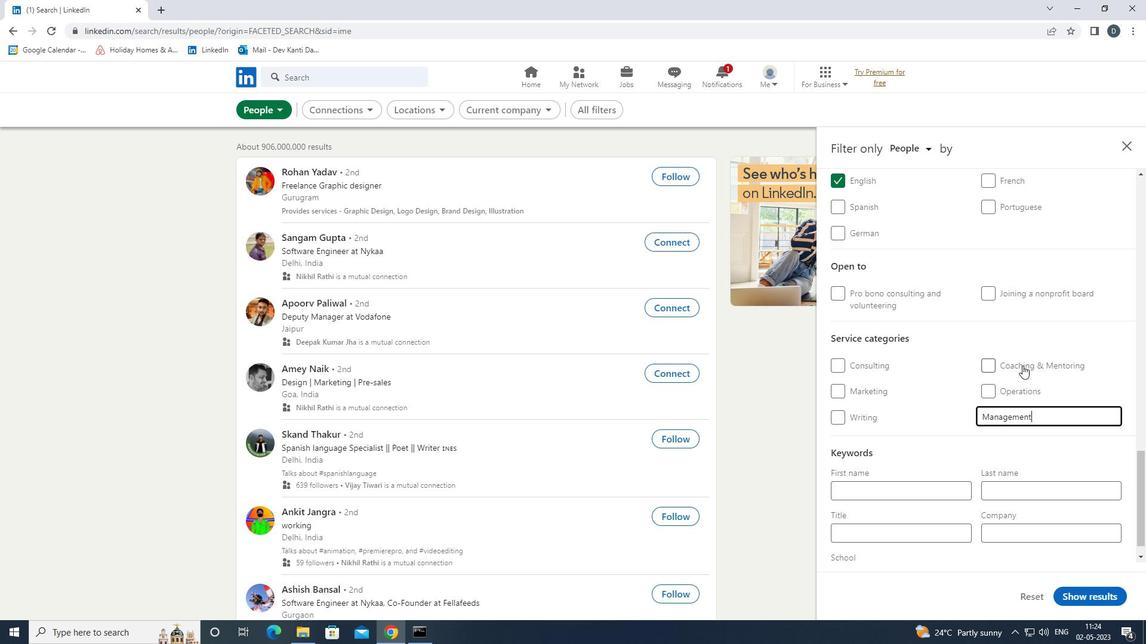 
Action: Mouse moved to (1009, 406)
Screenshot: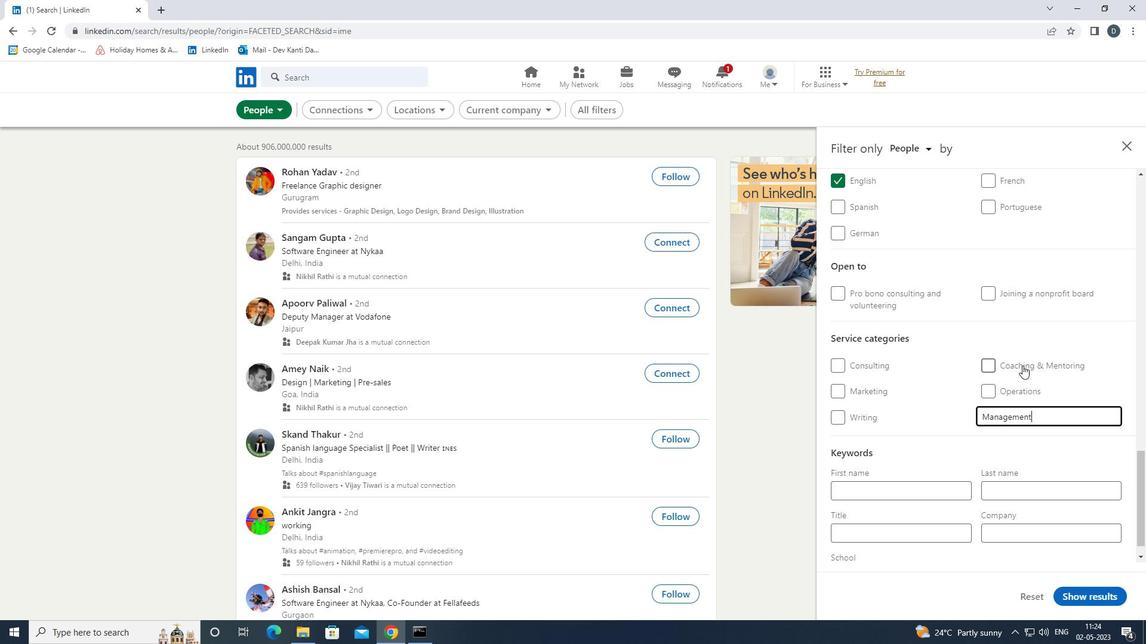 
Action: Mouse scrolled (1009, 405) with delta (0, 0)
Screenshot: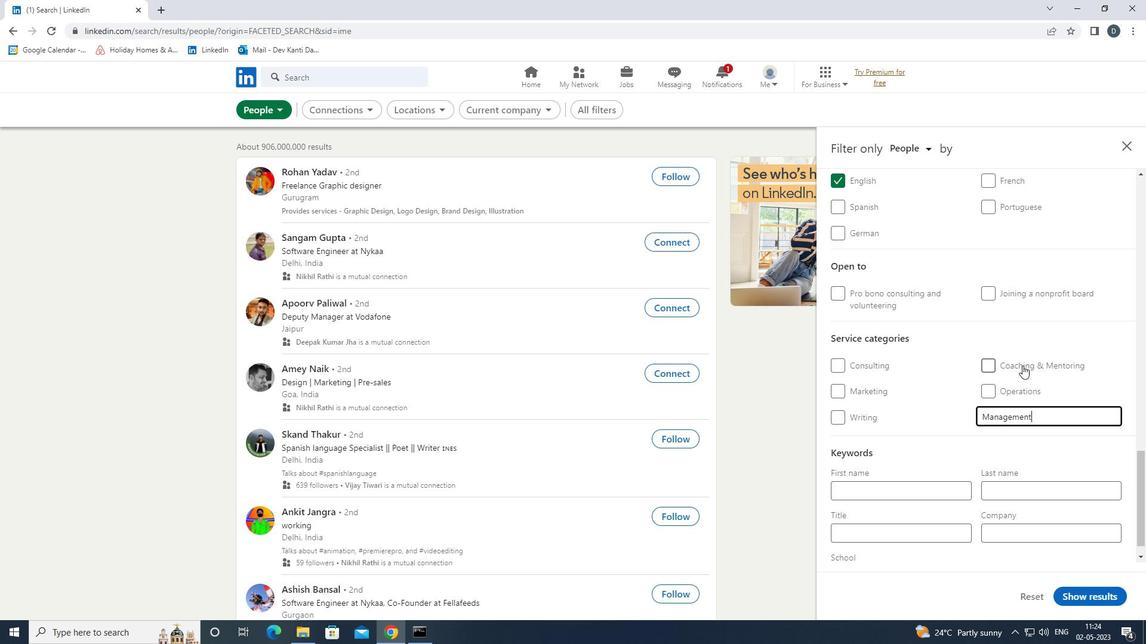 
Action: Mouse moved to (1008, 407)
Screenshot: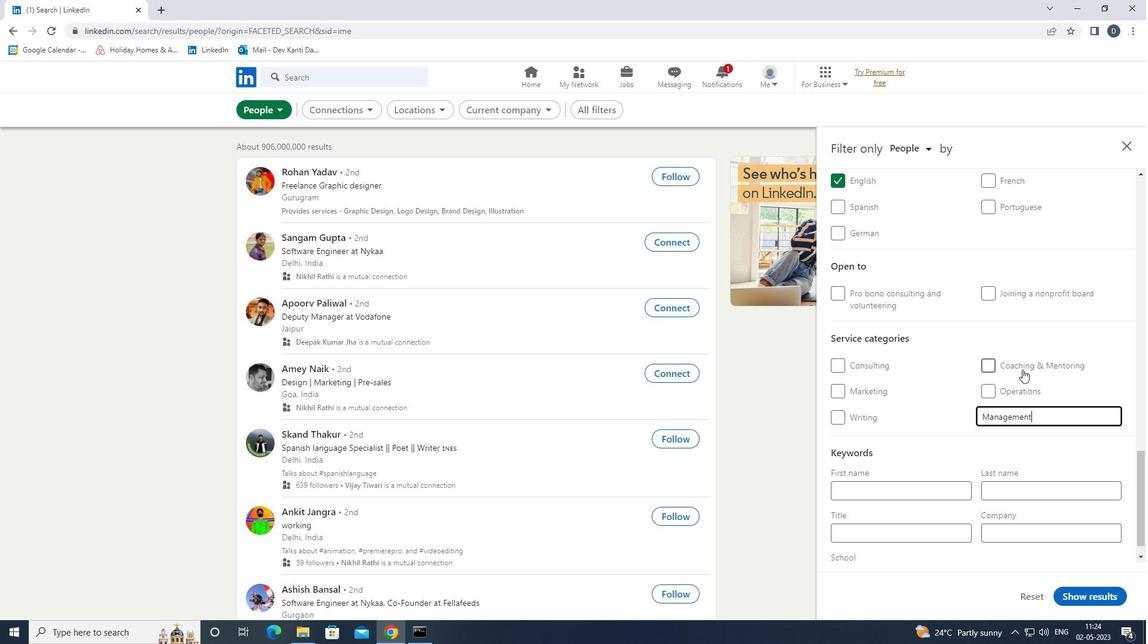 
Action: Mouse scrolled (1008, 407) with delta (0, 0)
Screenshot: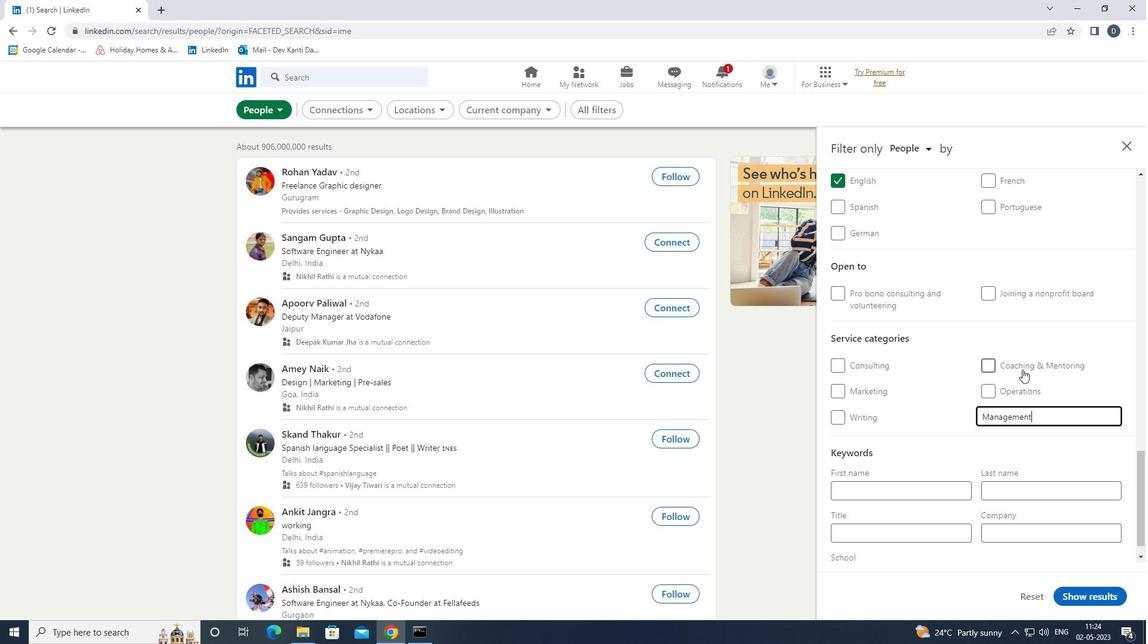 
Action: Mouse moved to (934, 505)
Screenshot: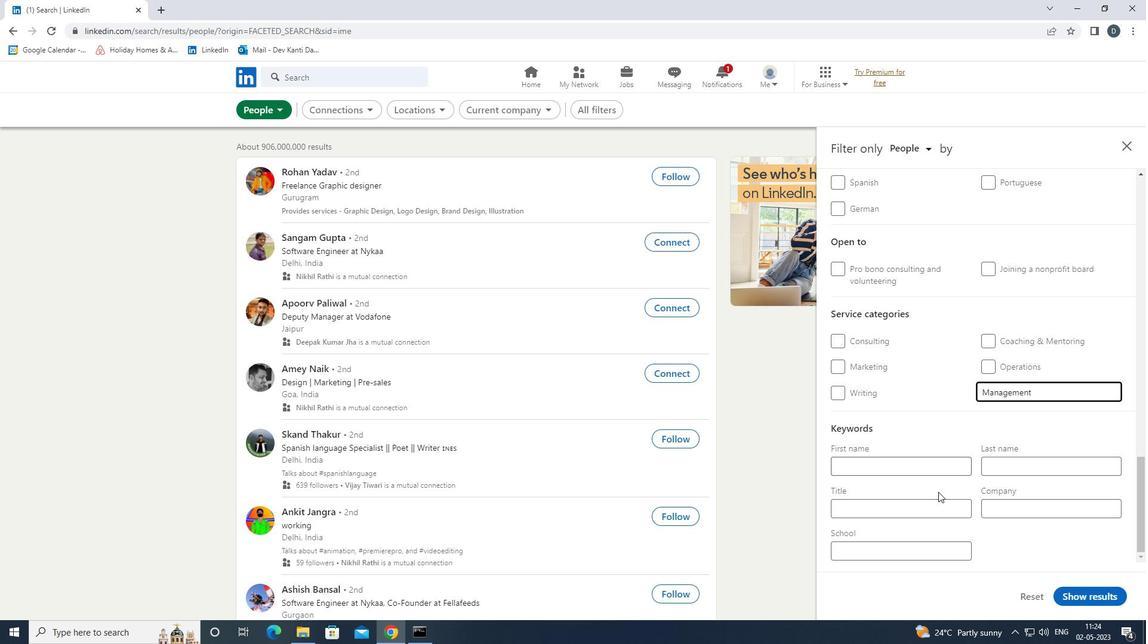 
Action: Mouse pressed left at (934, 505)
Screenshot: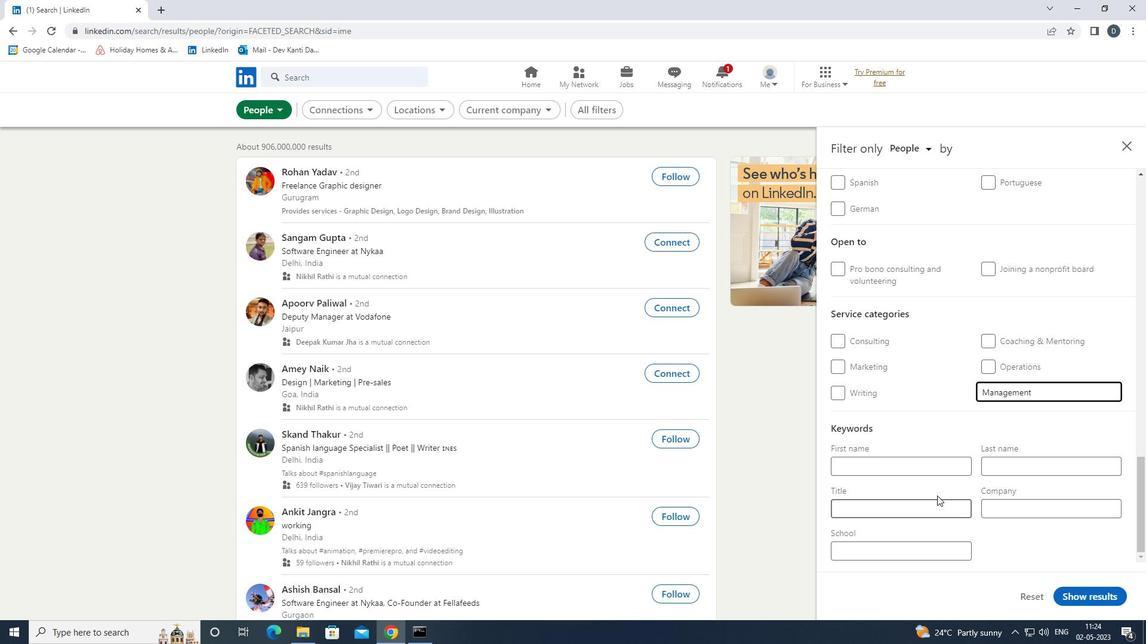 
Action: Mouse moved to (955, 487)
Screenshot: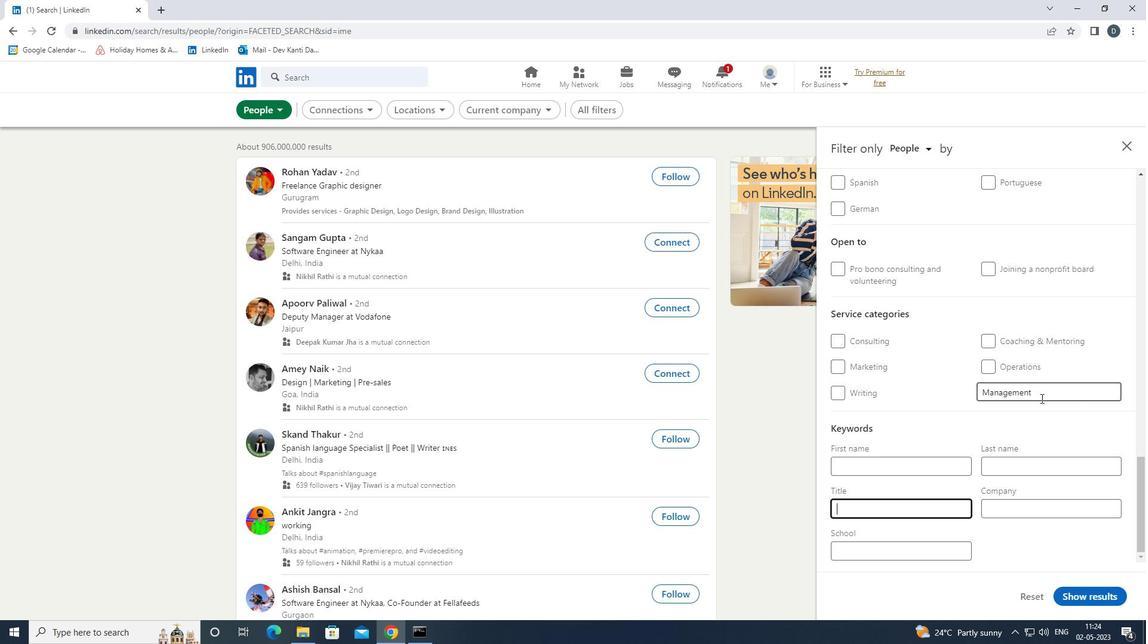 
Action: Key pressed <Key.shift><Key.shift><Key.shift>CUSTOMER<Key.space><Key.shift>CARE<Key.space><Key.shift>ASSOCIATE
Screenshot: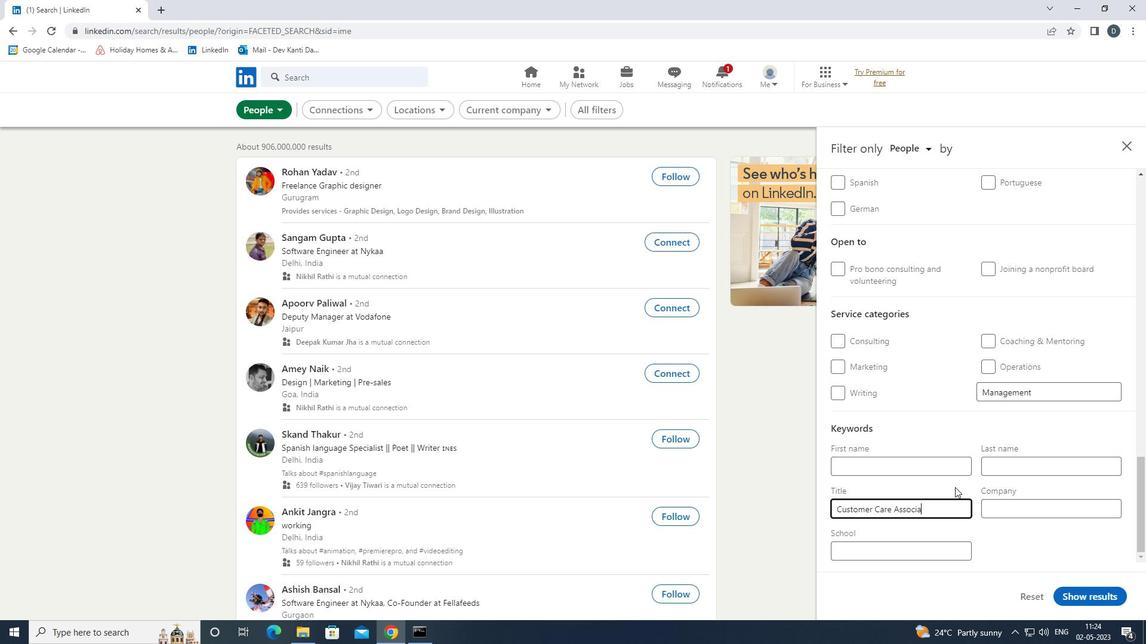 
Action: Mouse moved to (1088, 607)
Screenshot: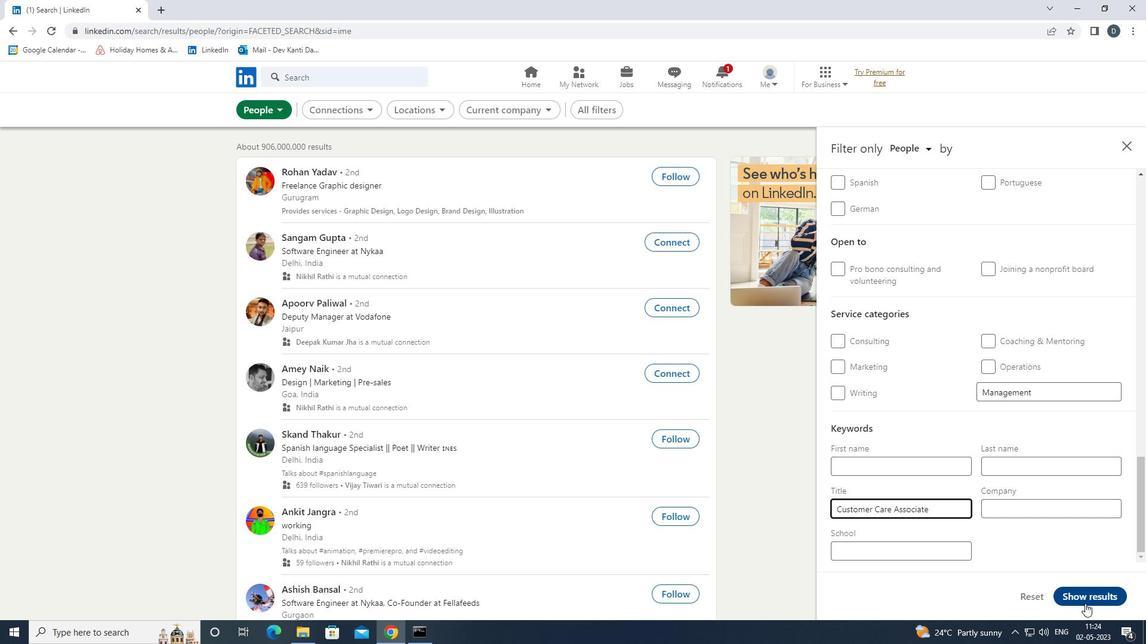 
Action: Mouse pressed left at (1088, 607)
Screenshot: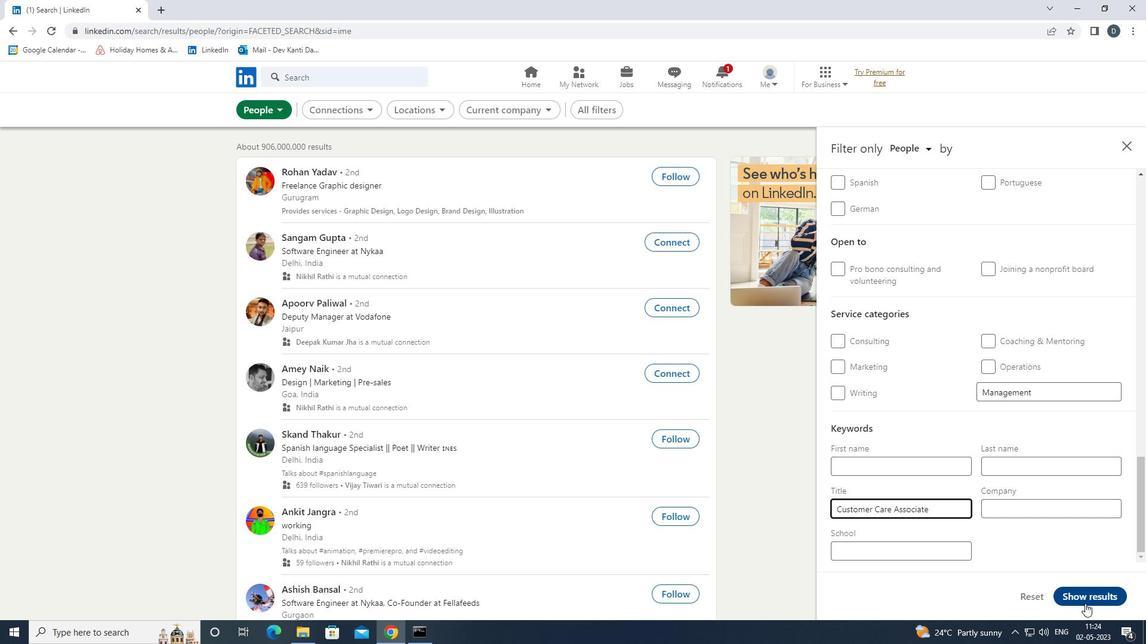 
Action: Mouse moved to (1087, 600)
Screenshot: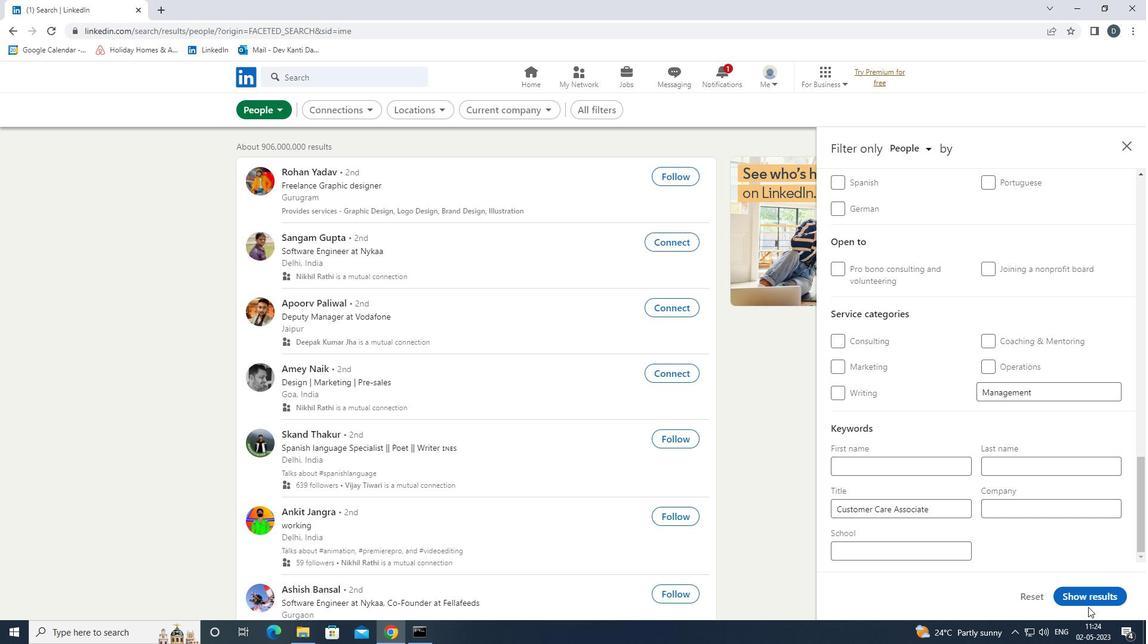 
Action: Mouse pressed left at (1087, 600)
Screenshot: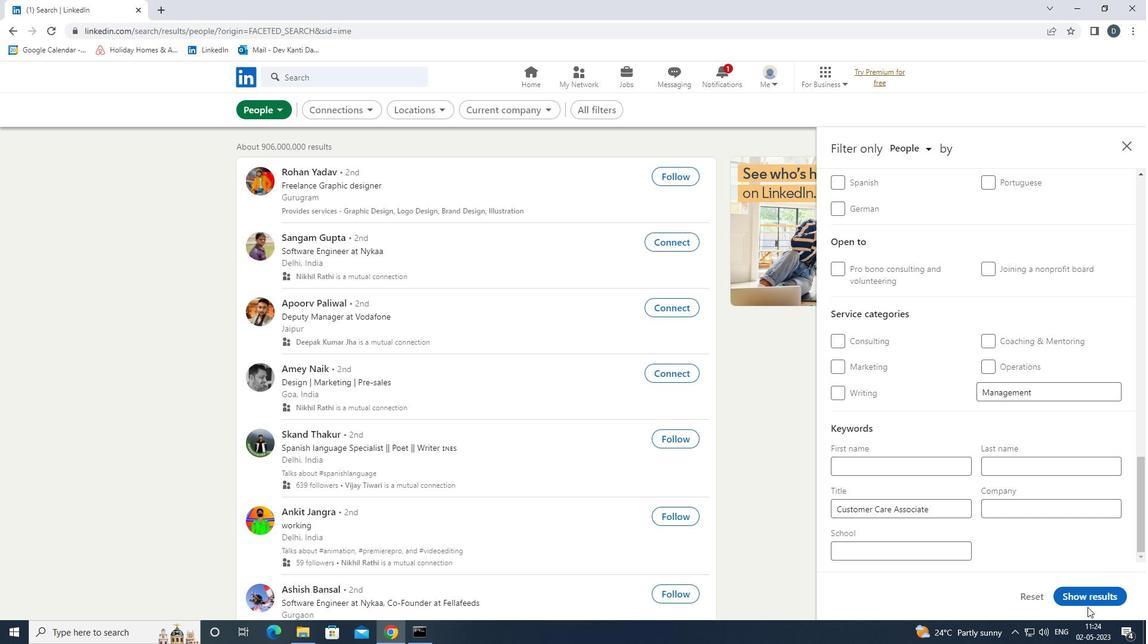 
Action: Mouse moved to (621, 189)
Screenshot: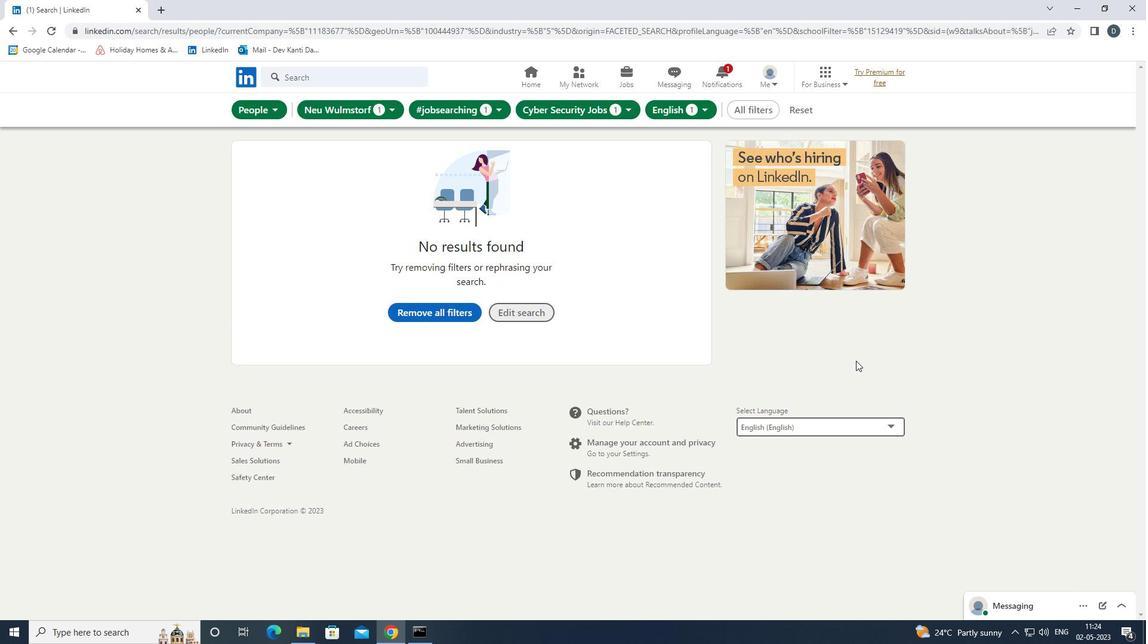 
